Task: Look for space in Saidpur, India from 9th June, 2023 to 16th June, 2023 for 2 adults in price range Rs.8000 to Rs.16000. Place can be entire place with 2 bedrooms having 2 beds and 1 bathroom. Property type can be house, flat, guest house. Booking option can be shelf check-in. Required host language is English.
Action: Mouse moved to (557, 69)
Screenshot: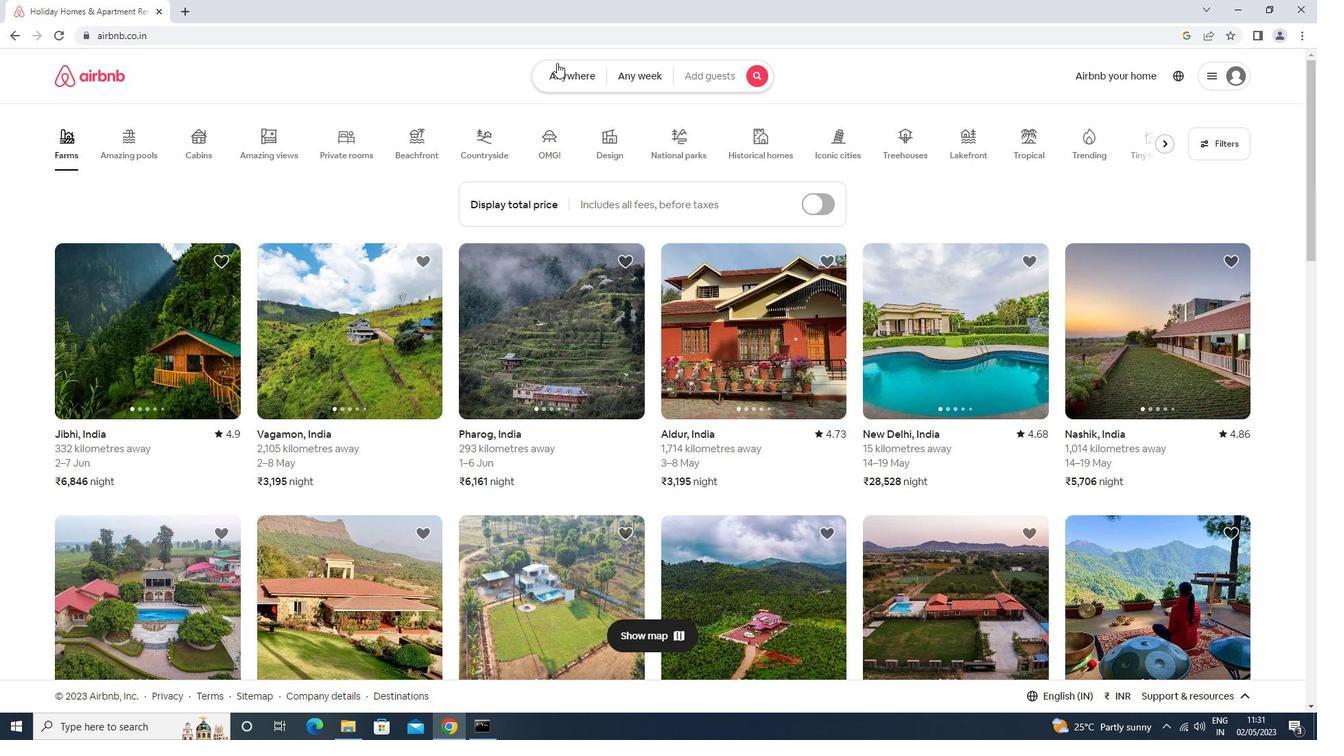 
Action: Mouse pressed left at (557, 69)
Screenshot: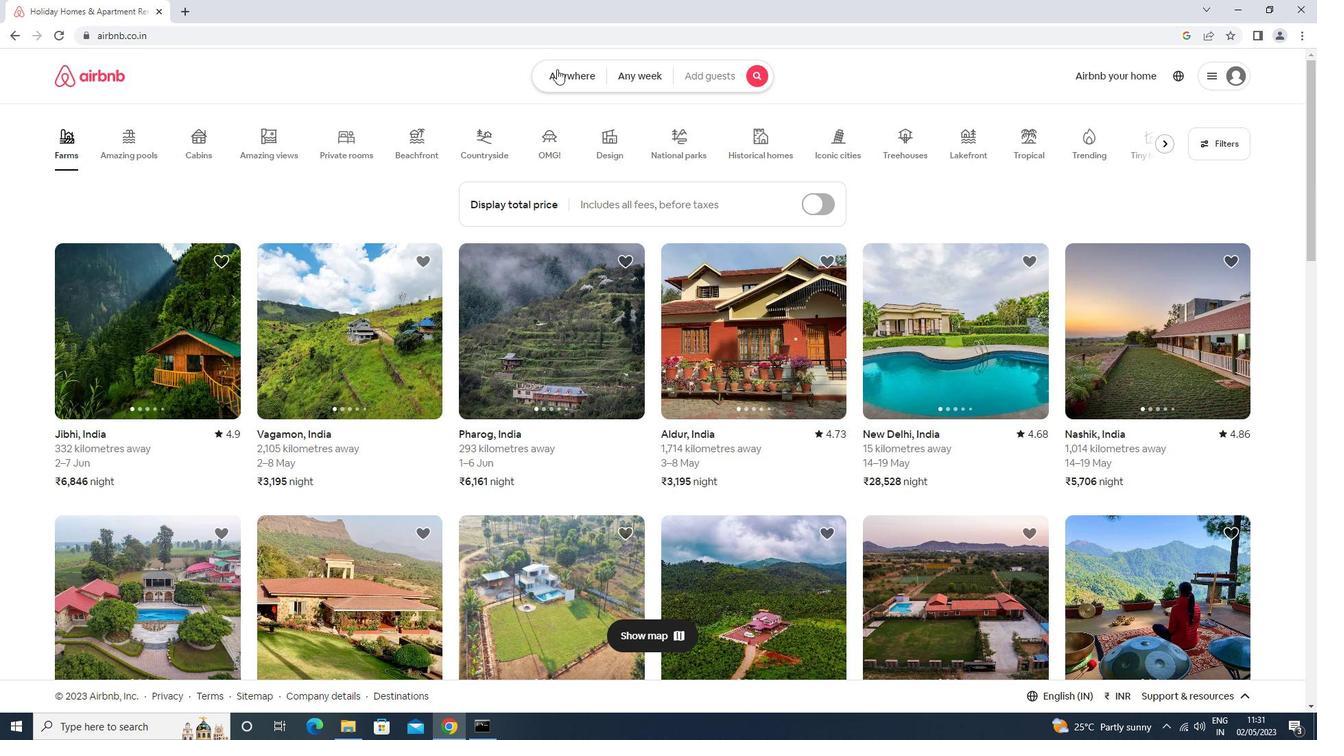 
Action: Mouse moved to (515, 136)
Screenshot: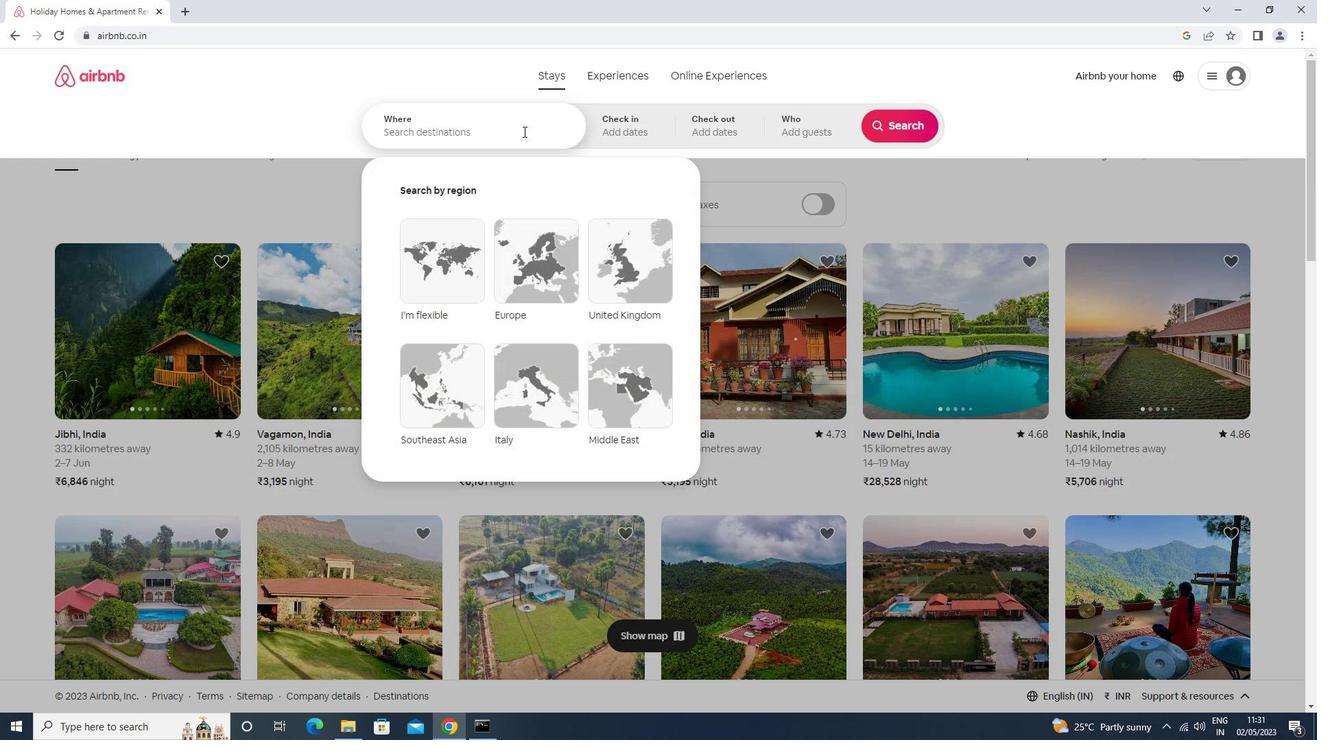 
Action: Mouse pressed left at (515, 136)
Screenshot: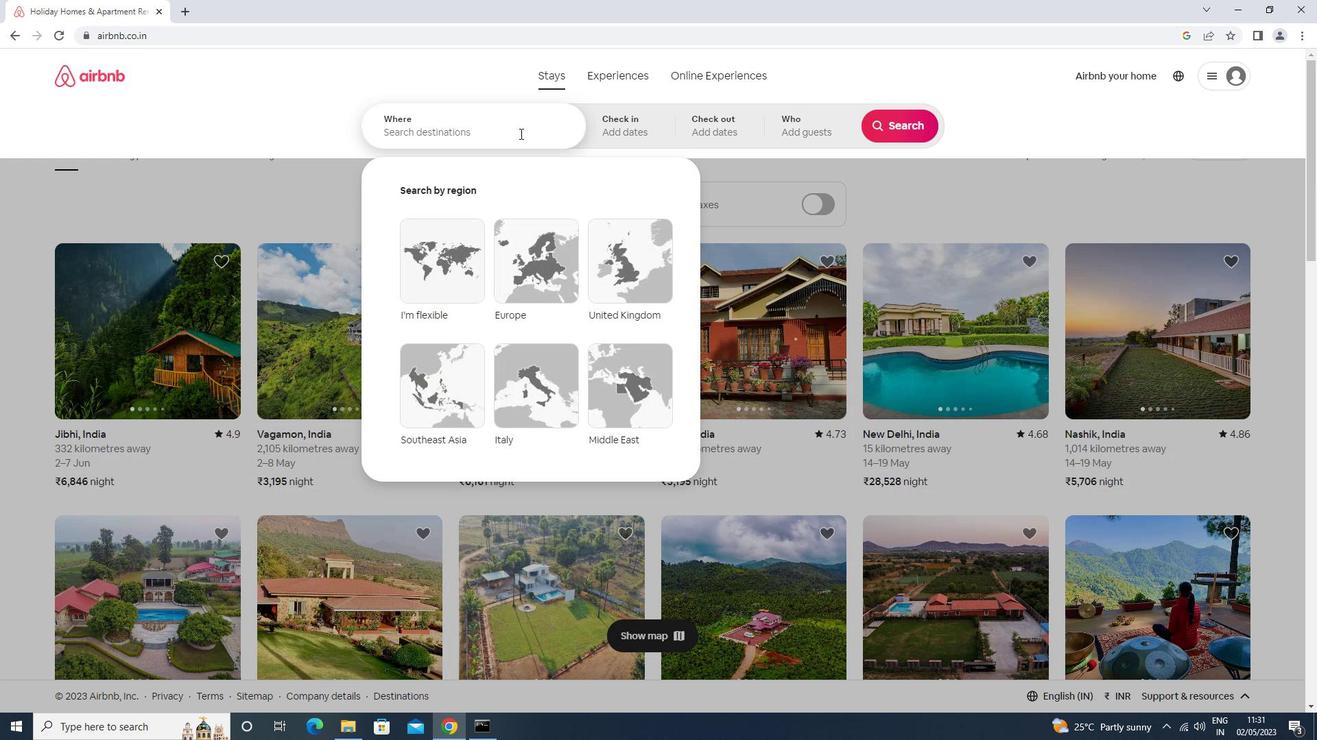 
Action: Key pressed saidpur<Key.enter>
Screenshot: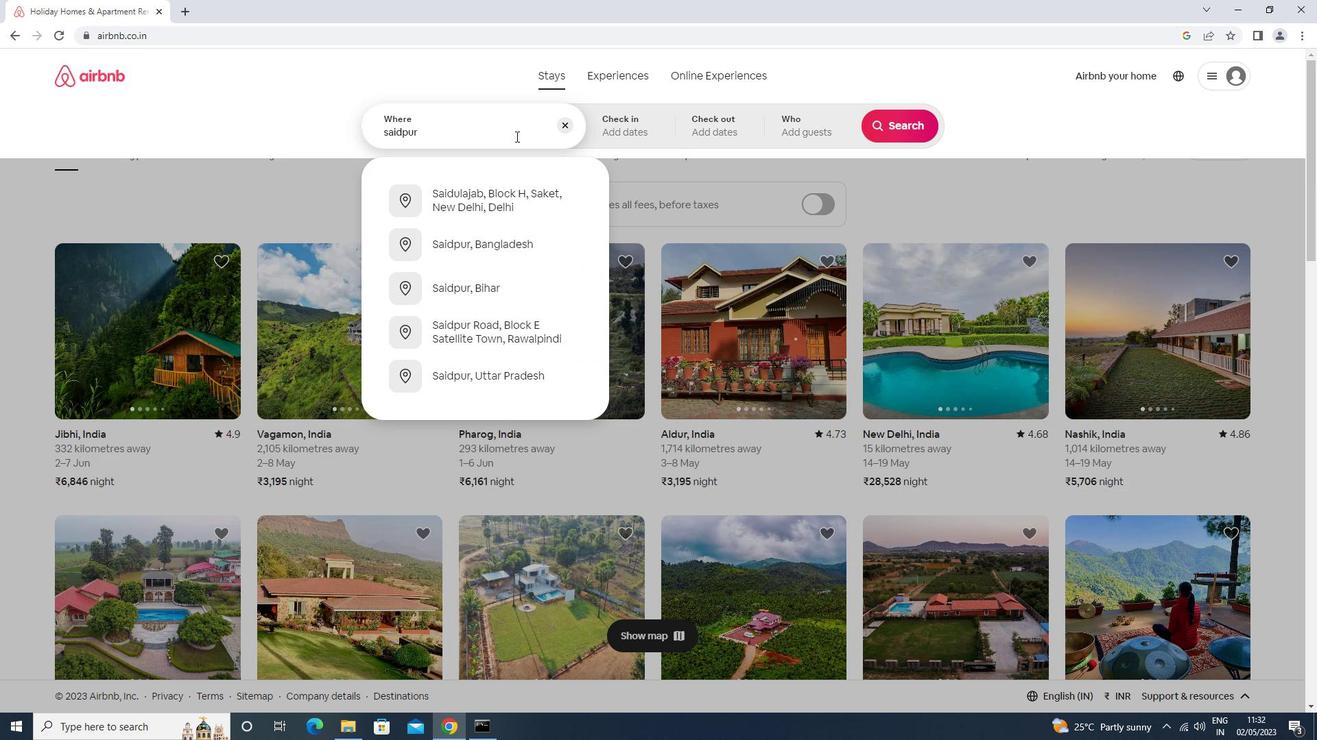 
Action: Mouse moved to (851, 327)
Screenshot: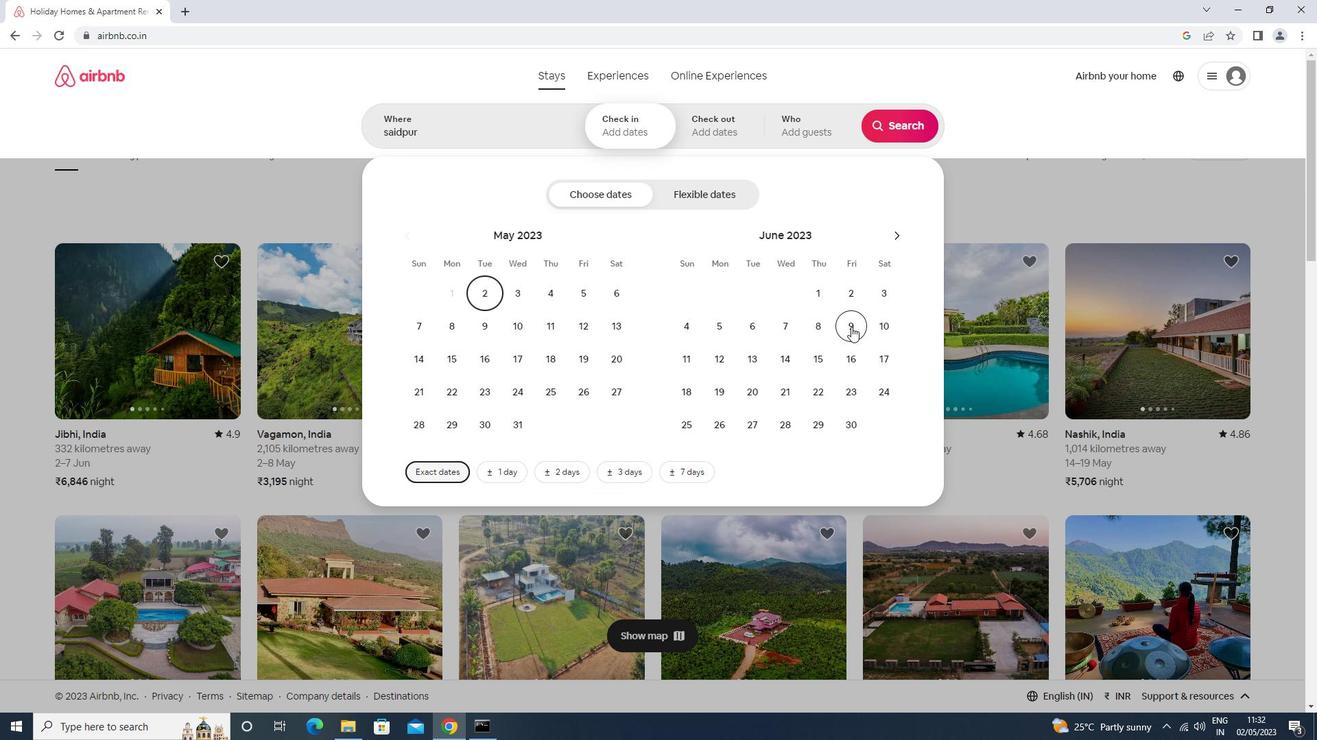 
Action: Mouse pressed left at (851, 327)
Screenshot: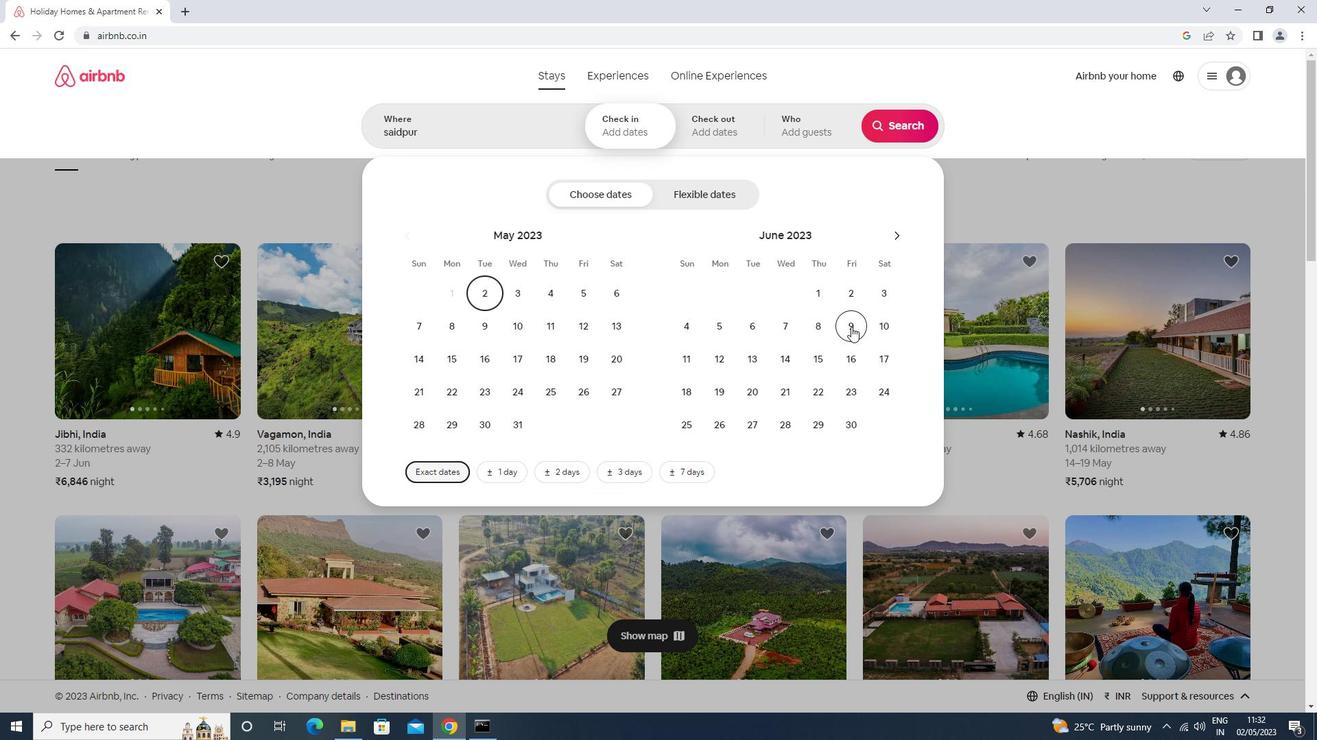 
Action: Mouse moved to (855, 356)
Screenshot: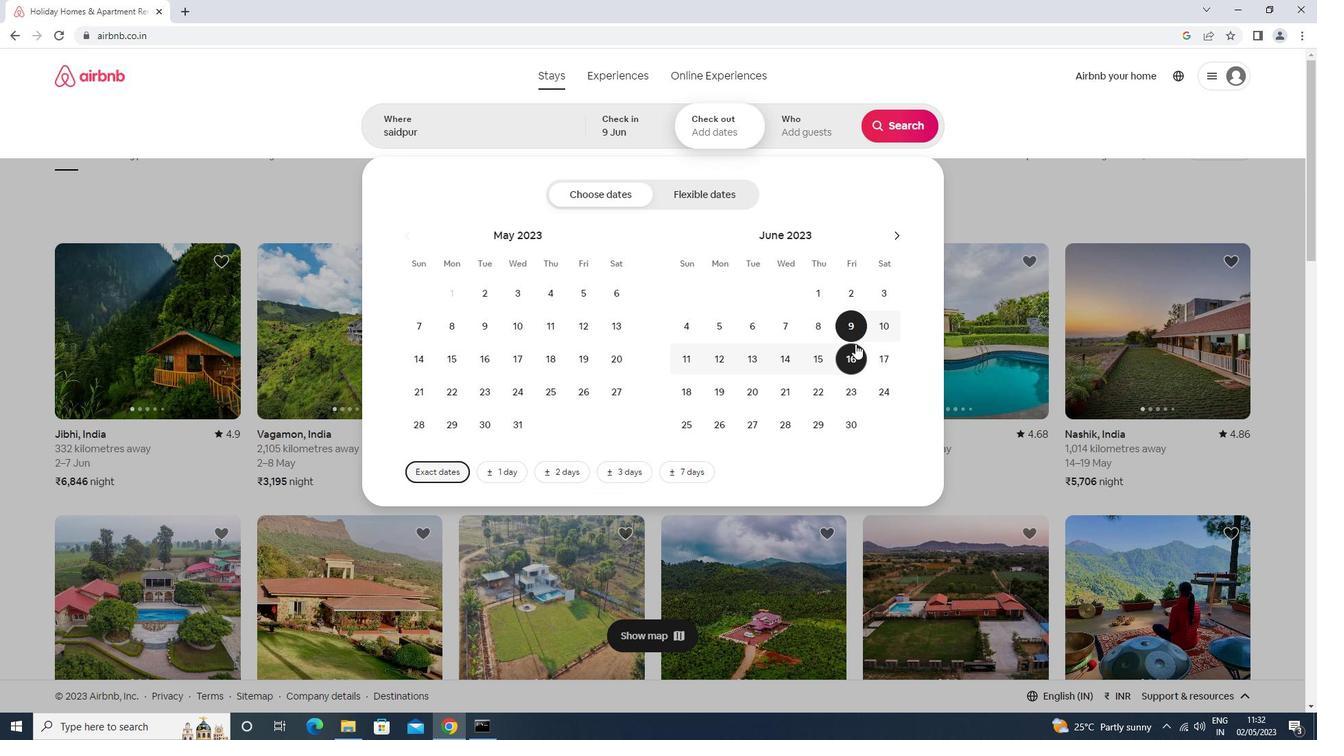 
Action: Mouse pressed left at (855, 356)
Screenshot: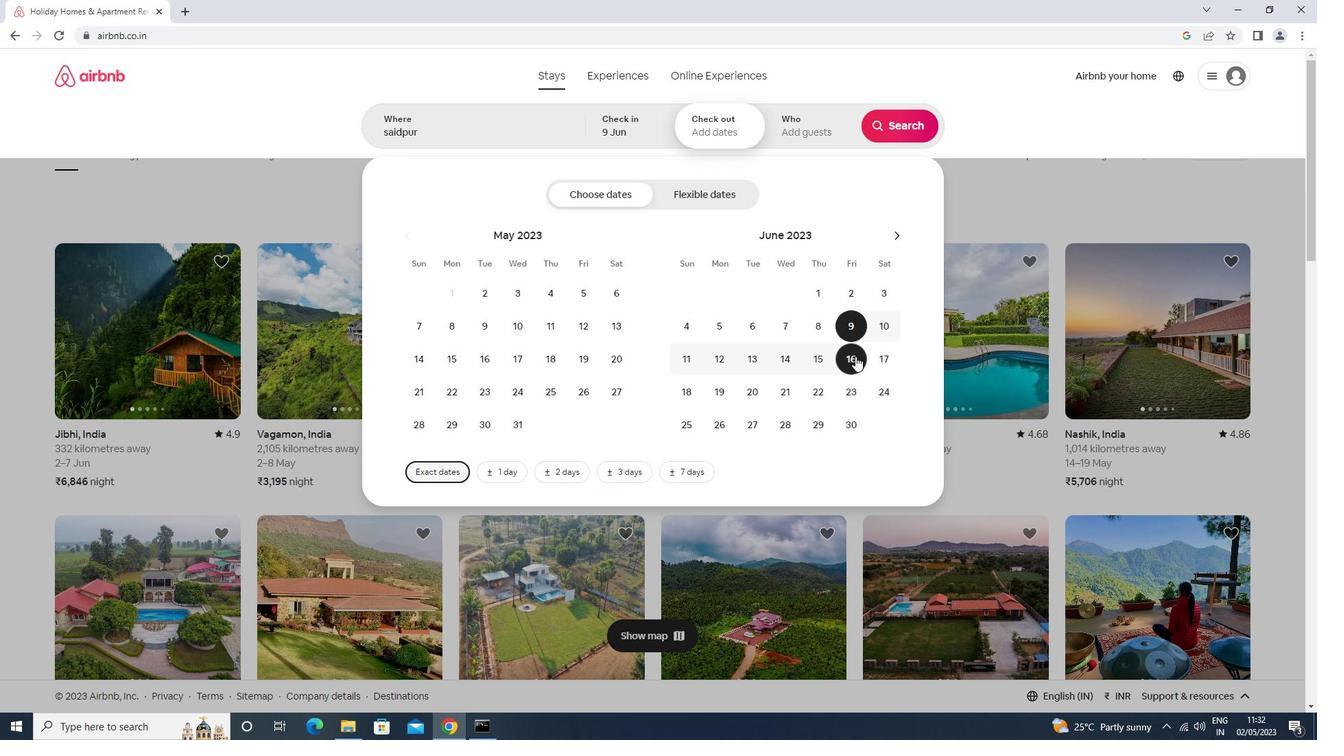 
Action: Mouse moved to (821, 136)
Screenshot: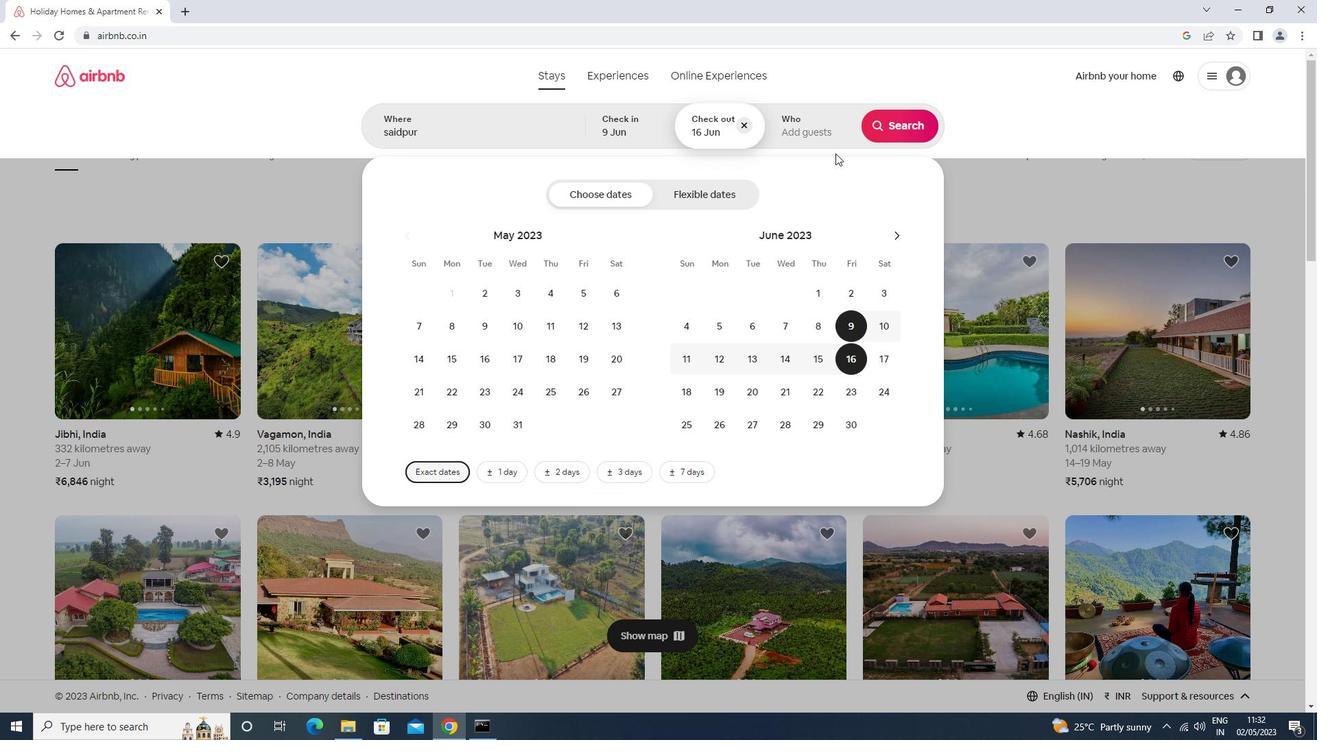 
Action: Mouse pressed left at (821, 136)
Screenshot: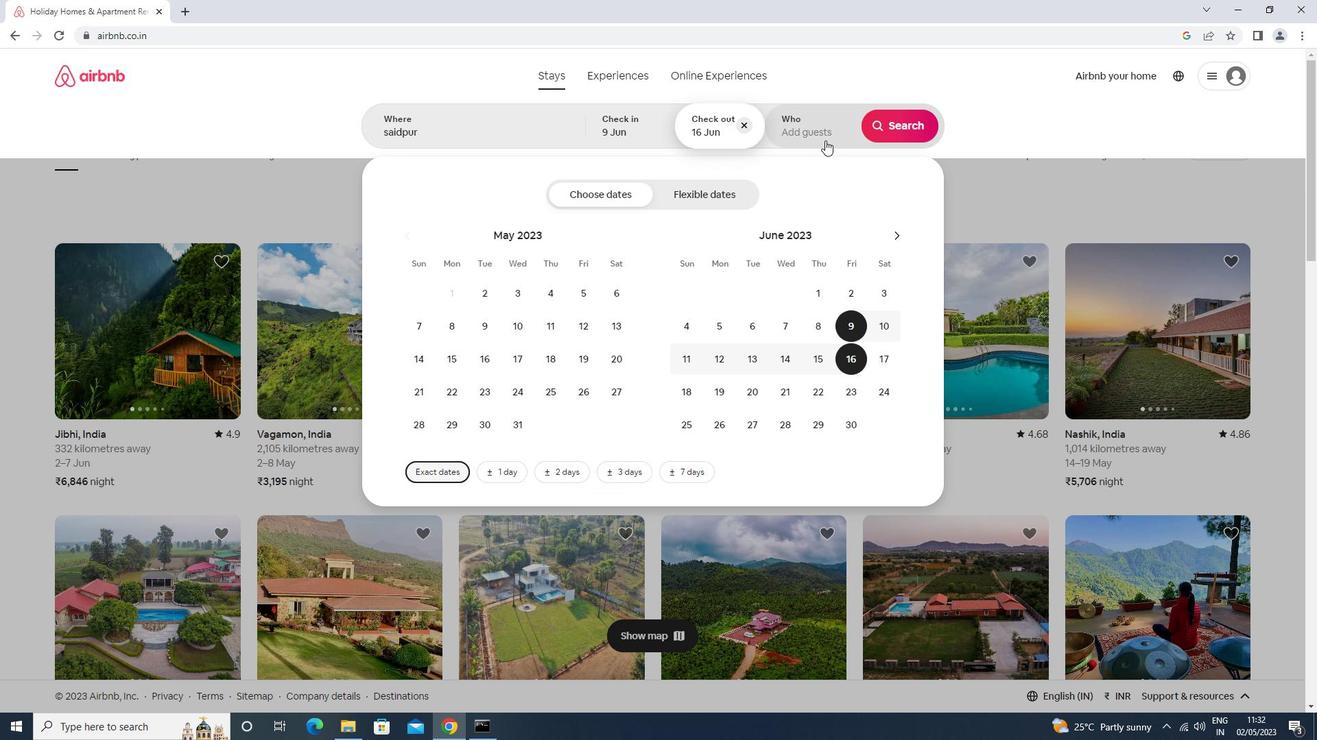 
Action: Mouse moved to (911, 198)
Screenshot: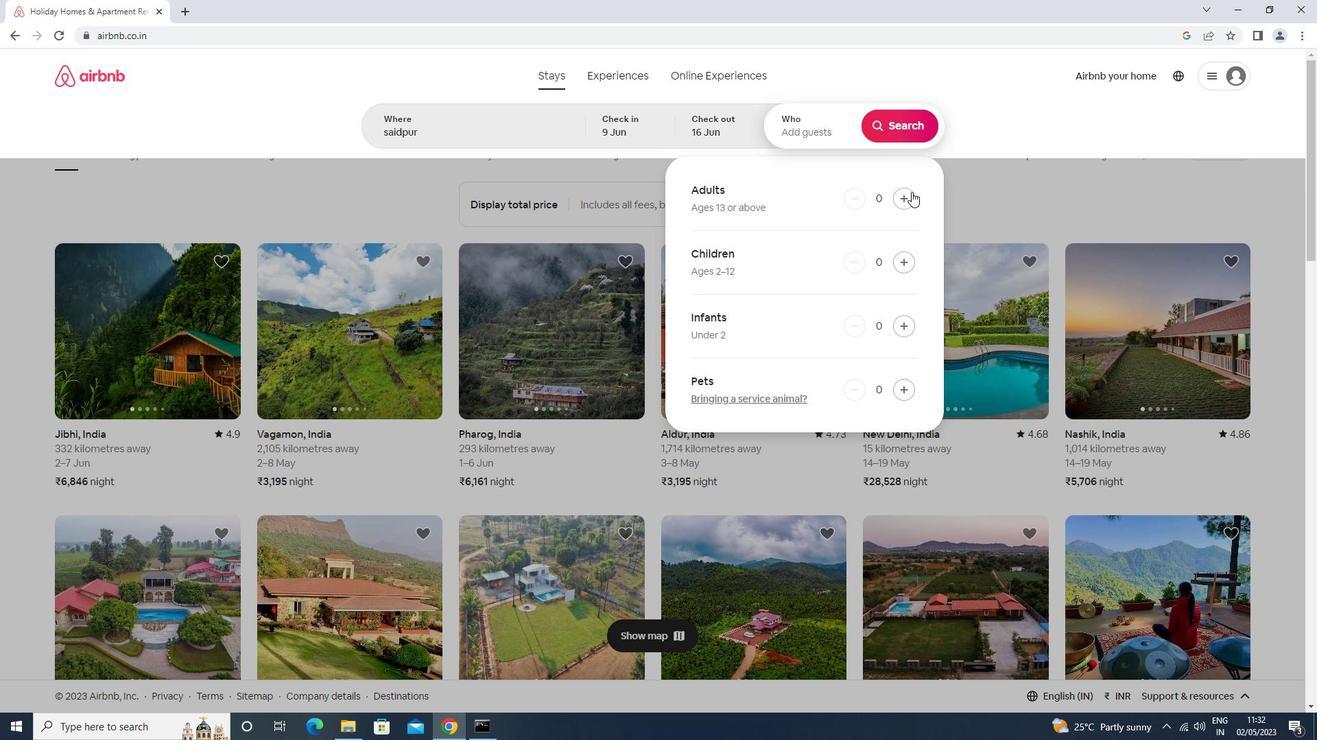 
Action: Mouse pressed left at (911, 198)
Screenshot: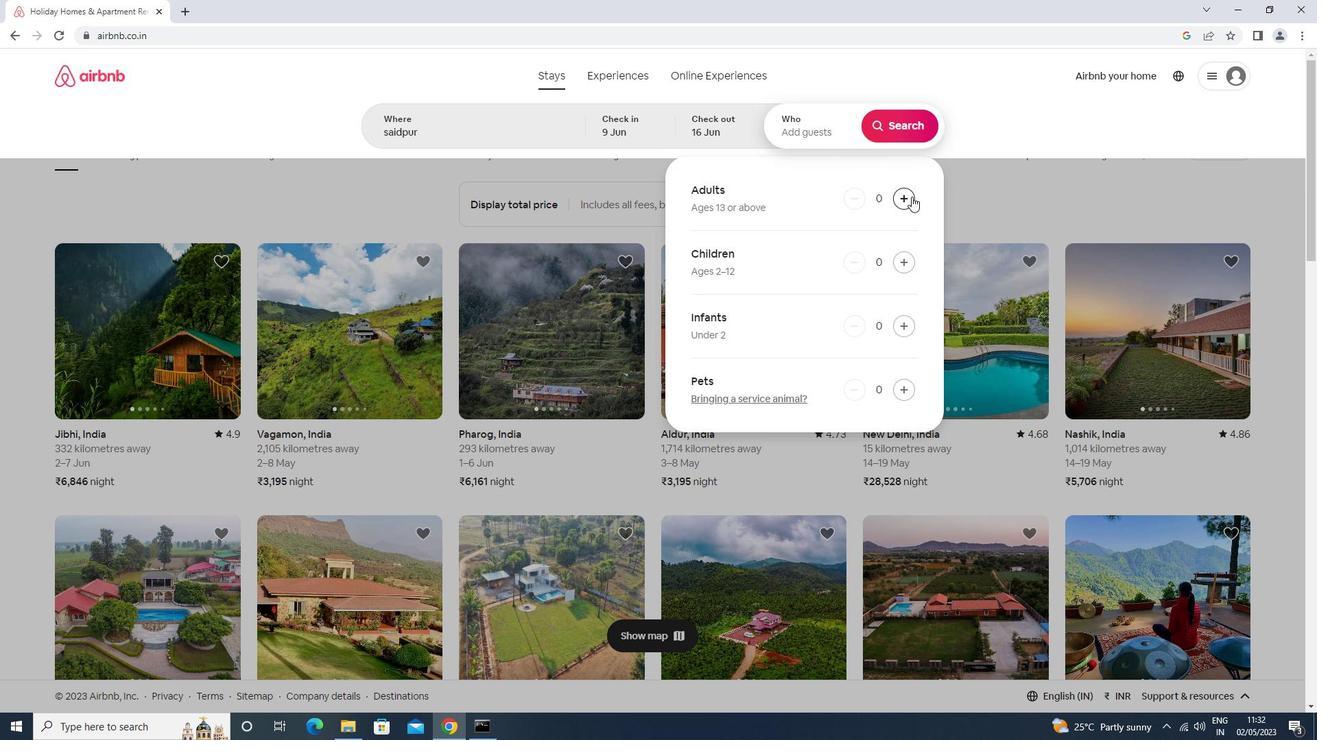 
Action: Mouse pressed left at (911, 198)
Screenshot: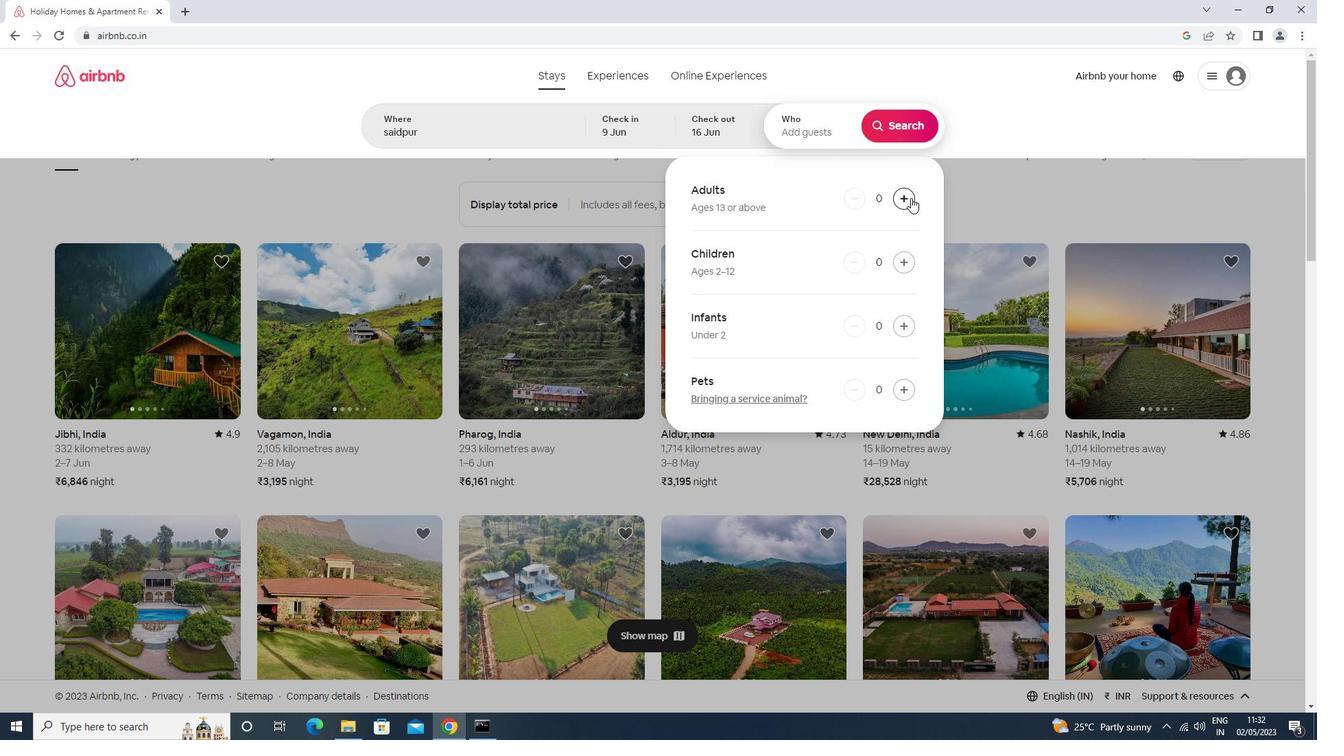 
Action: Mouse moved to (906, 131)
Screenshot: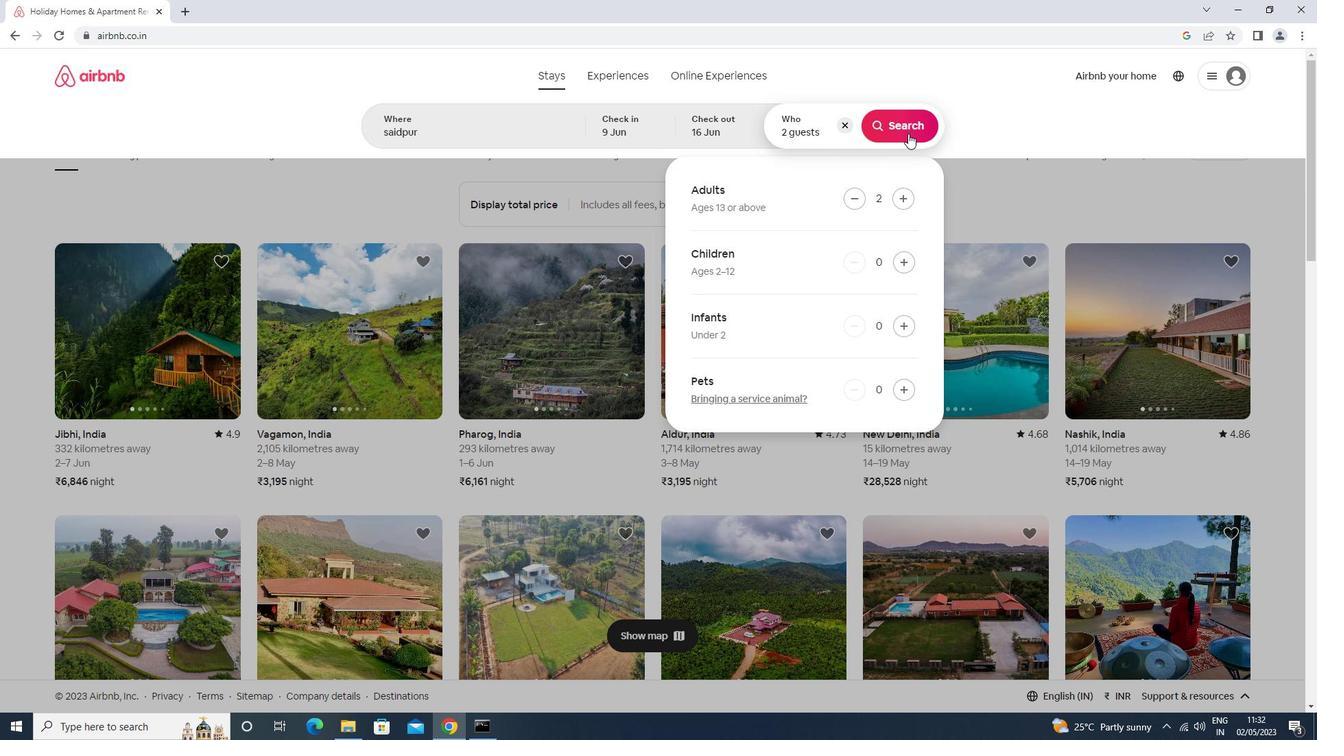 
Action: Mouse pressed left at (906, 131)
Screenshot: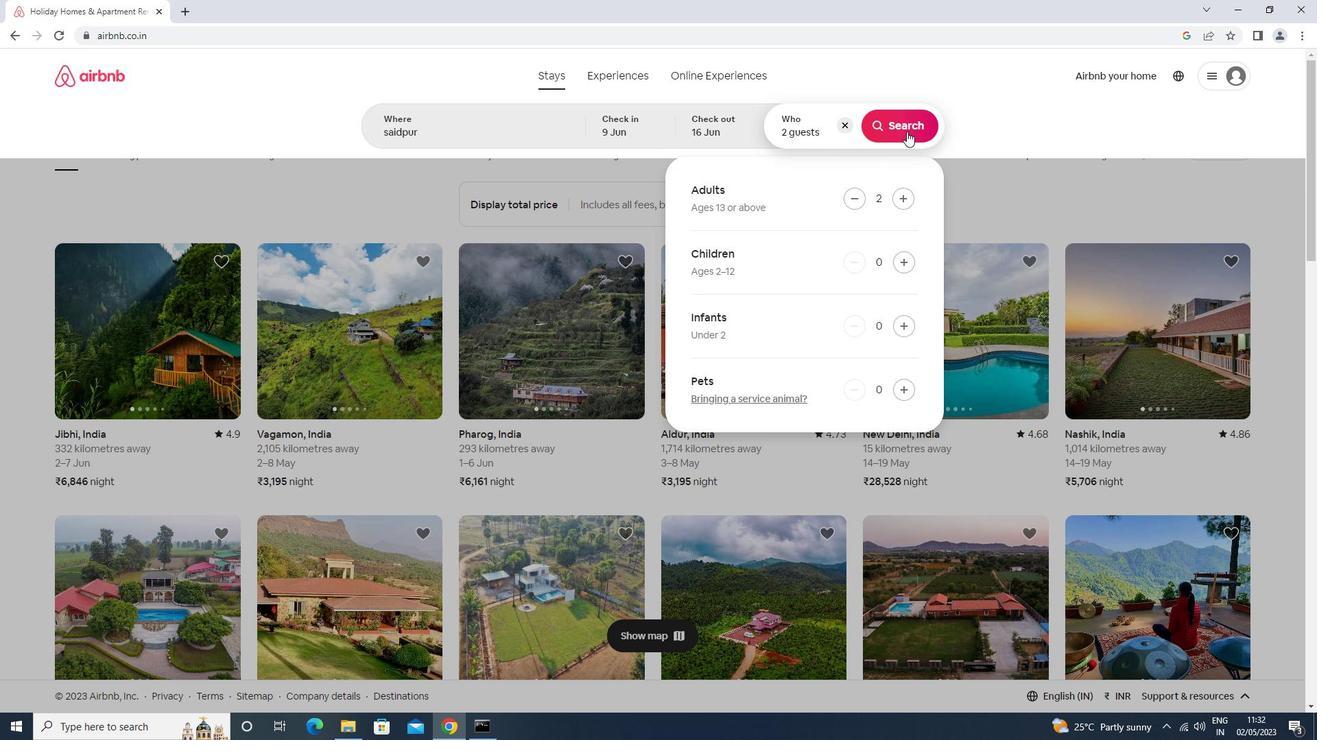 
Action: Mouse moved to (1241, 133)
Screenshot: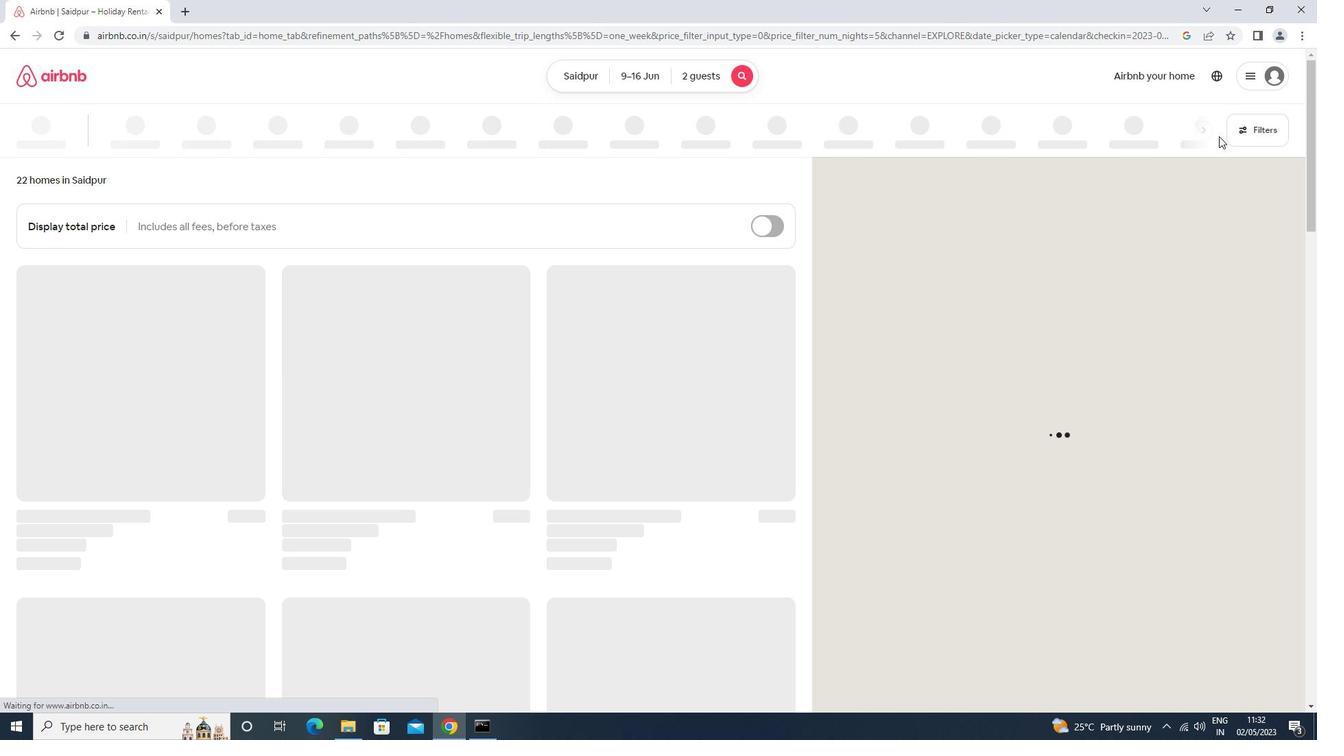 
Action: Mouse pressed left at (1241, 133)
Screenshot: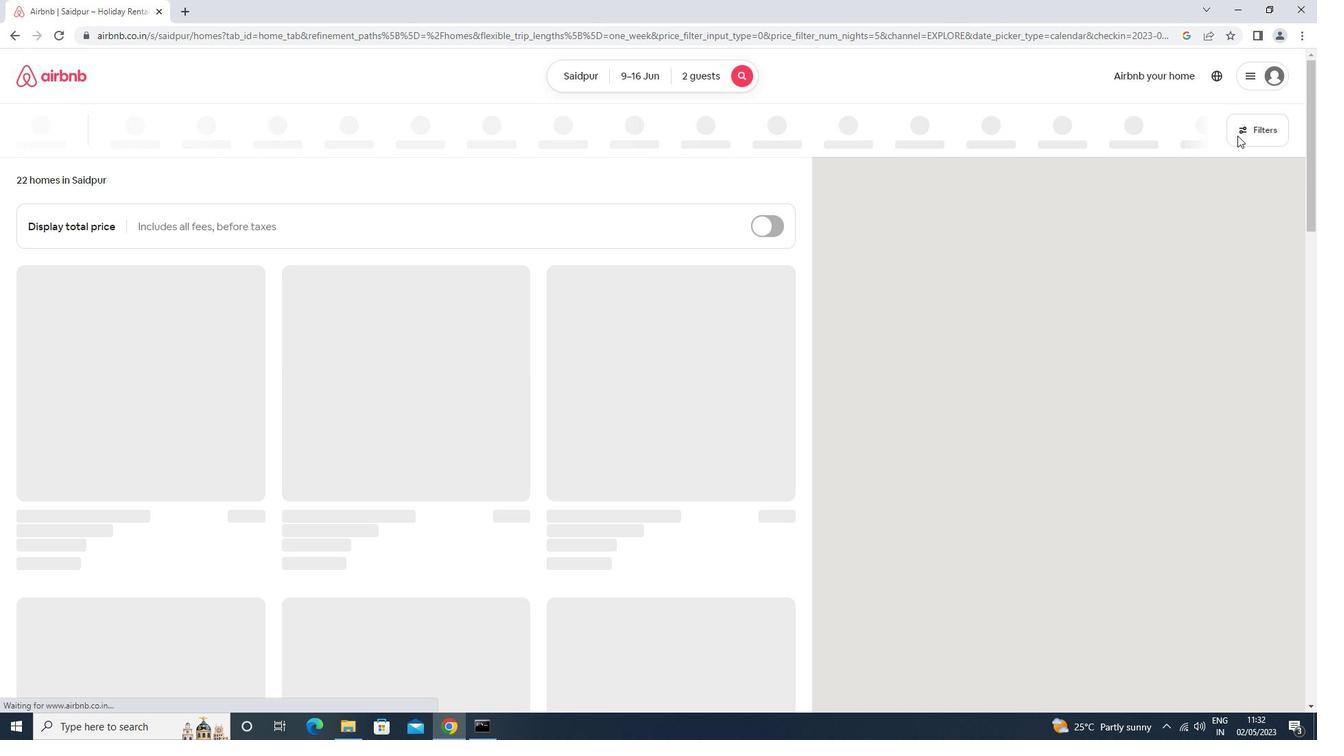 
Action: Mouse moved to (595, 306)
Screenshot: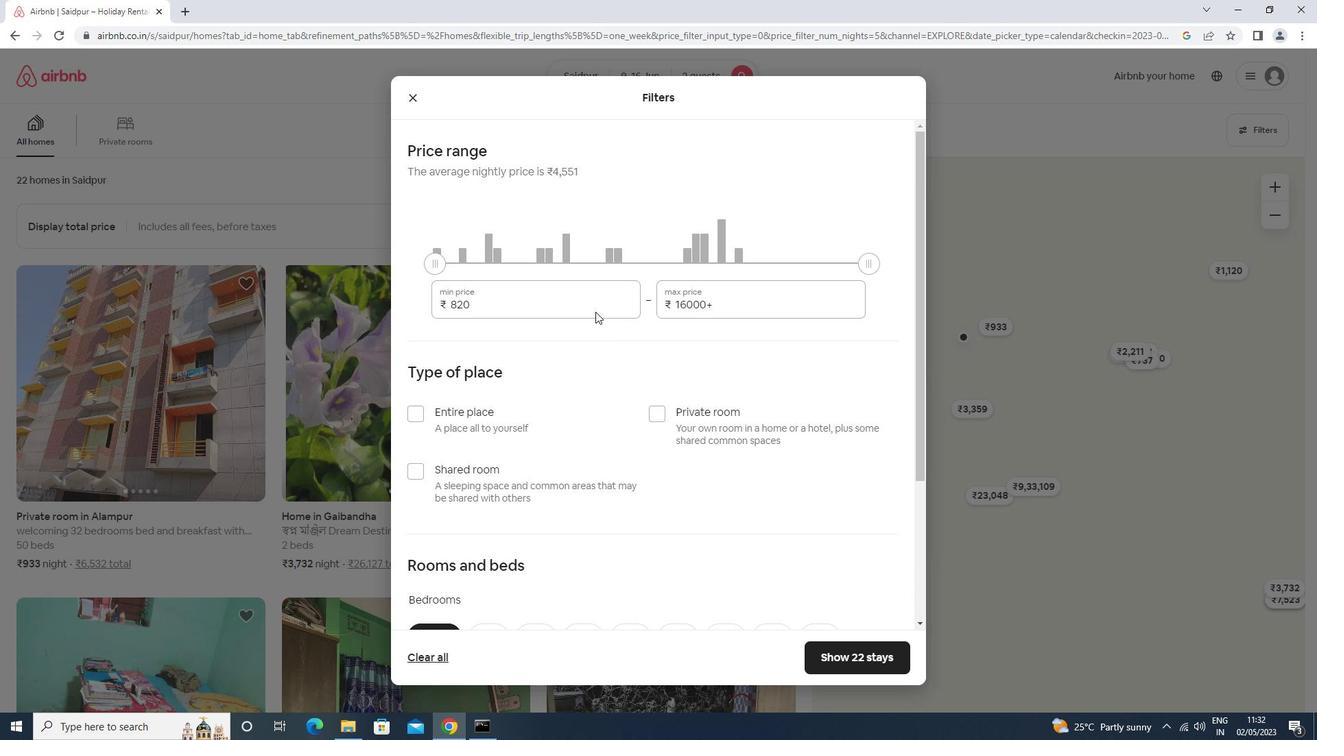 
Action: Mouse pressed left at (595, 306)
Screenshot: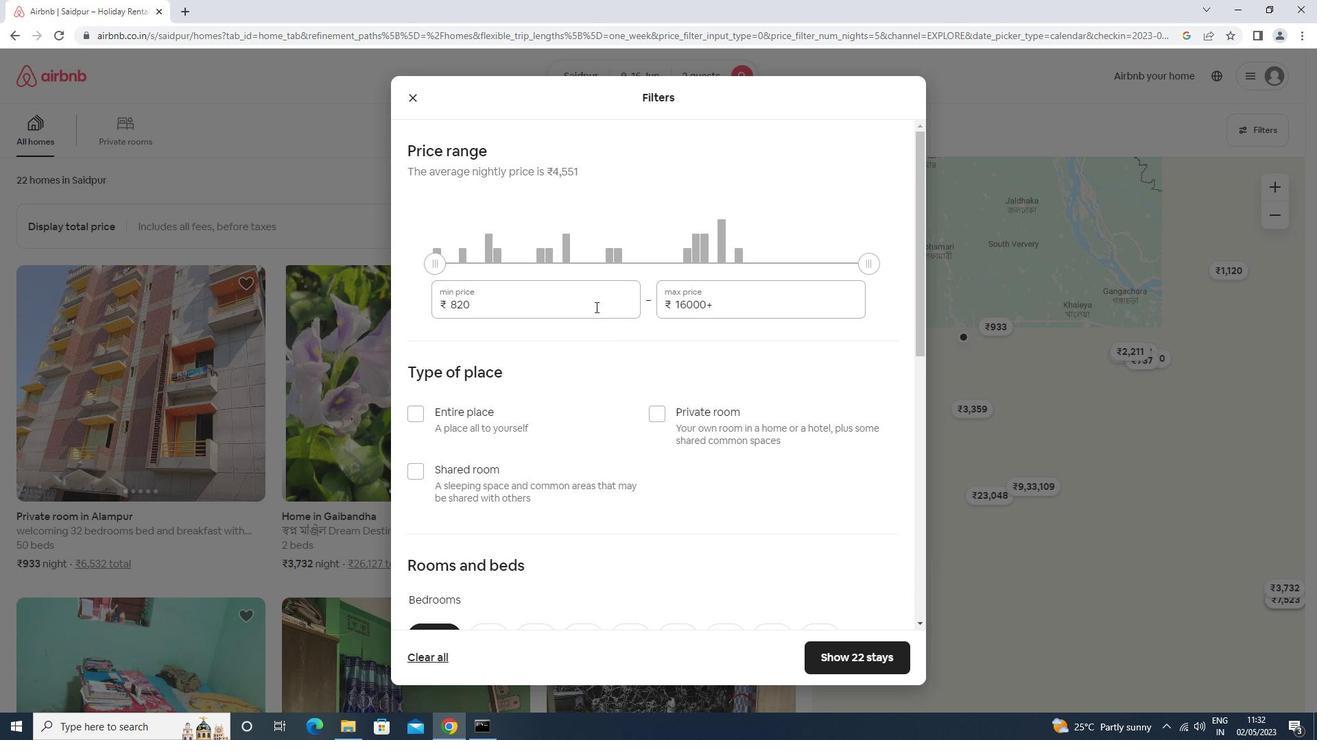 
Action: Key pressed <Key.backspace><Key.backspace><Key.backspace><Key.backspace><Key.backspace>8000<Key.tab>16000
Screenshot: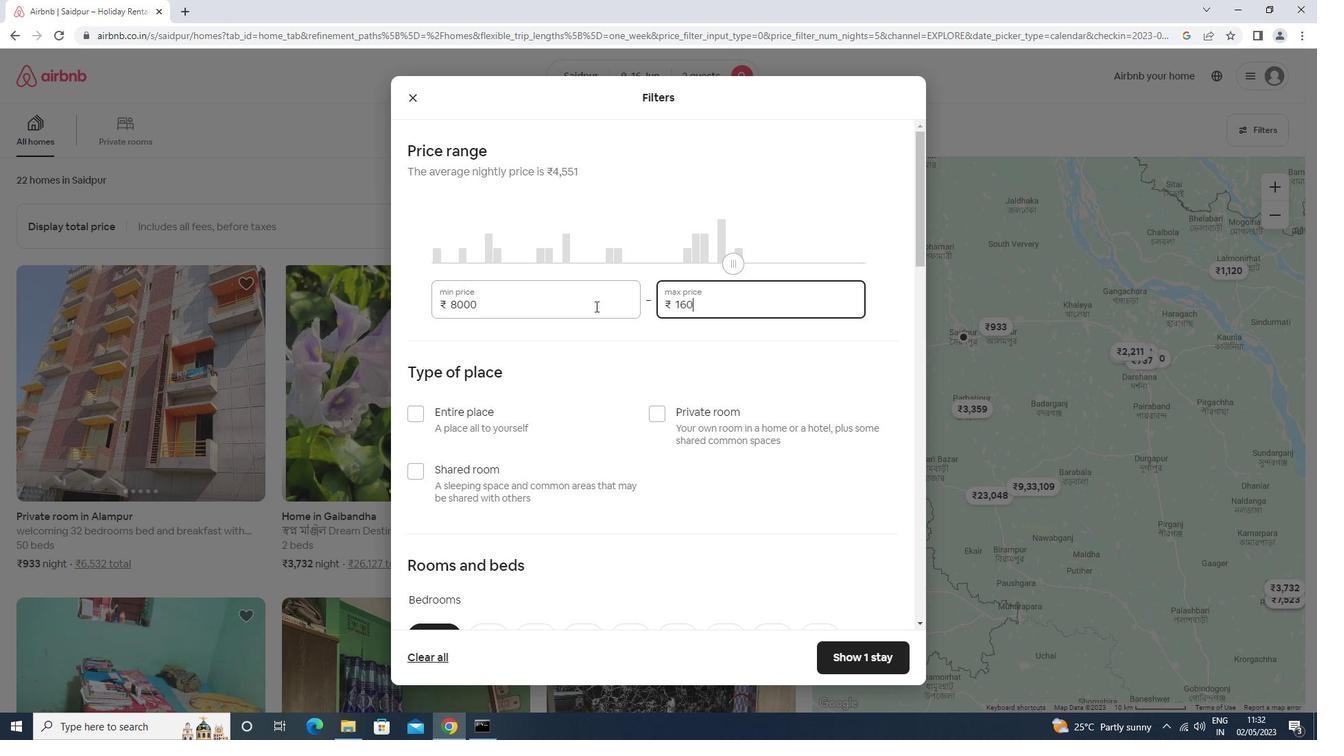 
Action: Mouse moved to (476, 417)
Screenshot: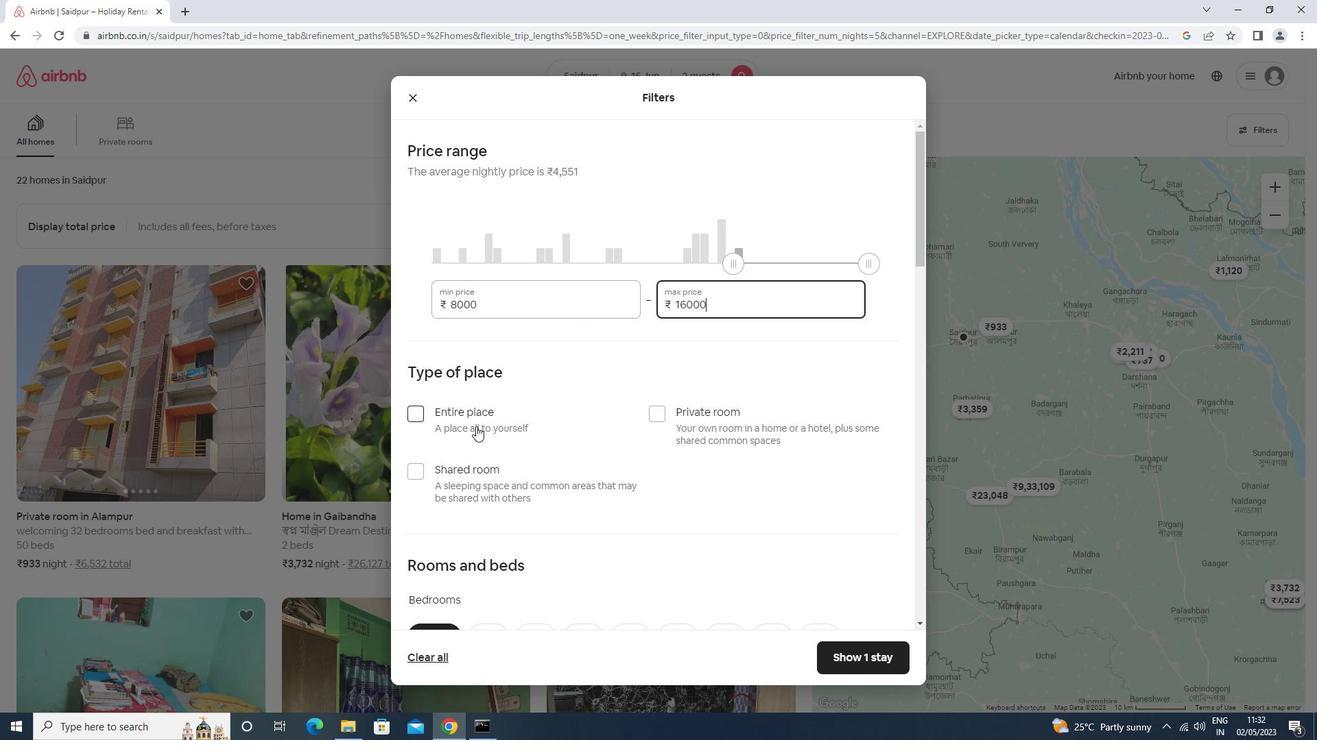 
Action: Mouse pressed left at (476, 417)
Screenshot: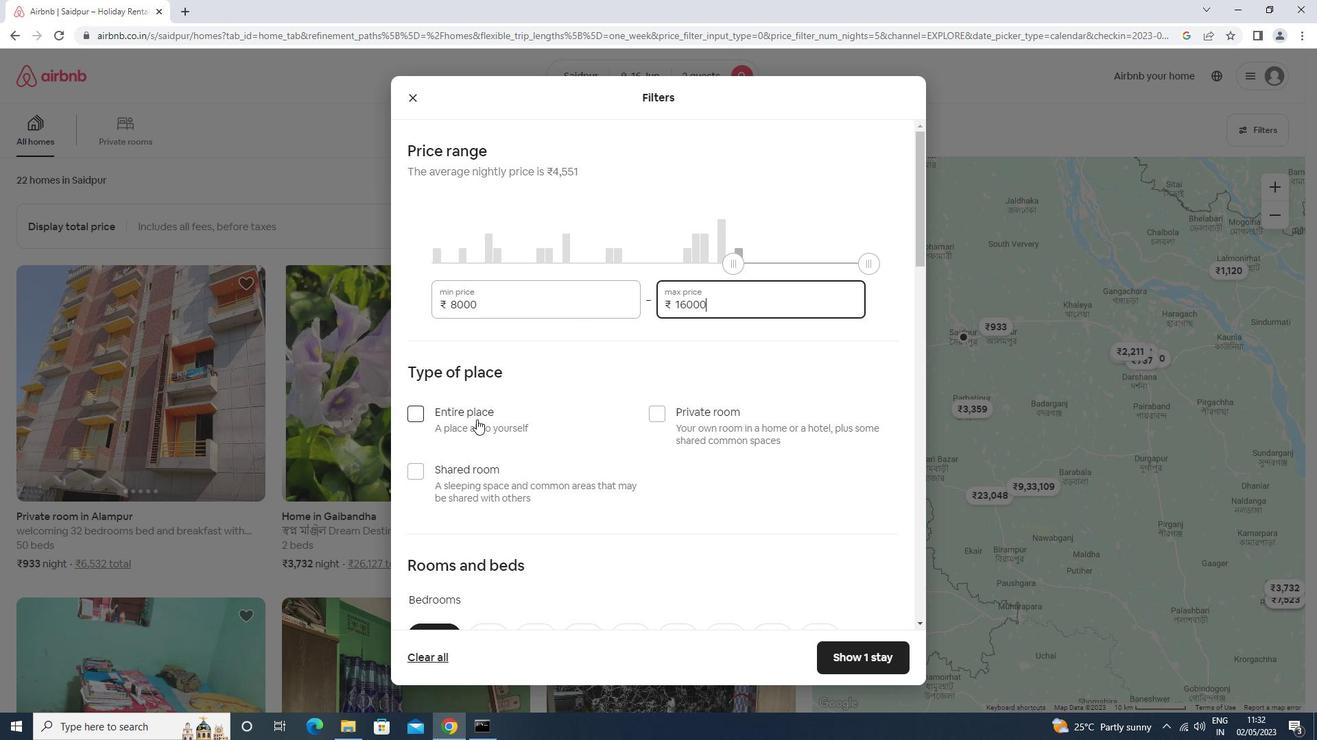 
Action: Mouse moved to (476, 417)
Screenshot: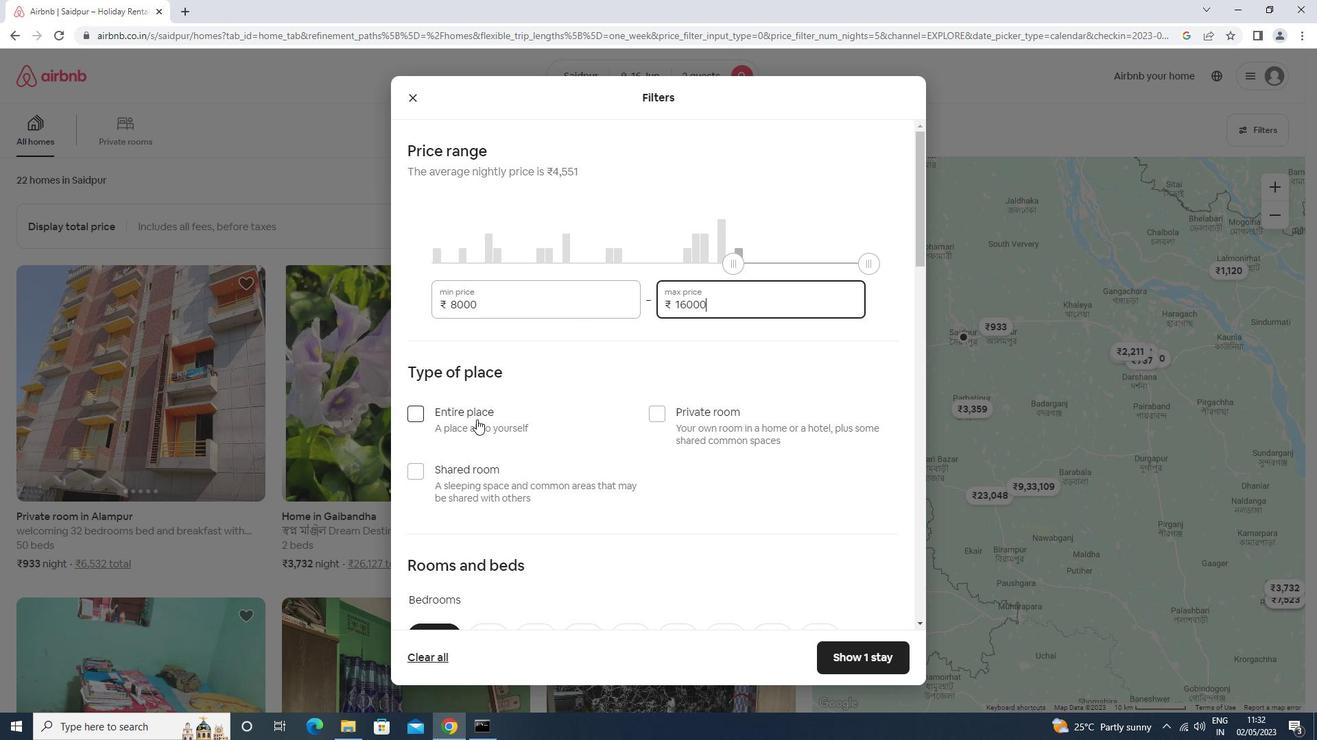 
Action: Mouse scrolled (476, 416) with delta (0, 0)
Screenshot: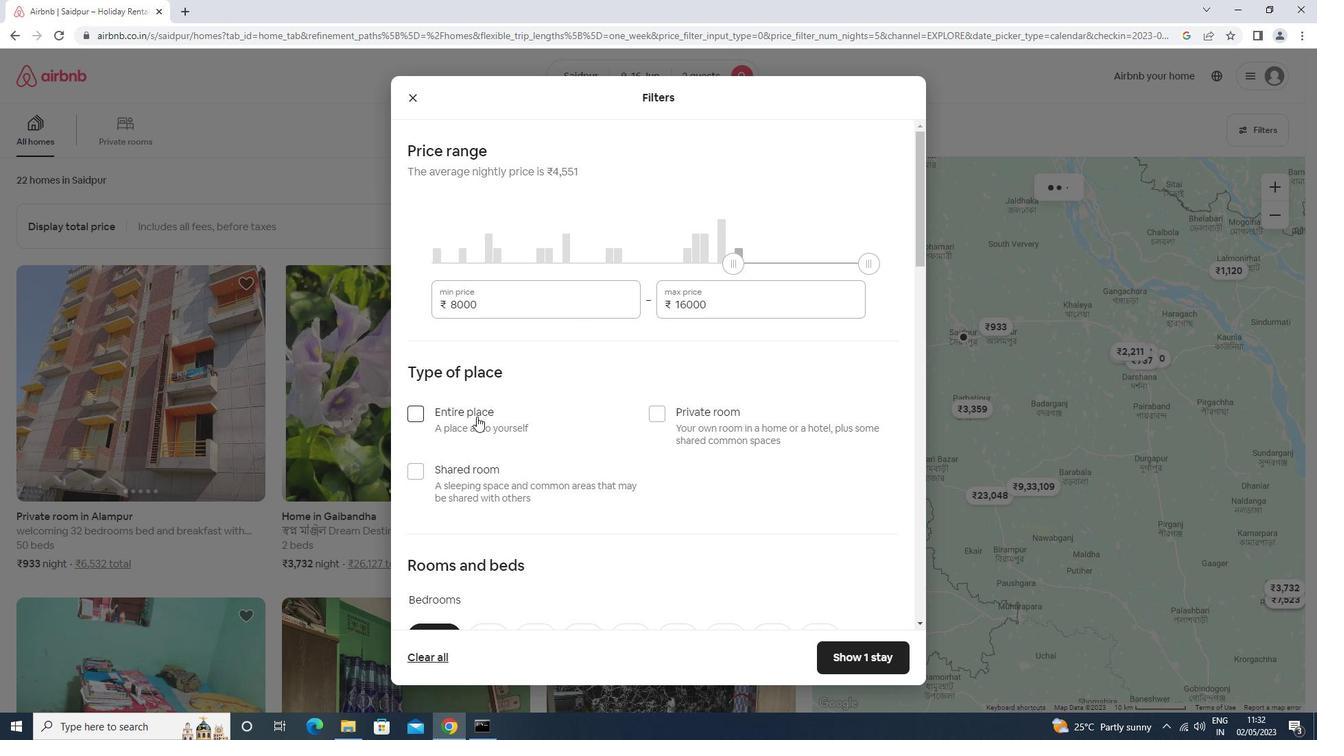 
Action: Mouse scrolled (476, 416) with delta (0, 0)
Screenshot: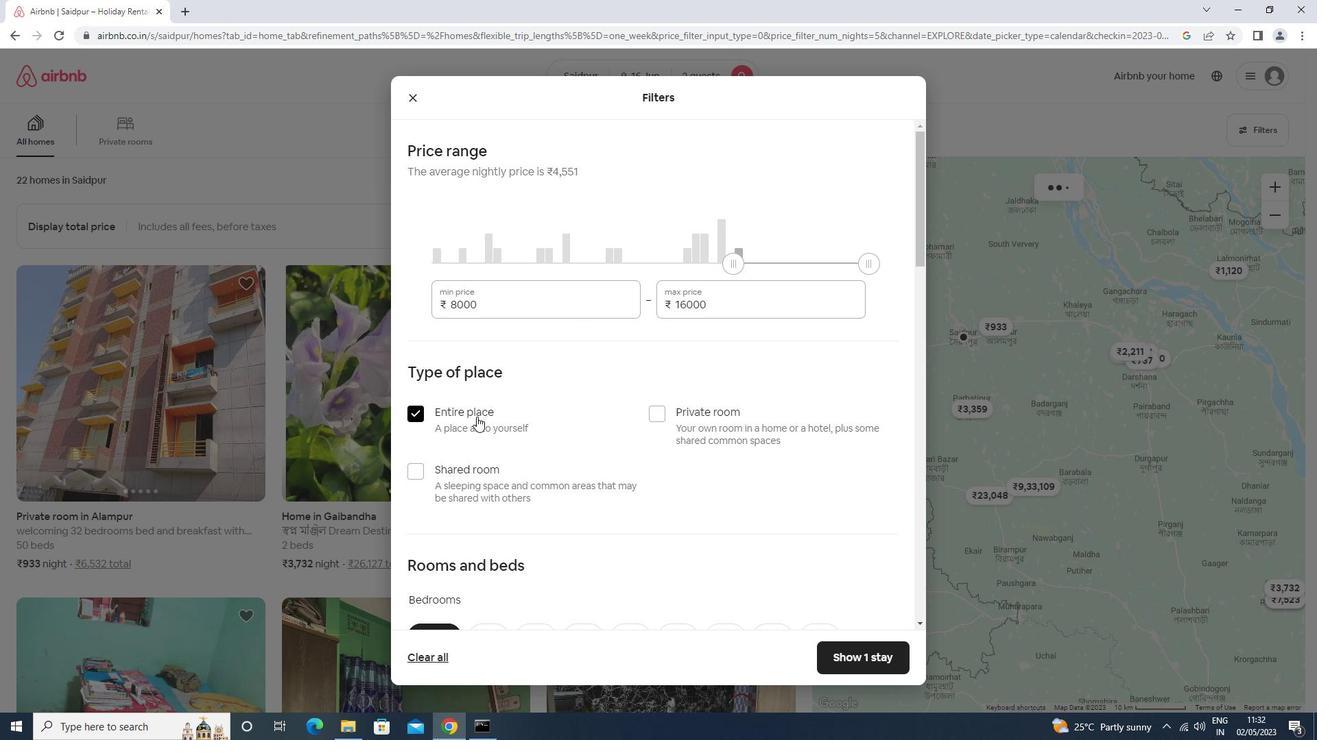 
Action: Mouse scrolled (476, 416) with delta (0, 0)
Screenshot: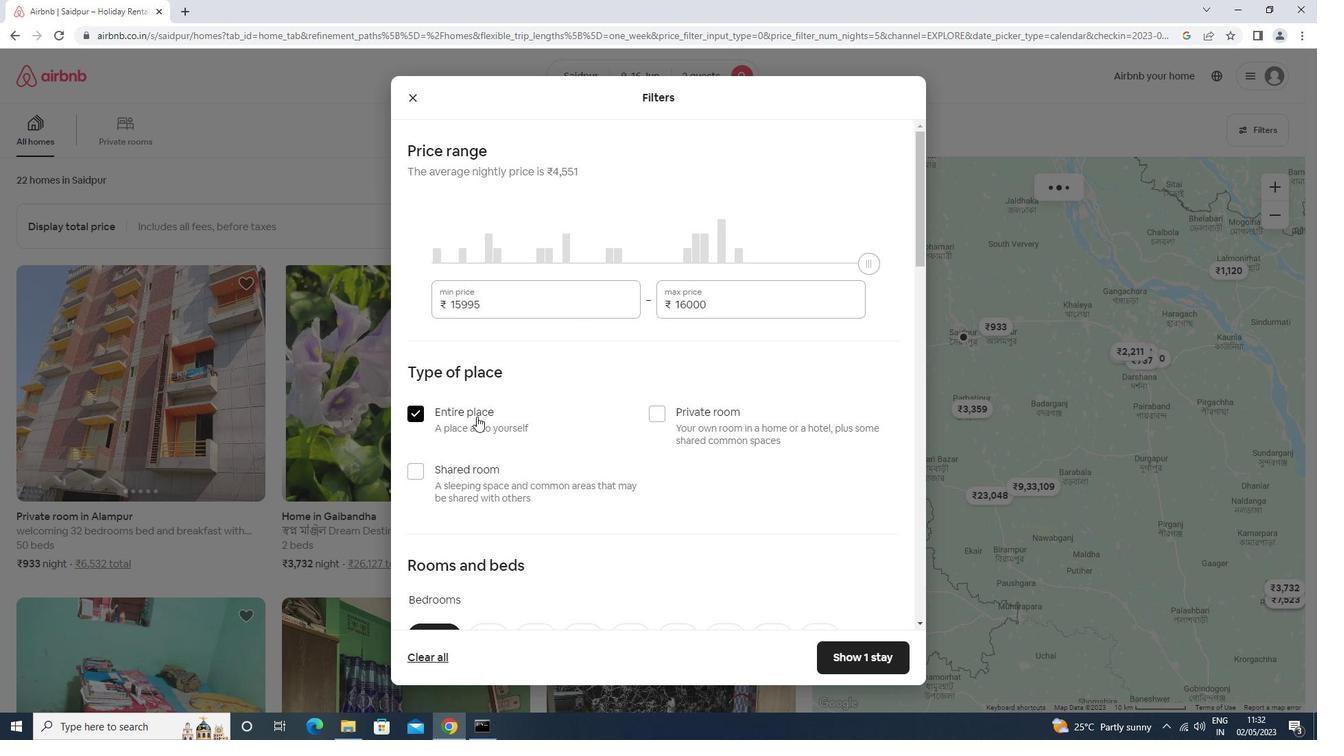 
Action: Mouse scrolled (476, 416) with delta (0, 0)
Screenshot: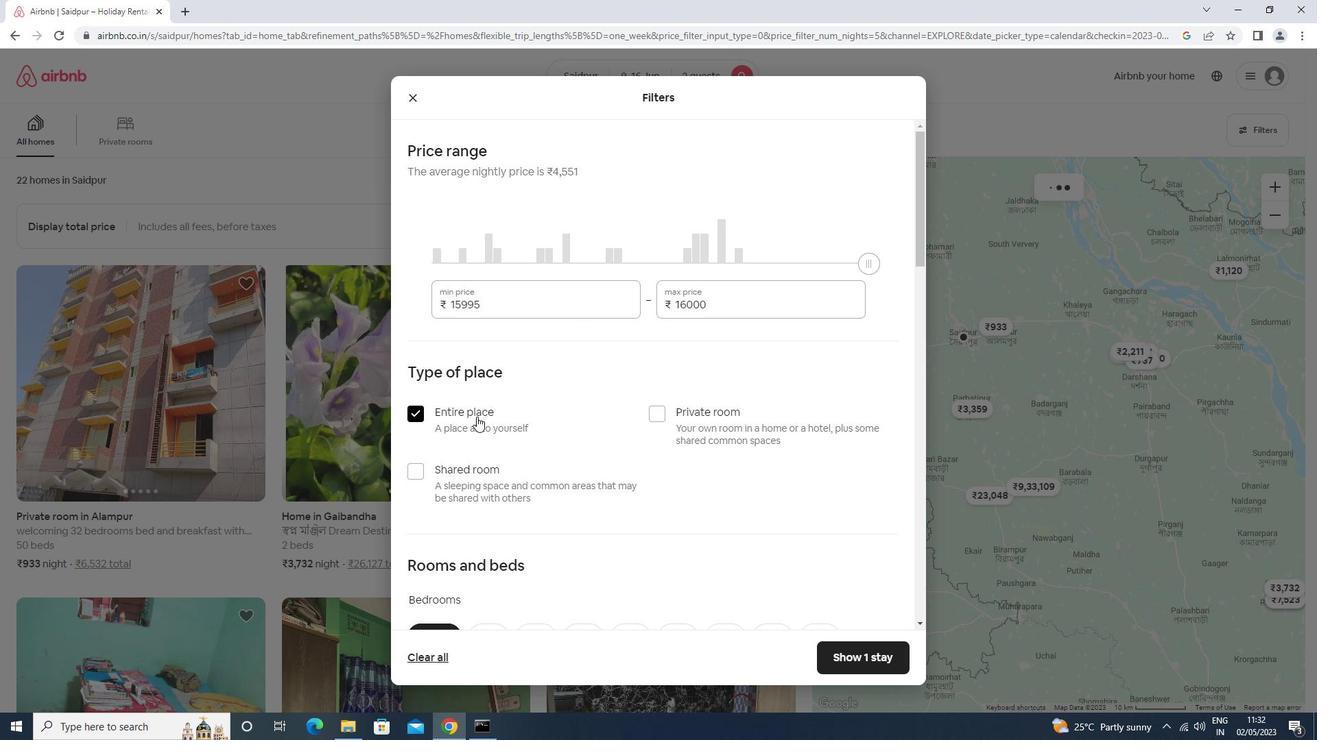 
Action: Mouse moved to (537, 364)
Screenshot: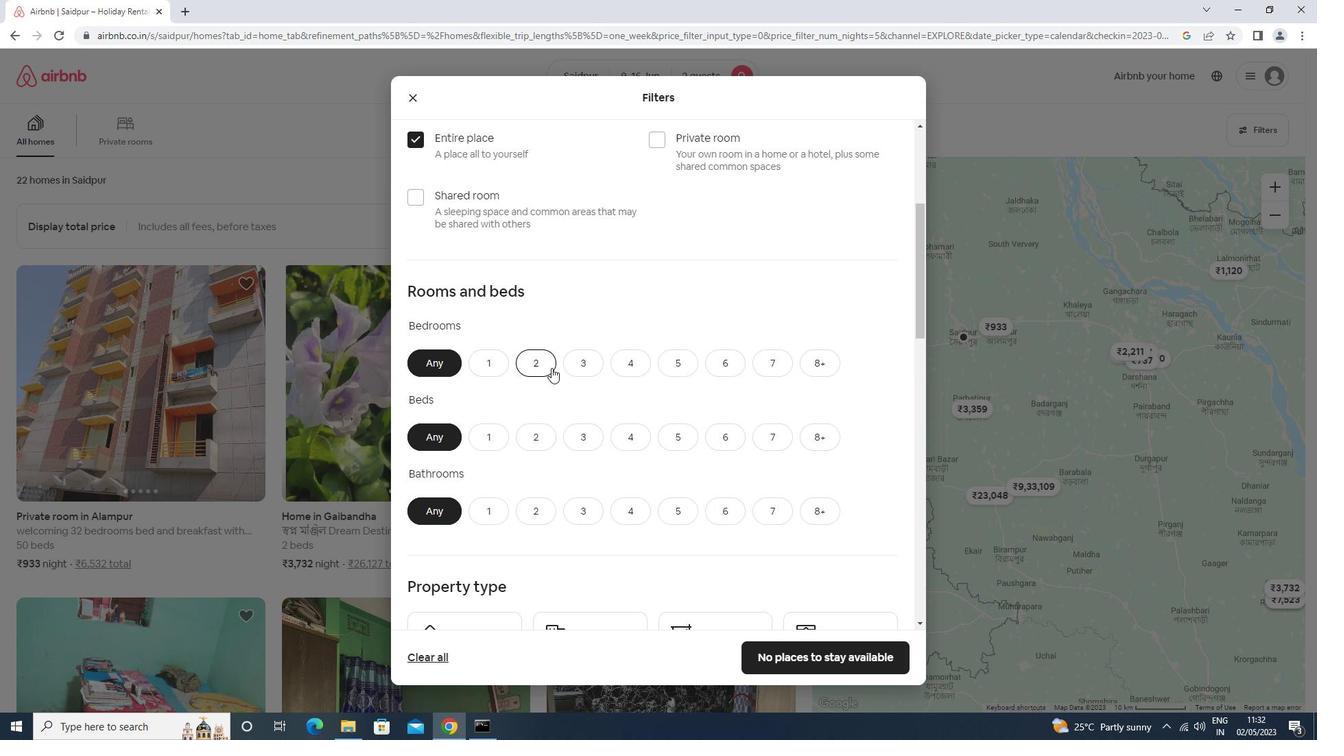 
Action: Mouse pressed left at (537, 364)
Screenshot: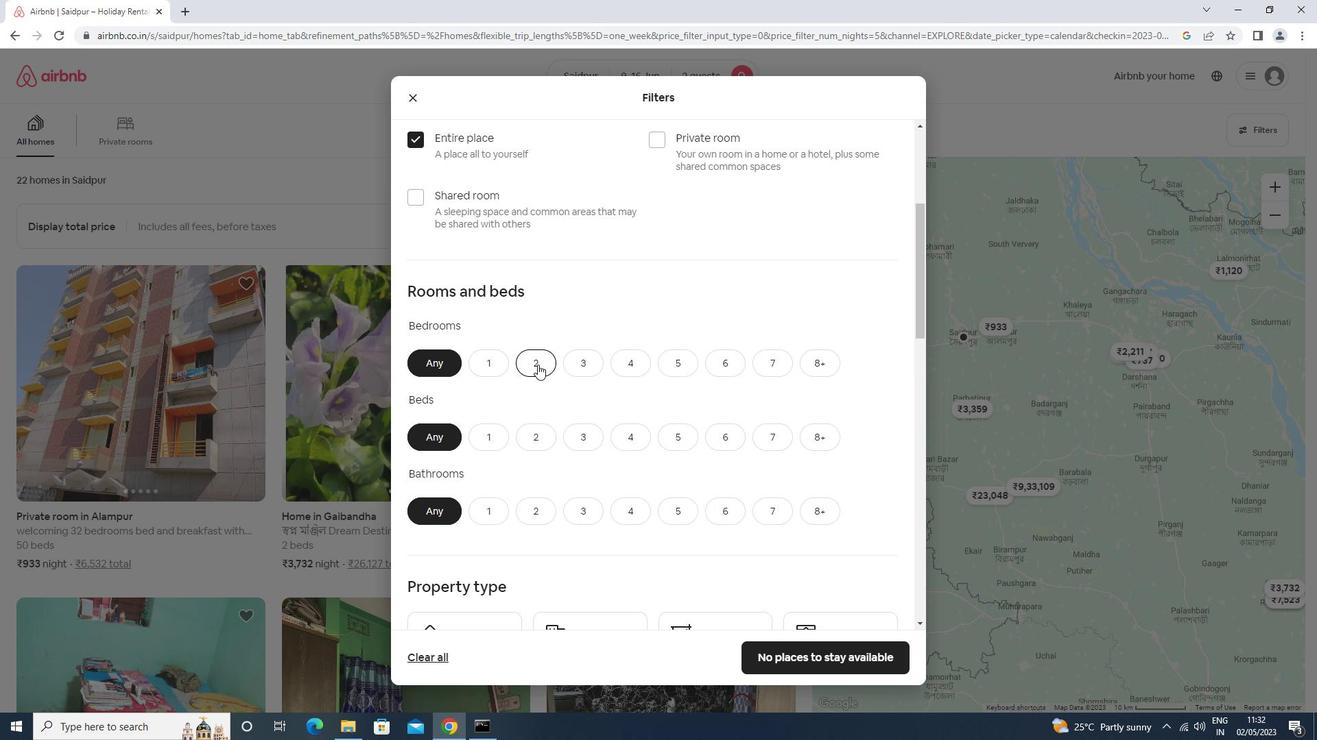 
Action: Mouse moved to (544, 434)
Screenshot: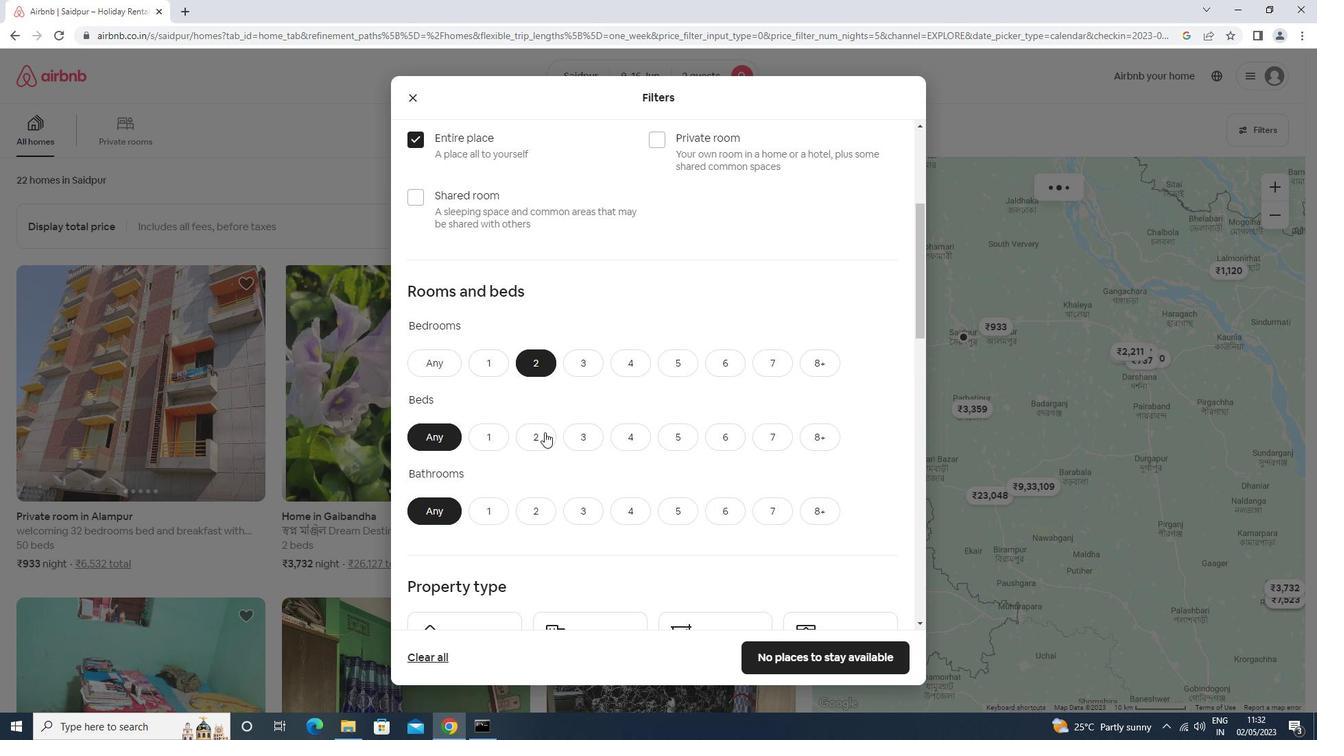 
Action: Mouse pressed left at (544, 434)
Screenshot: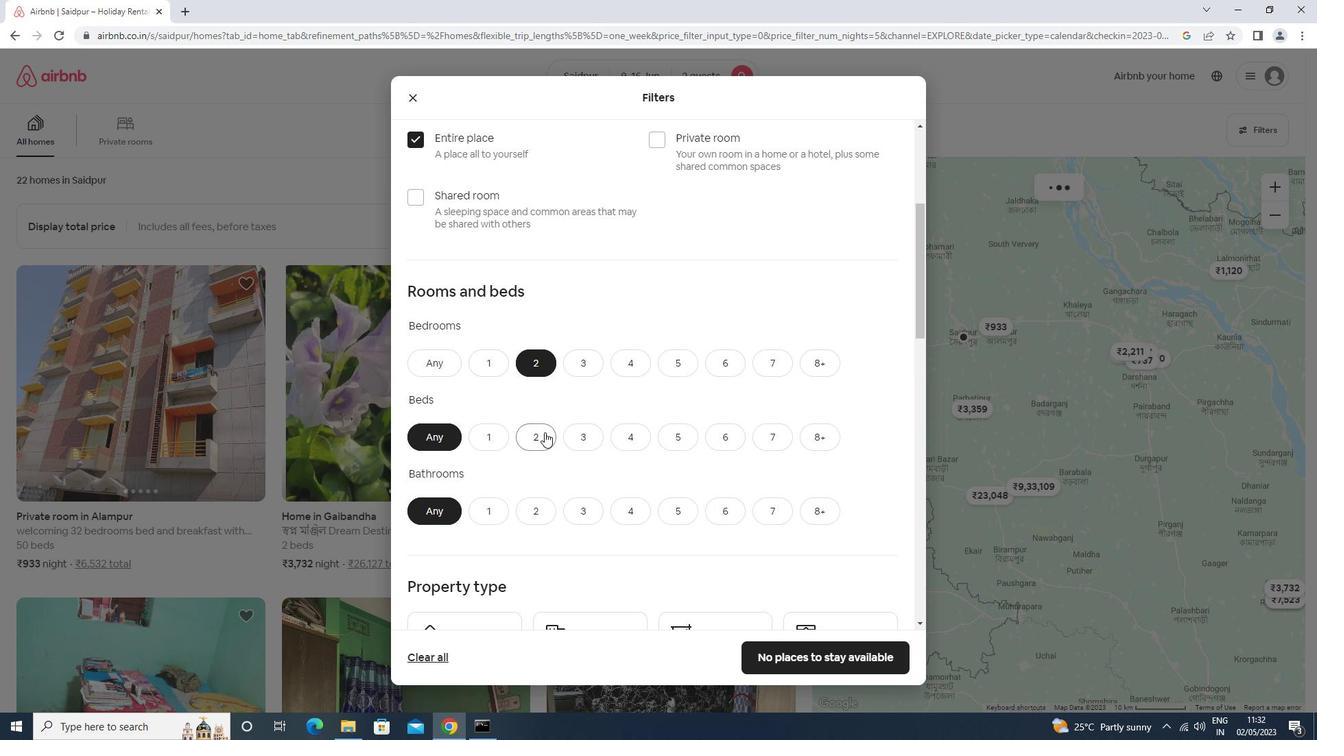 
Action: Mouse moved to (482, 501)
Screenshot: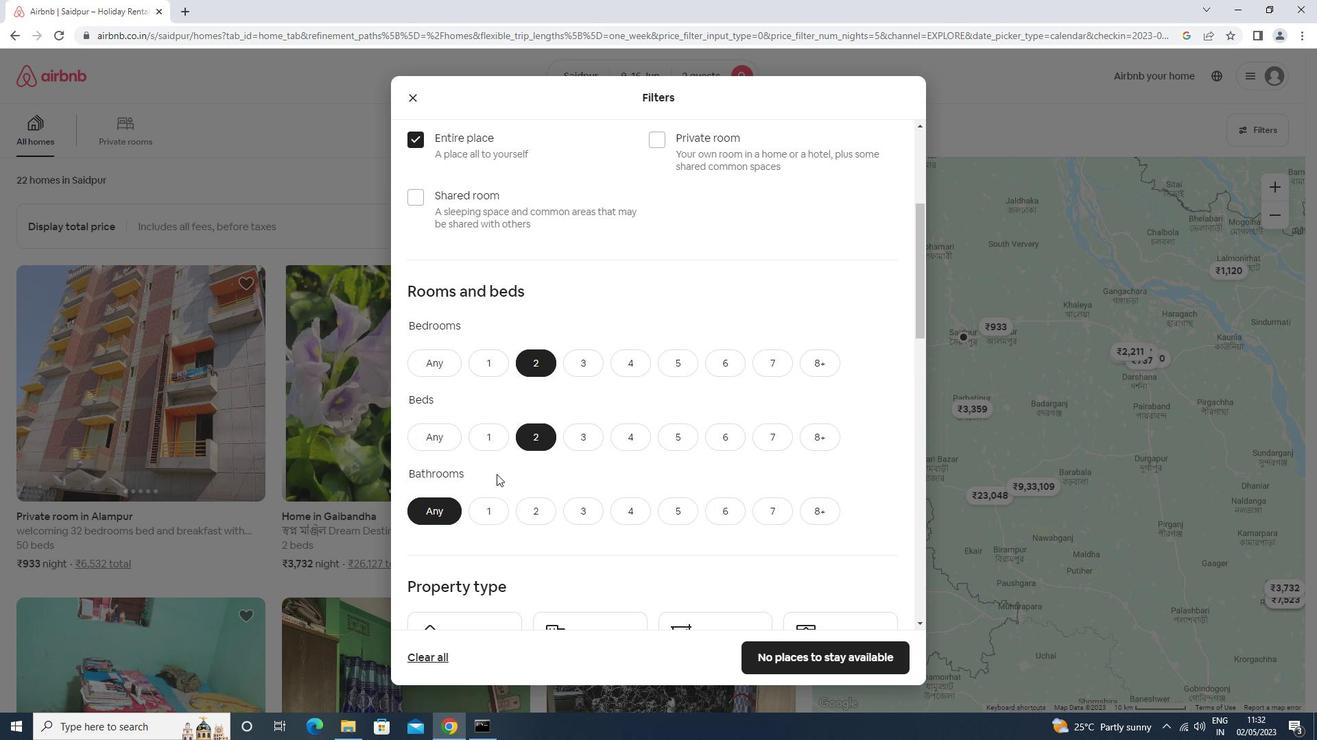 
Action: Mouse pressed left at (482, 501)
Screenshot: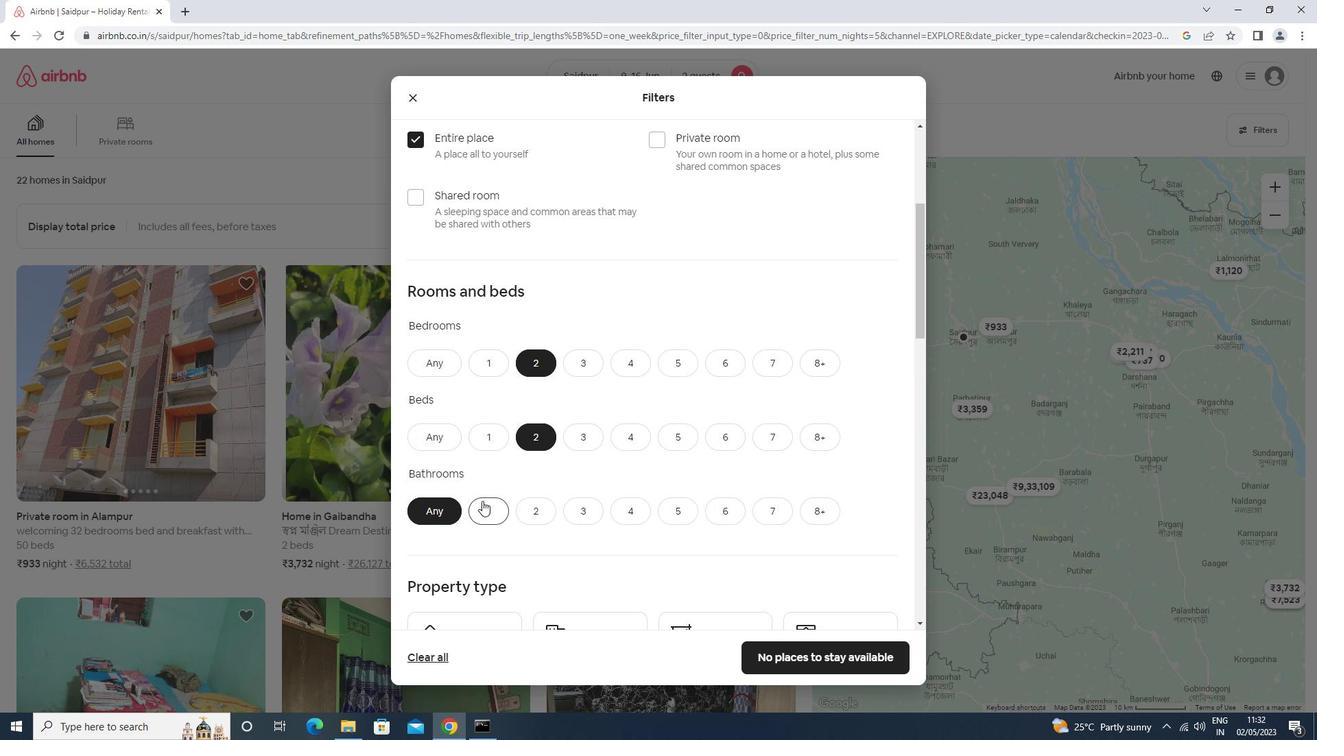 
Action: Mouse scrolled (482, 500) with delta (0, 0)
Screenshot: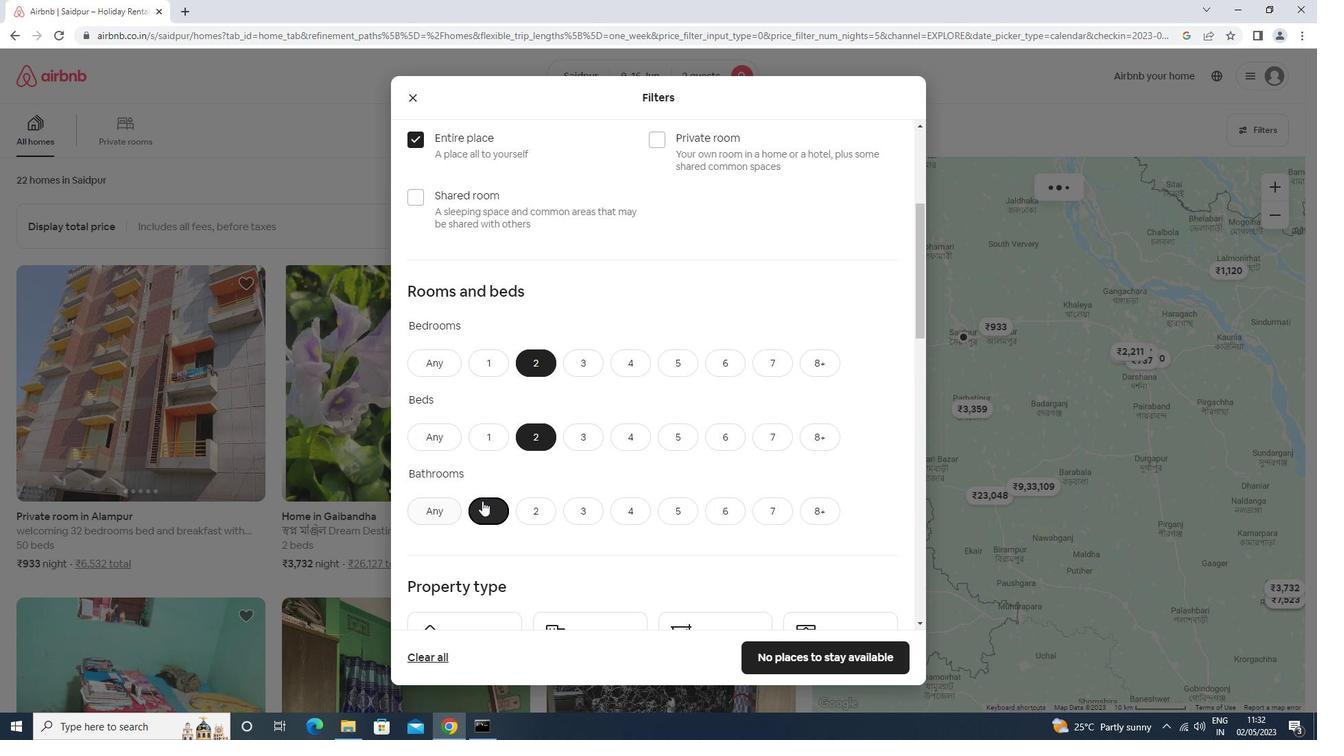 
Action: Mouse scrolled (482, 500) with delta (0, 0)
Screenshot: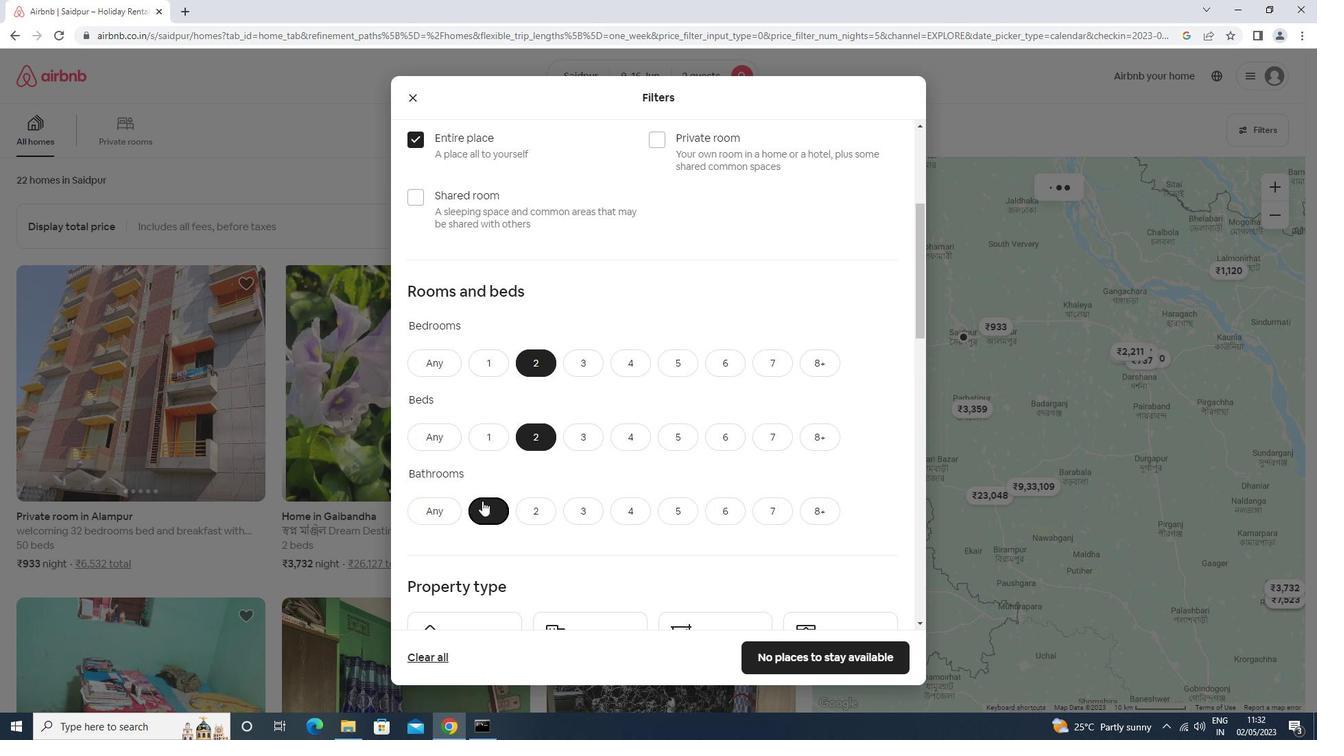 
Action: Mouse moved to (461, 500)
Screenshot: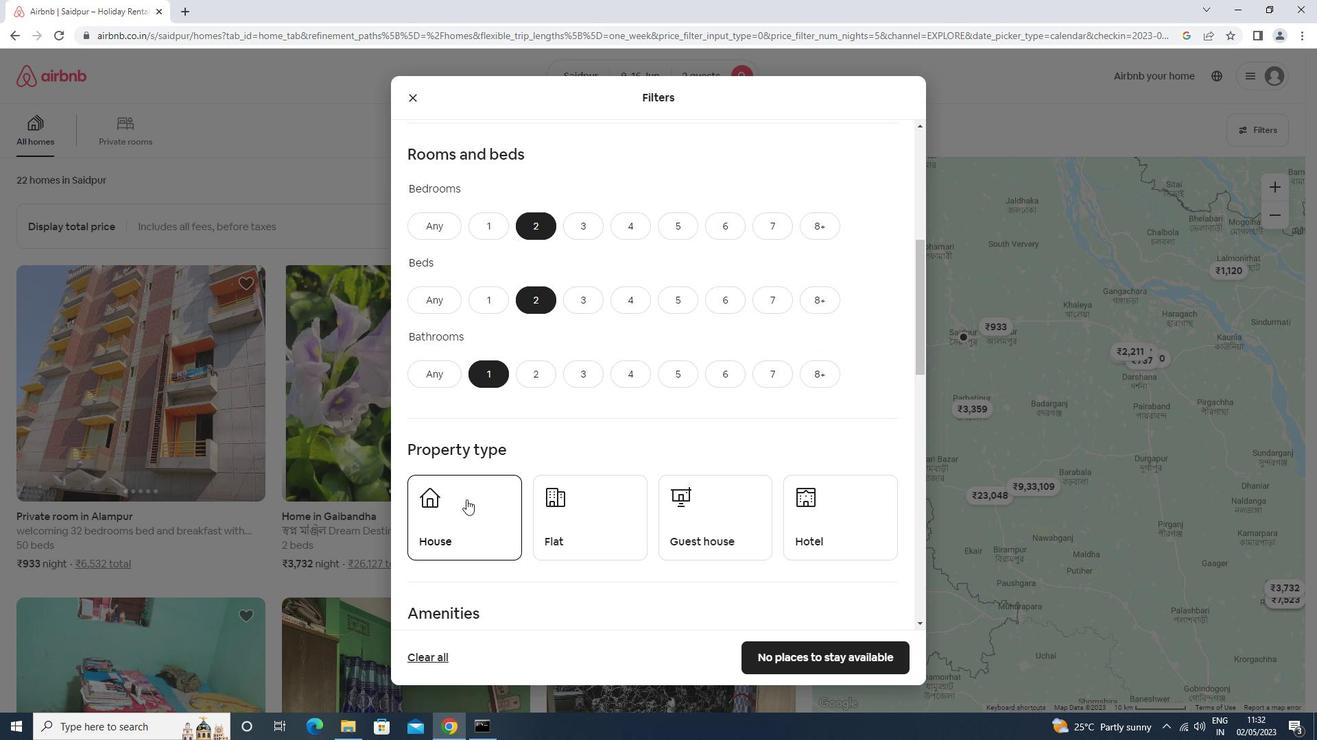 
Action: Mouse pressed left at (461, 500)
Screenshot: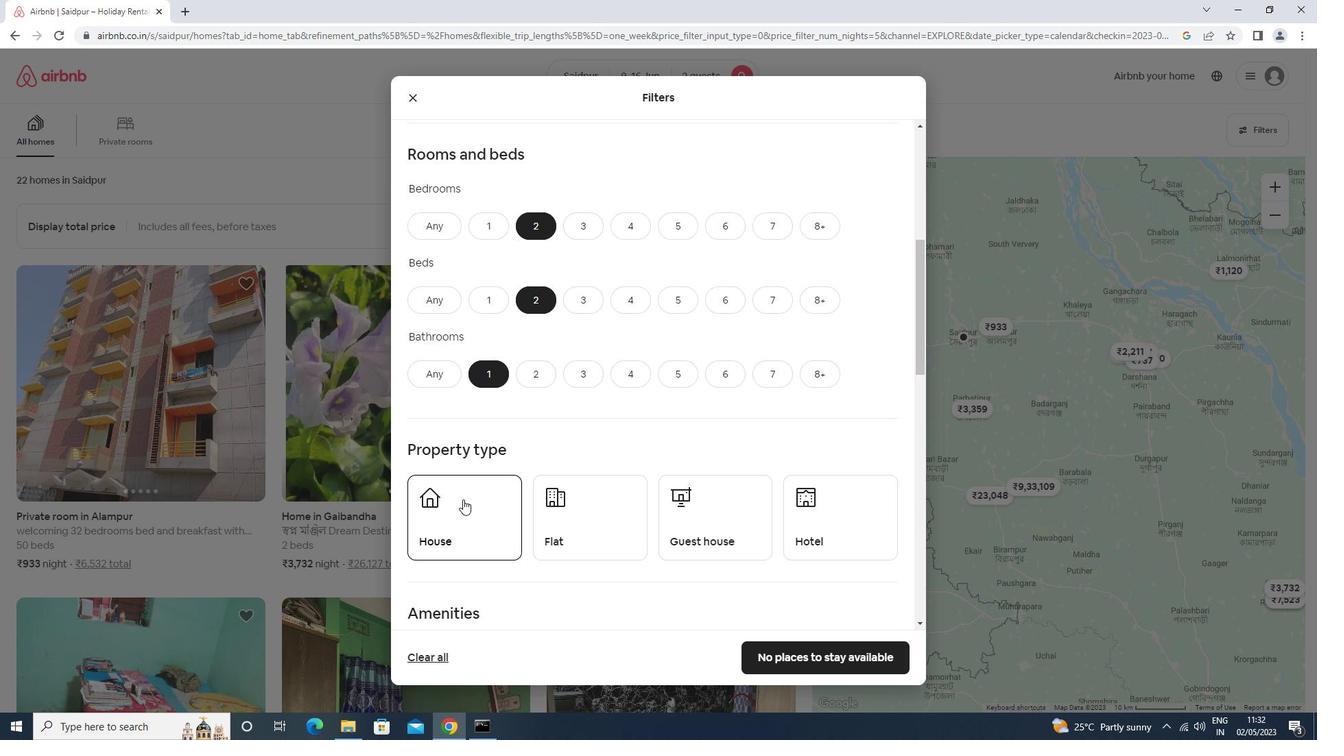 
Action: Mouse moved to (592, 500)
Screenshot: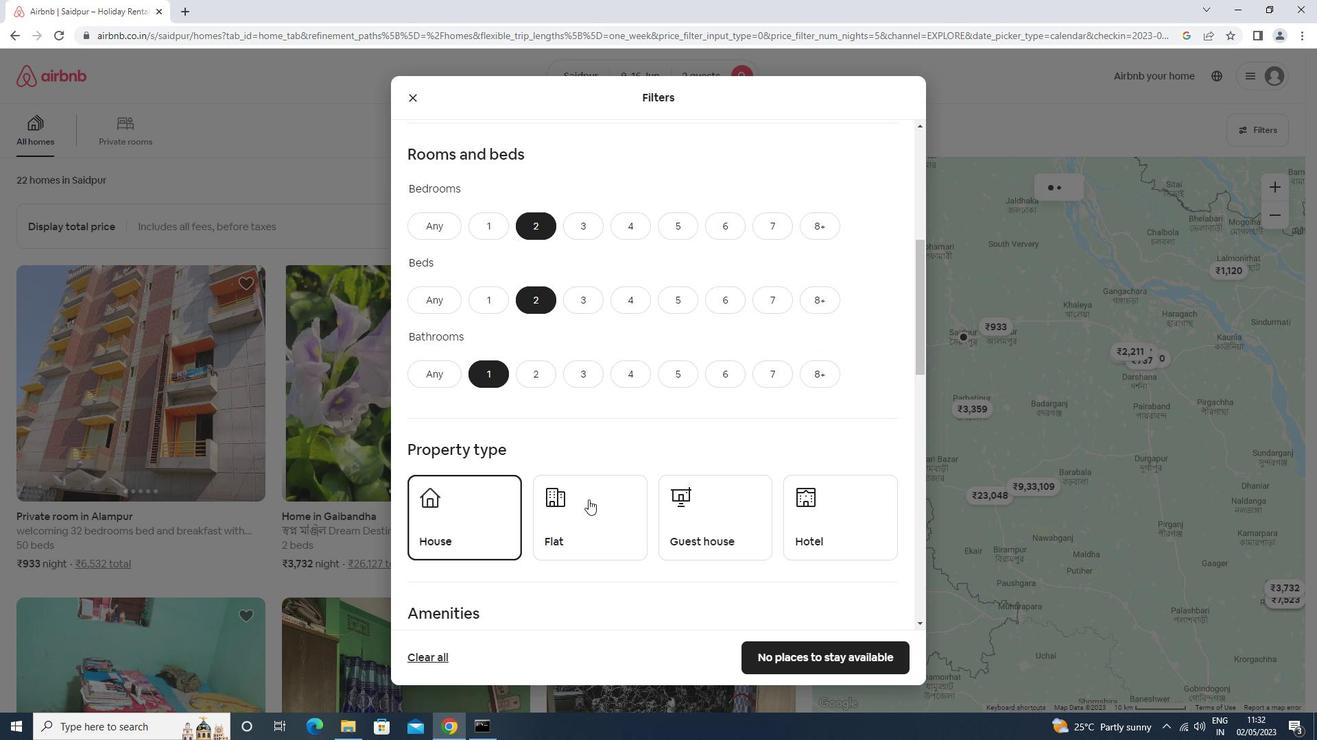 
Action: Mouse pressed left at (592, 500)
Screenshot: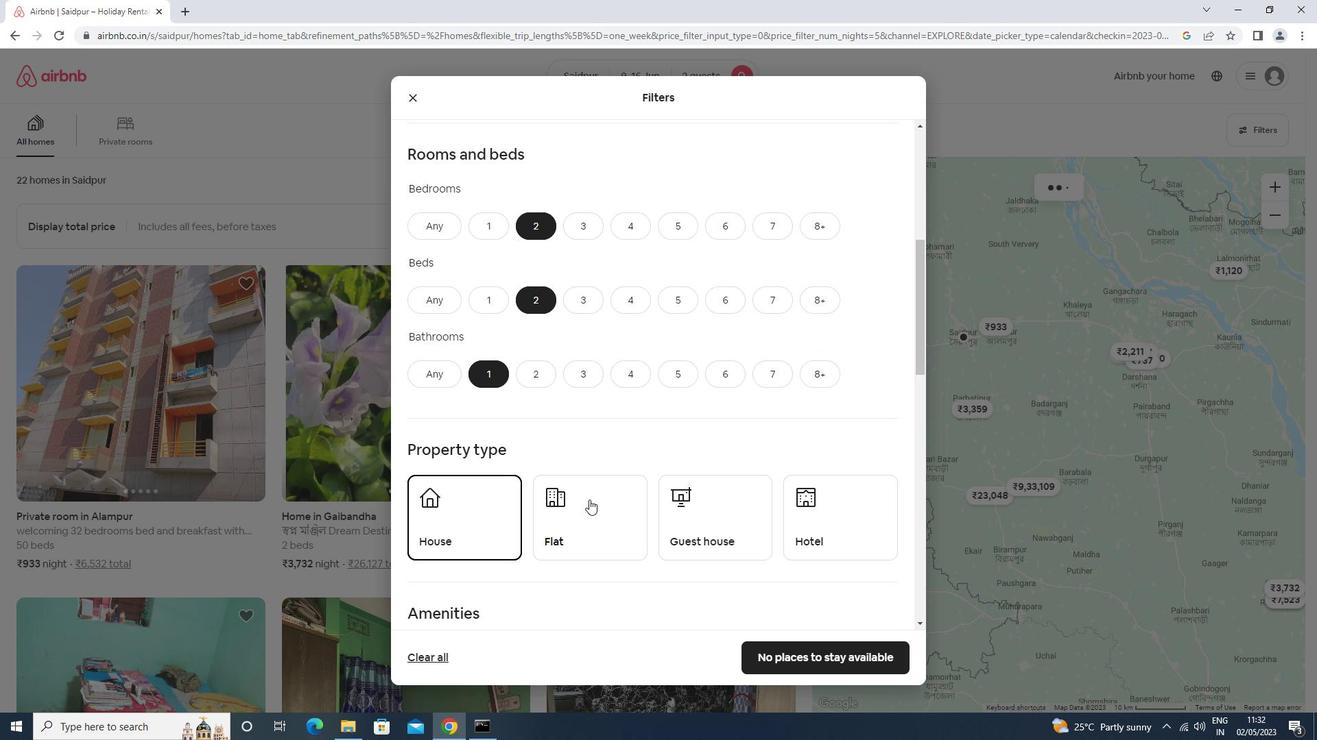 
Action: Mouse moved to (700, 508)
Screenshot: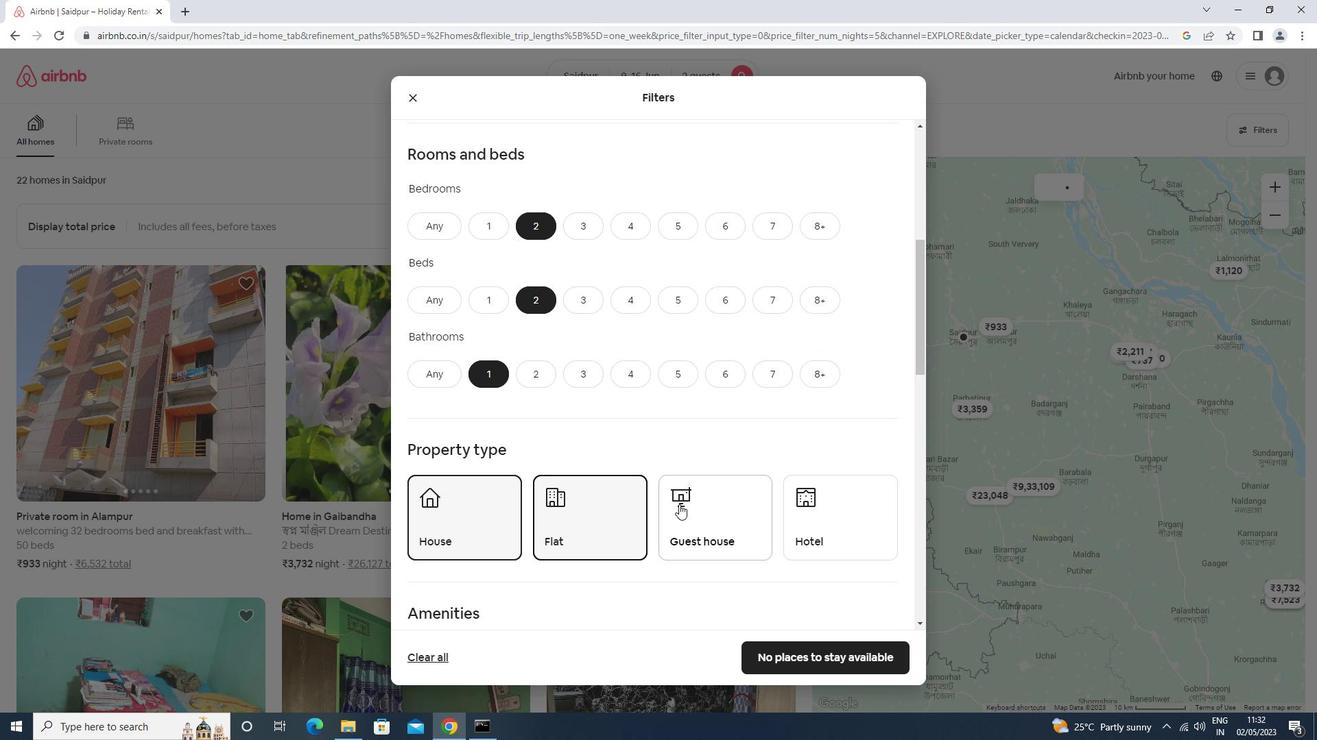 
Action: Mouse pressed left at (700, 508)
Screenshot: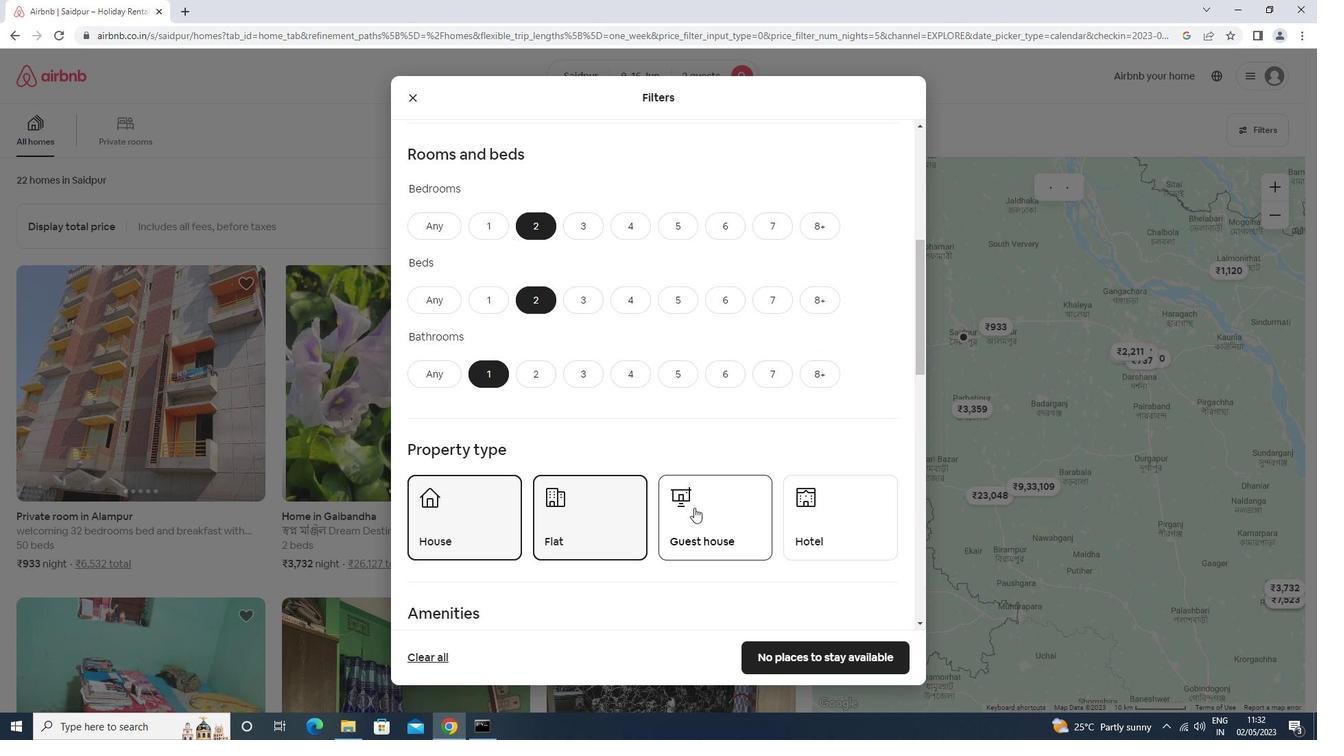 
Action: Mouse moved to (699, 503)
Screenshot: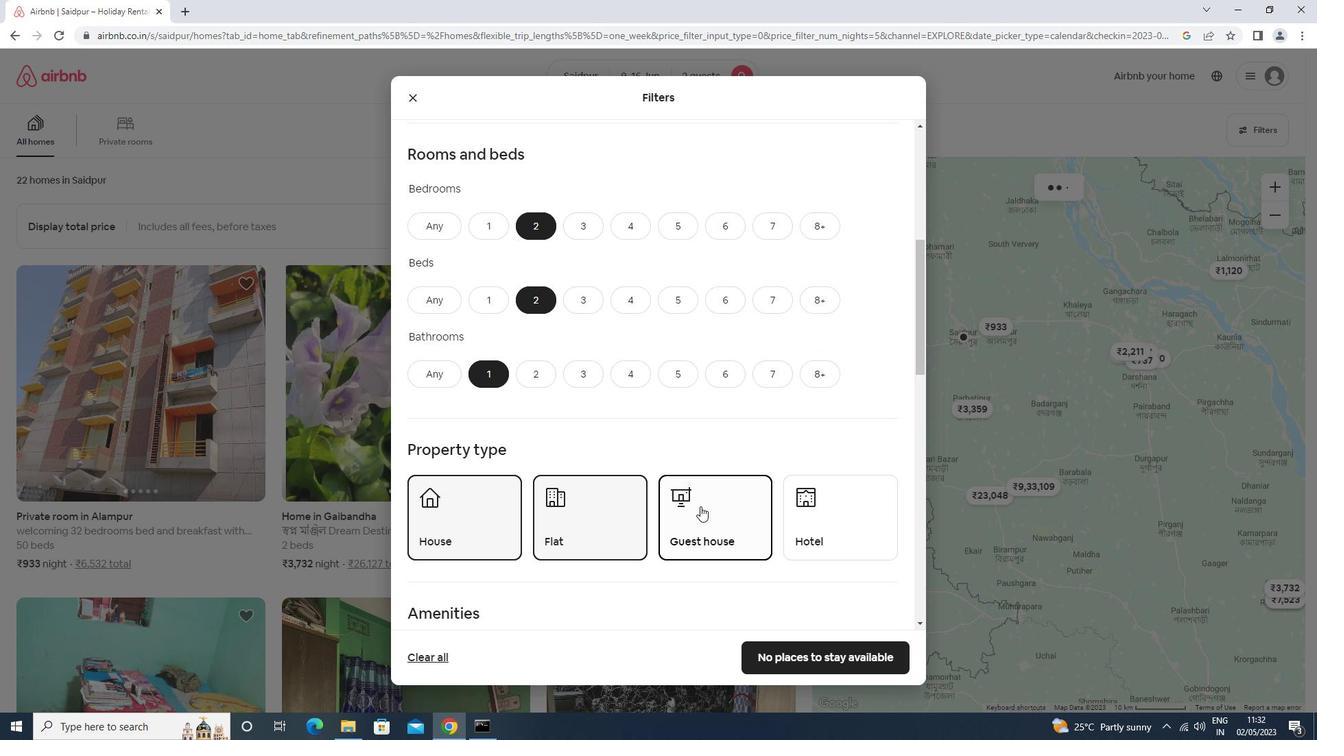 
Action: Mouse scrolled (699, 502) with delta (0, 0)
Screenshot: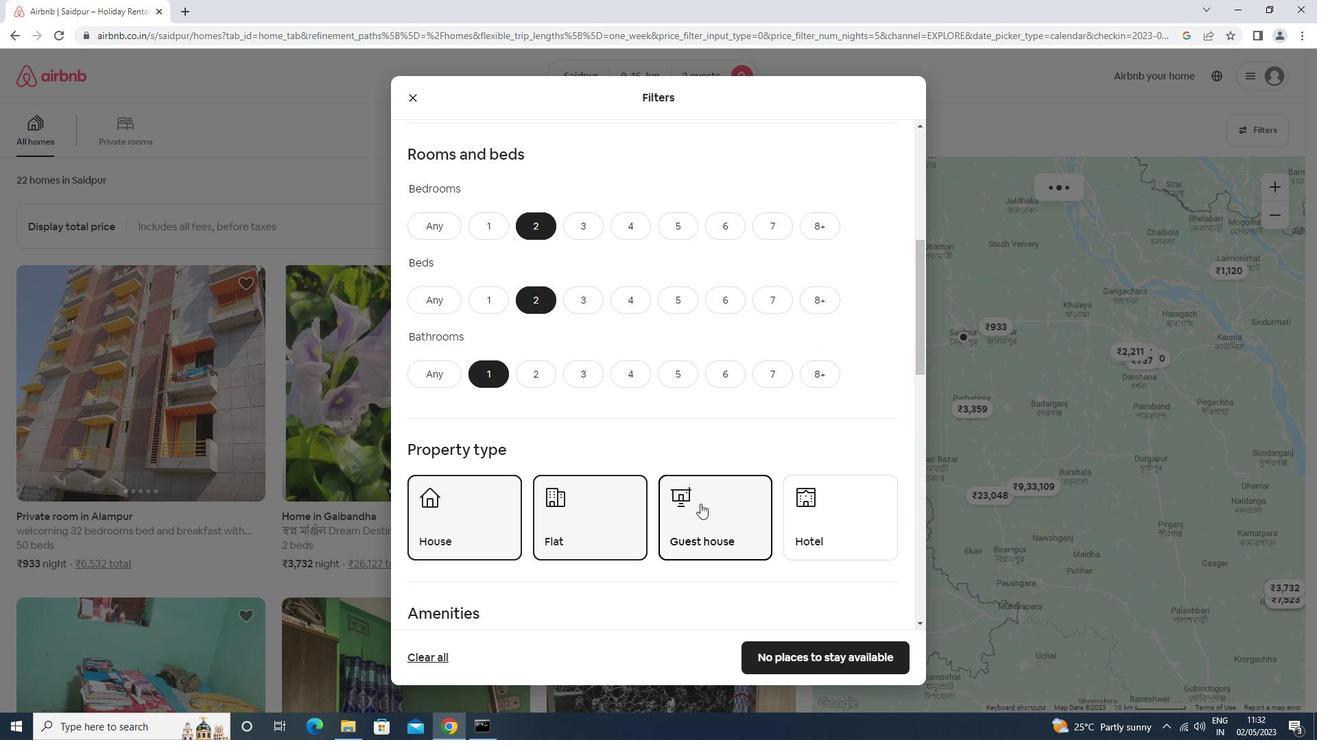 
Action: Mouse scrolled (699, 502) with delta (0, 0)
Screenshot: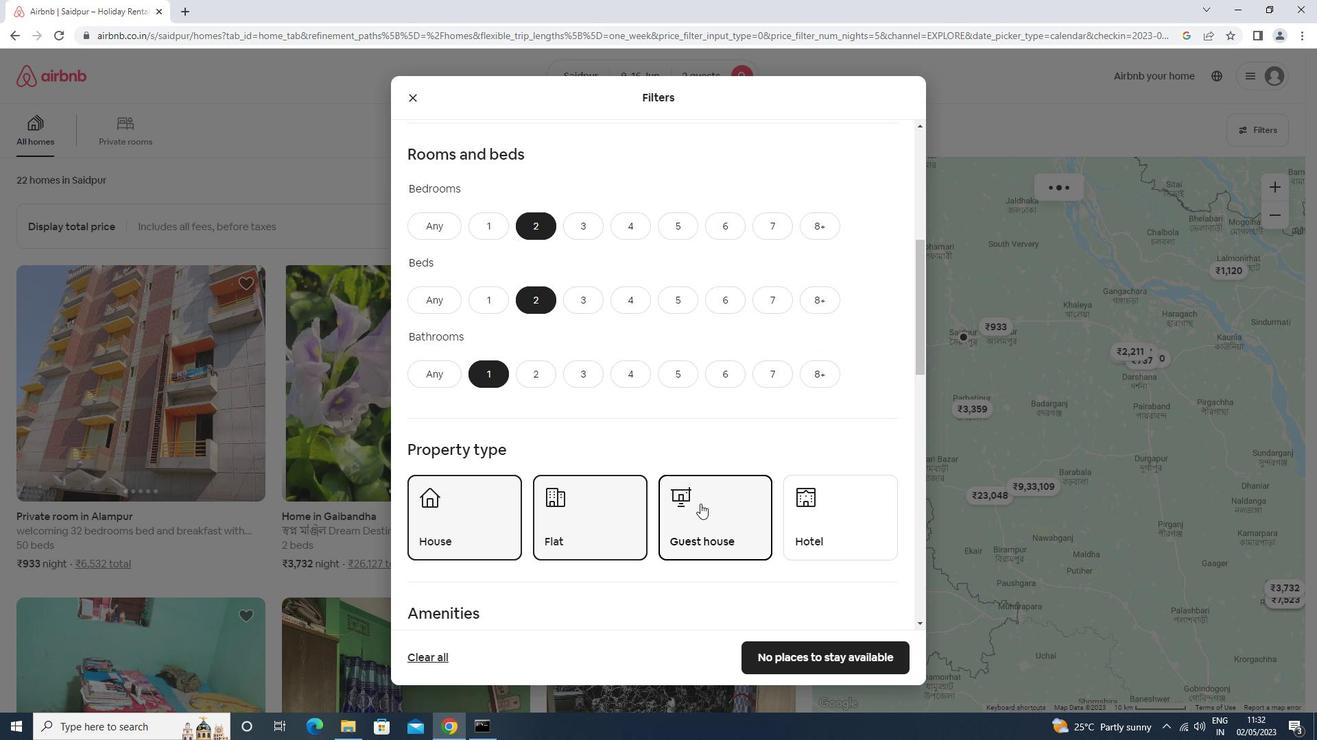 
Action: Mouse scrolled (699, 502) with delta (0, 0)
Screenshot: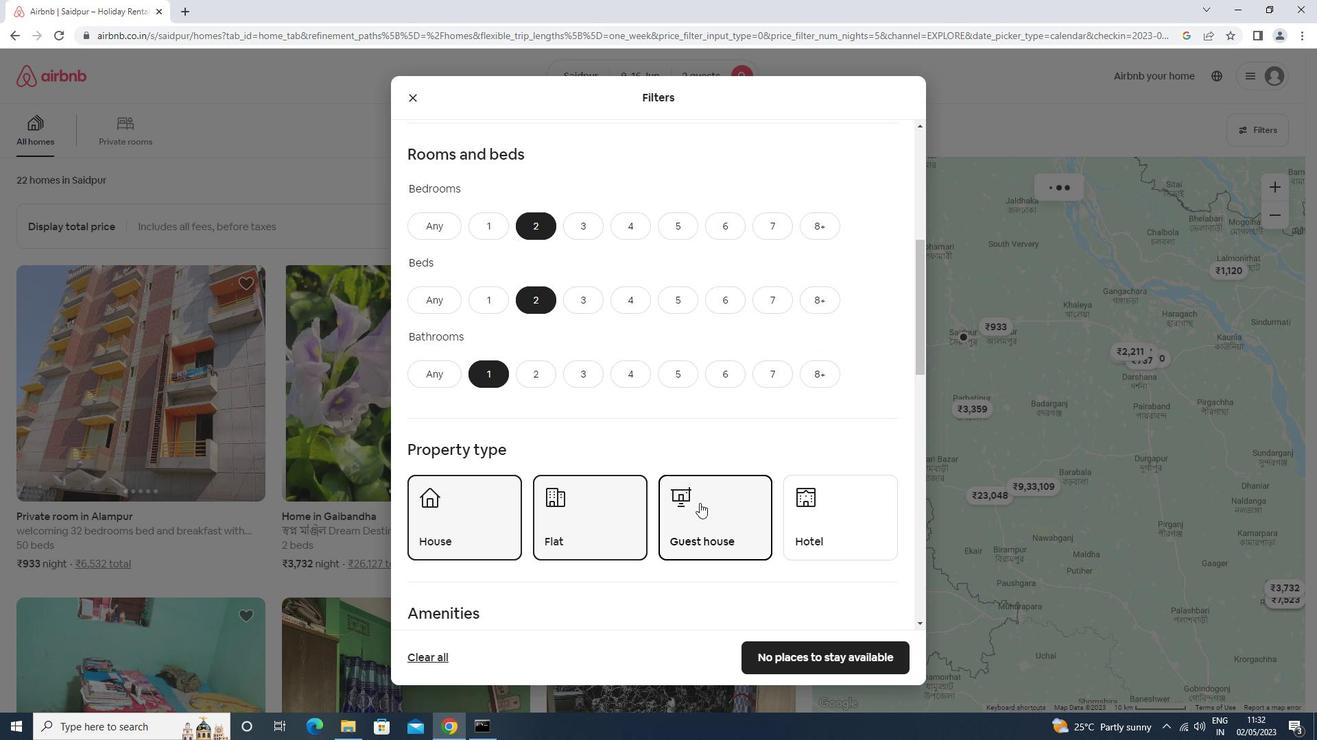 
Action: Mouse scrolled (699, 502) with delta (0, 0)
Screenshot: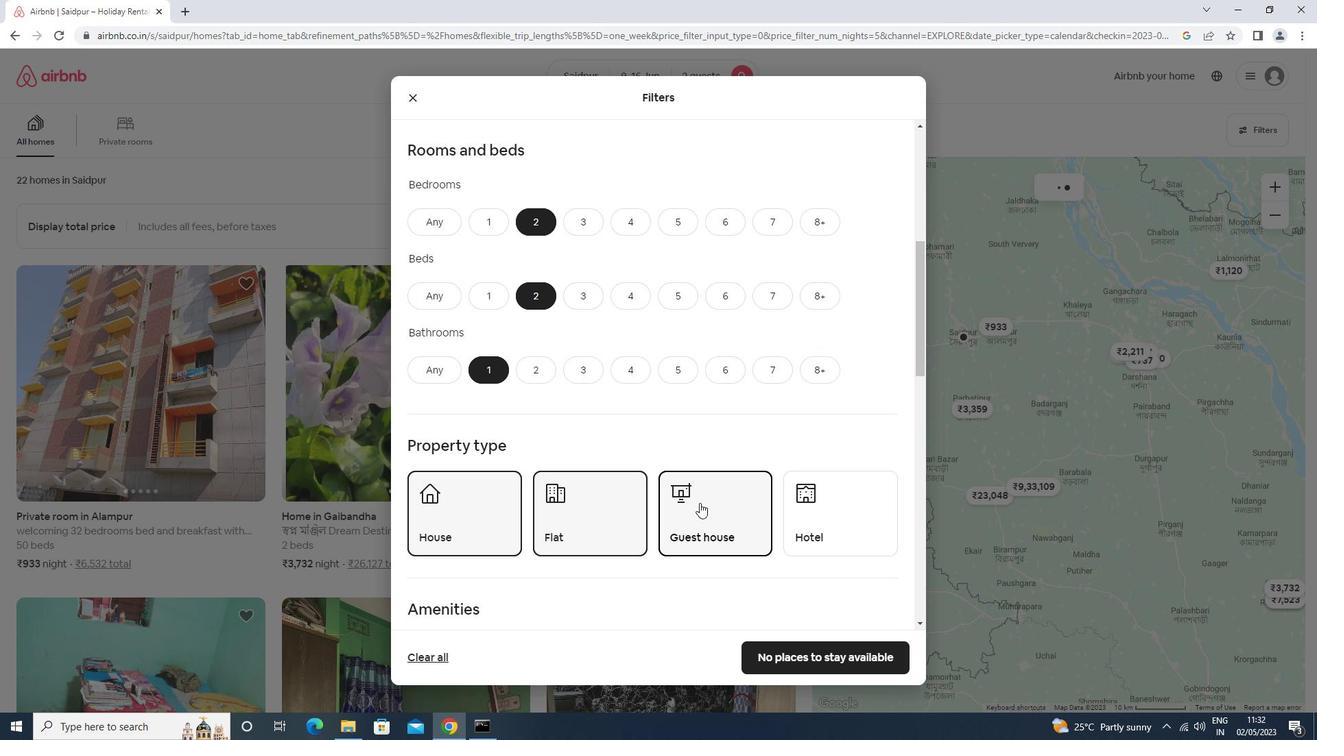
Action: Mouse moved to (579, 496)
Screenshot: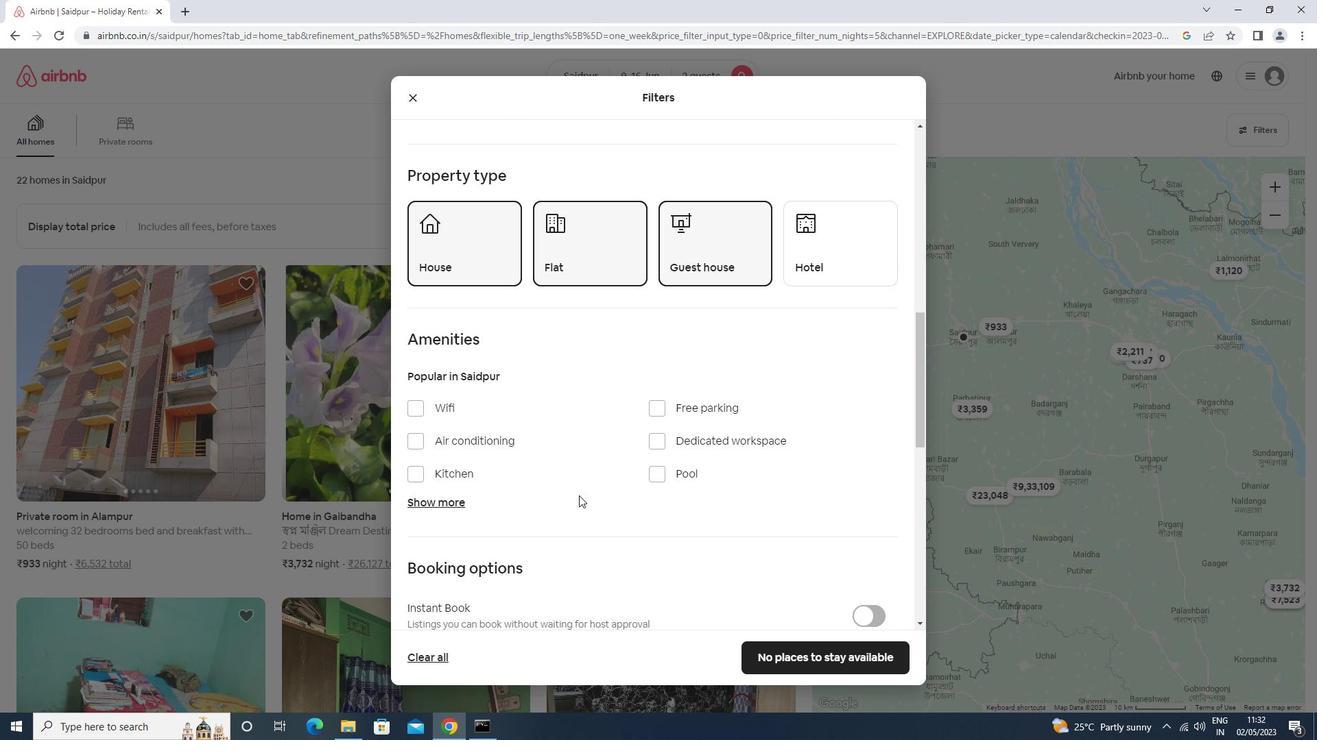 
Action: Mouse scrolled (579, 495) with delta (0, 0)
Screenshot: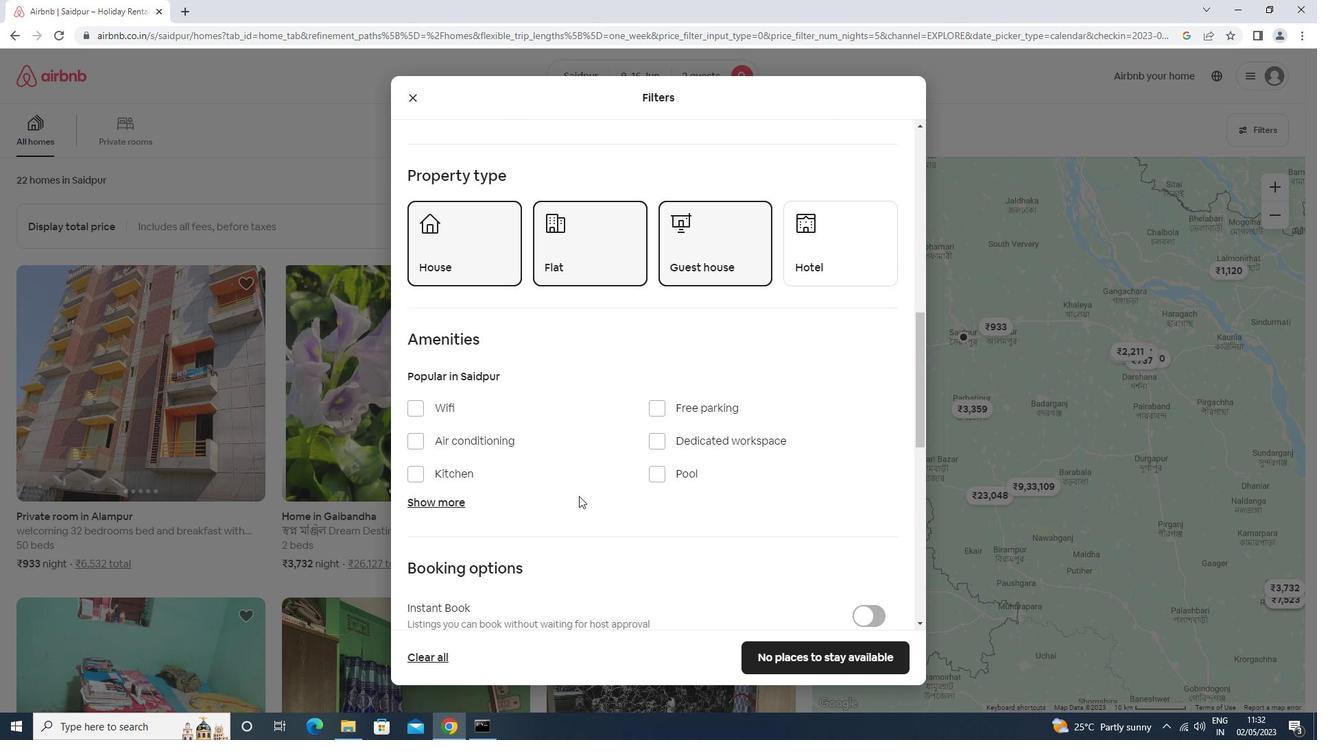 
Action: Mouse scrolled (579, 495) with delta (0, 0)
Screenshot: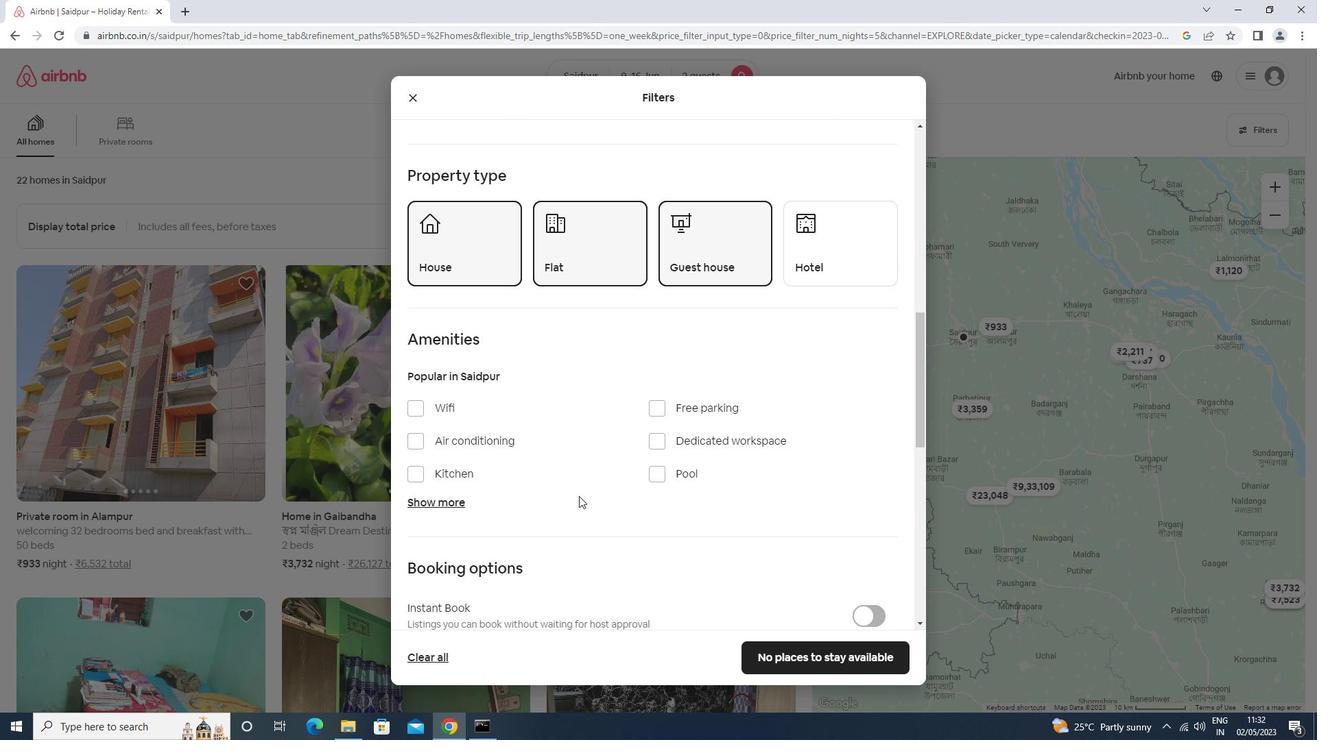 
Action: Mouse moved to (875, 526)
Screenshot: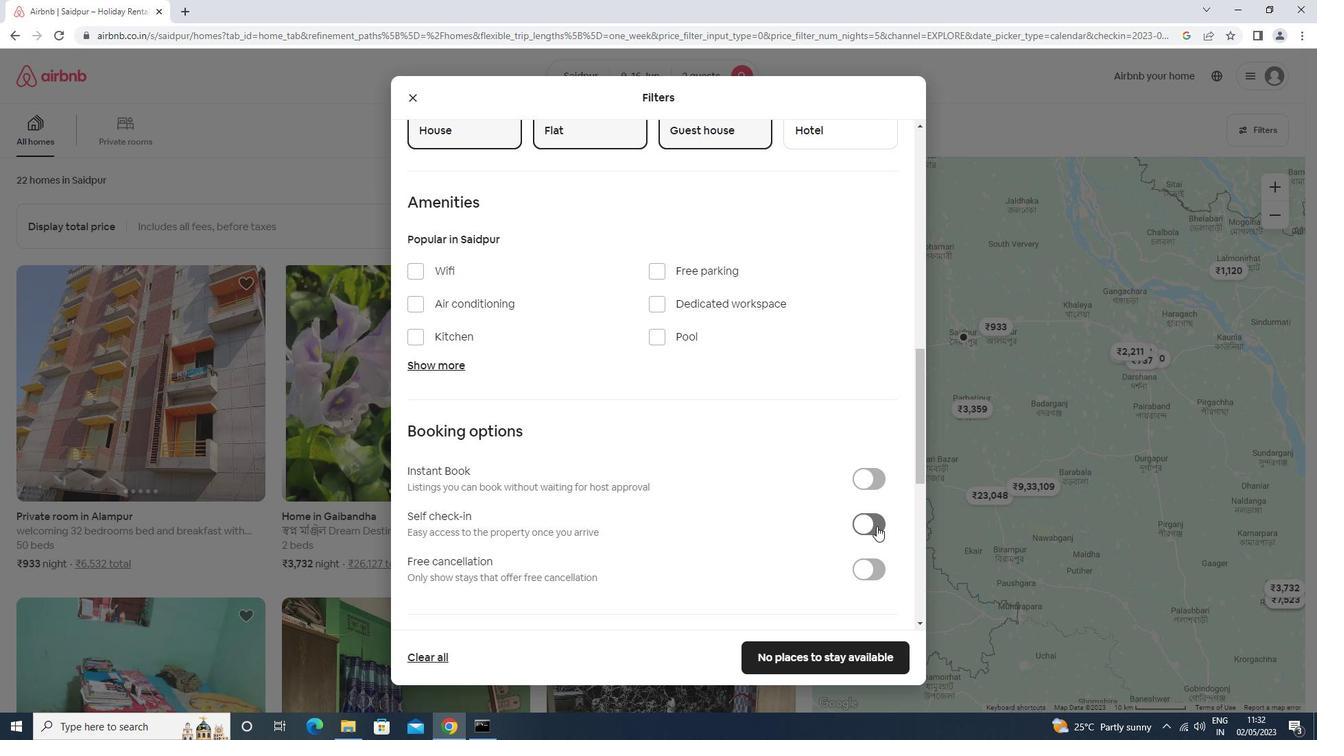 
Action: Mouse pressed left at (875, 526)
Screenshot: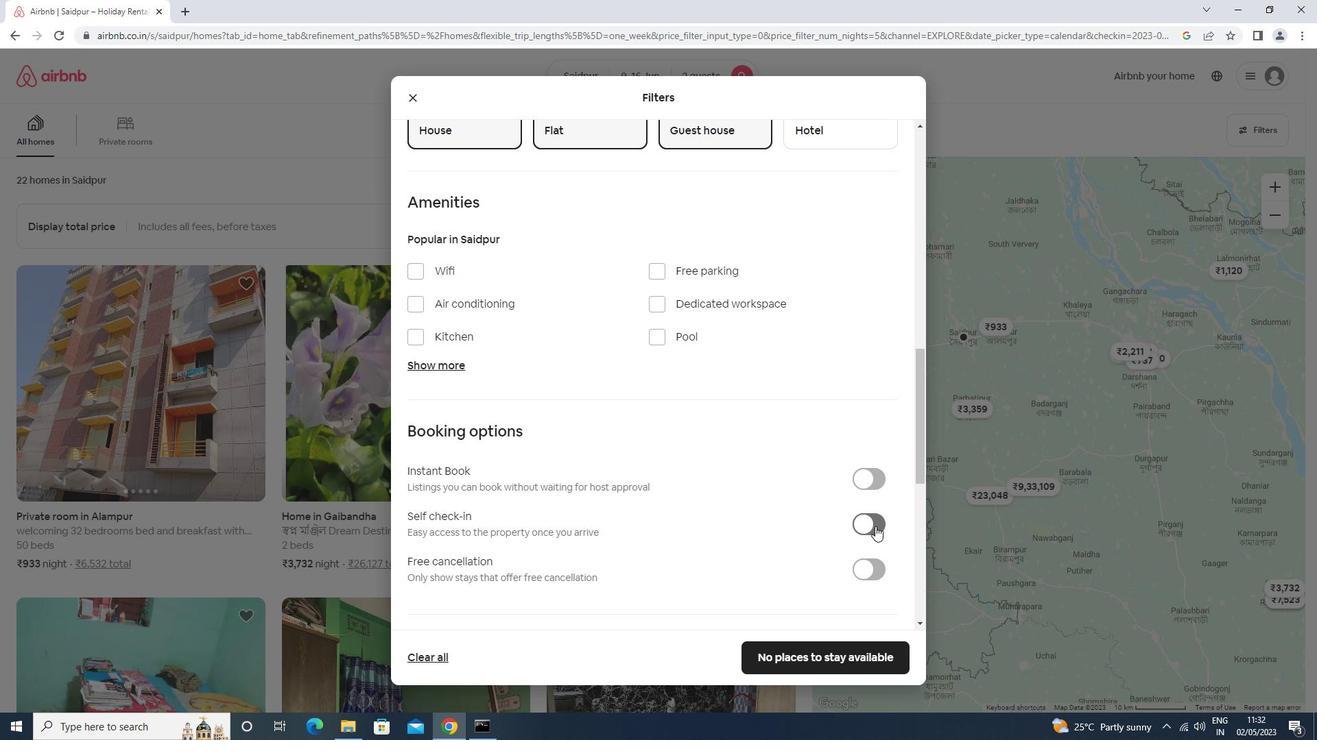 
Action: Mouse moved to (848, 527)
Screenshot: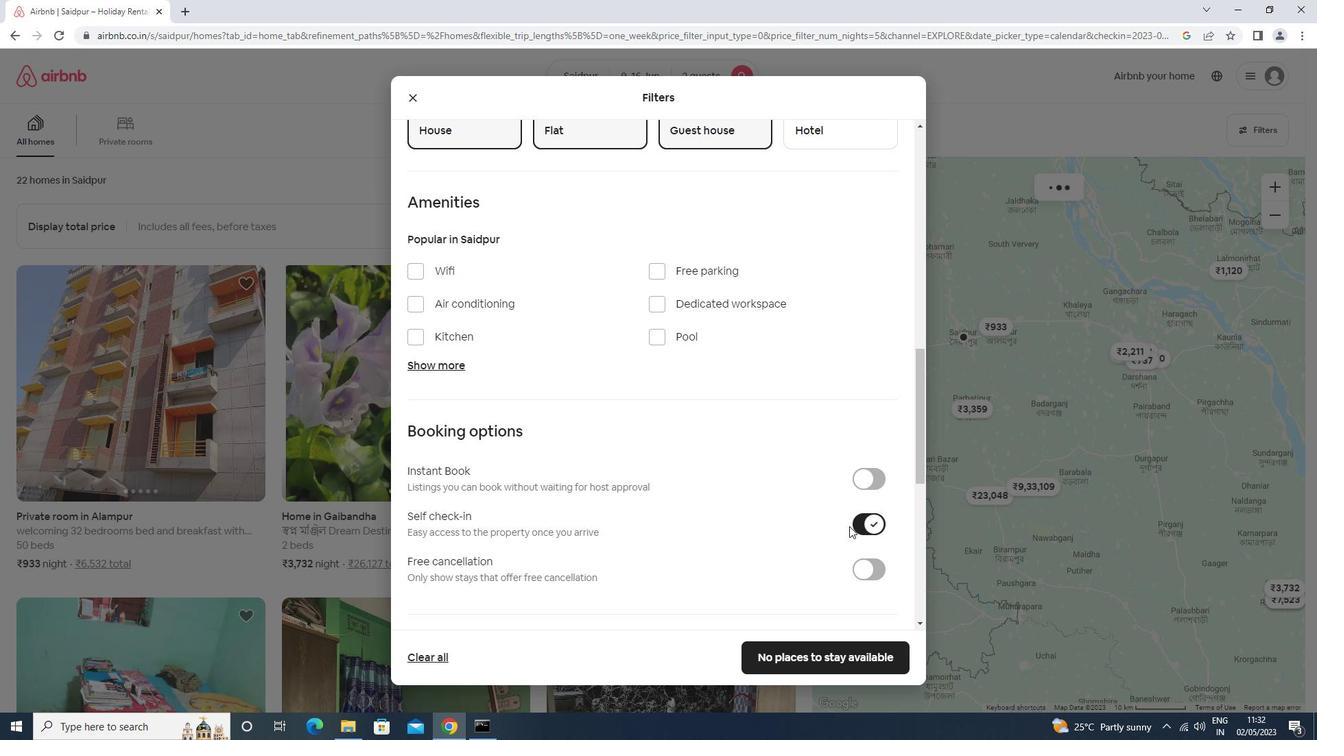 
Action: Mouse scrolled (848, 526) with delta (0, 0)
Screenshot: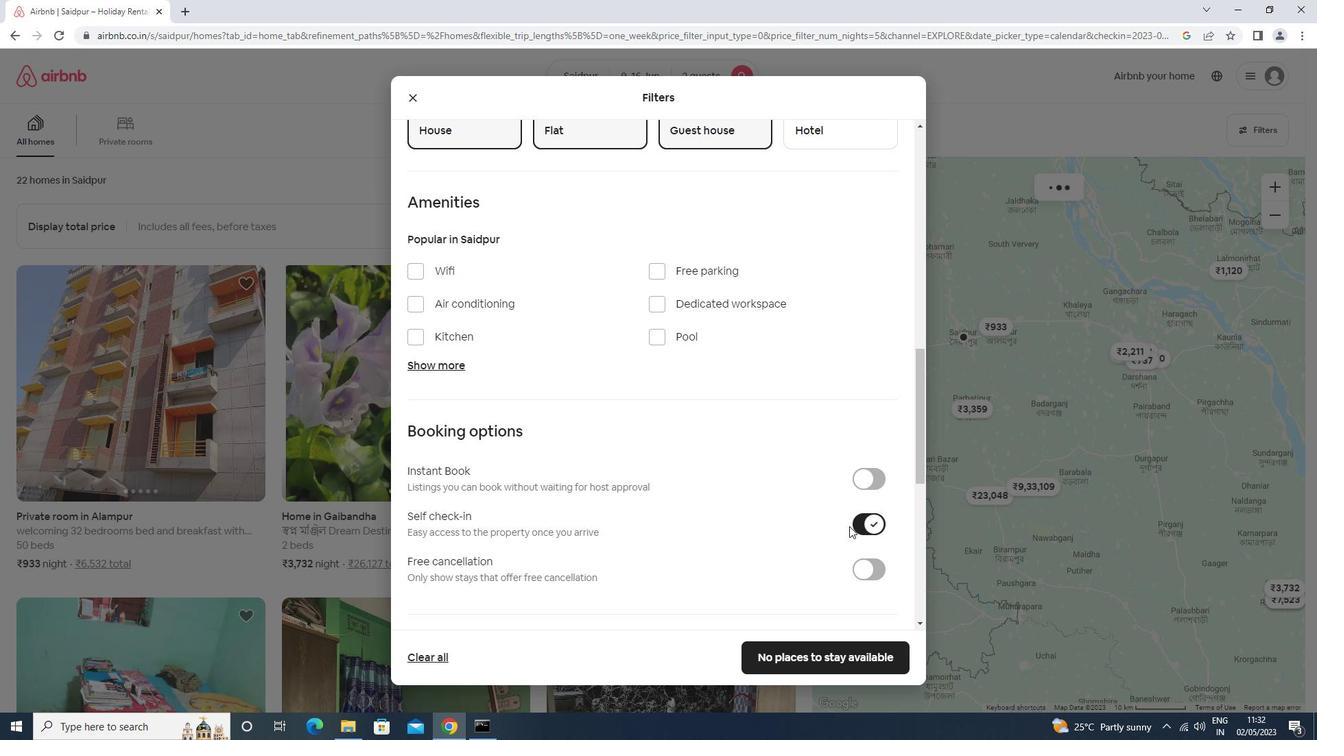 
Action: Mouse moved to (846, 528)
Screenshot: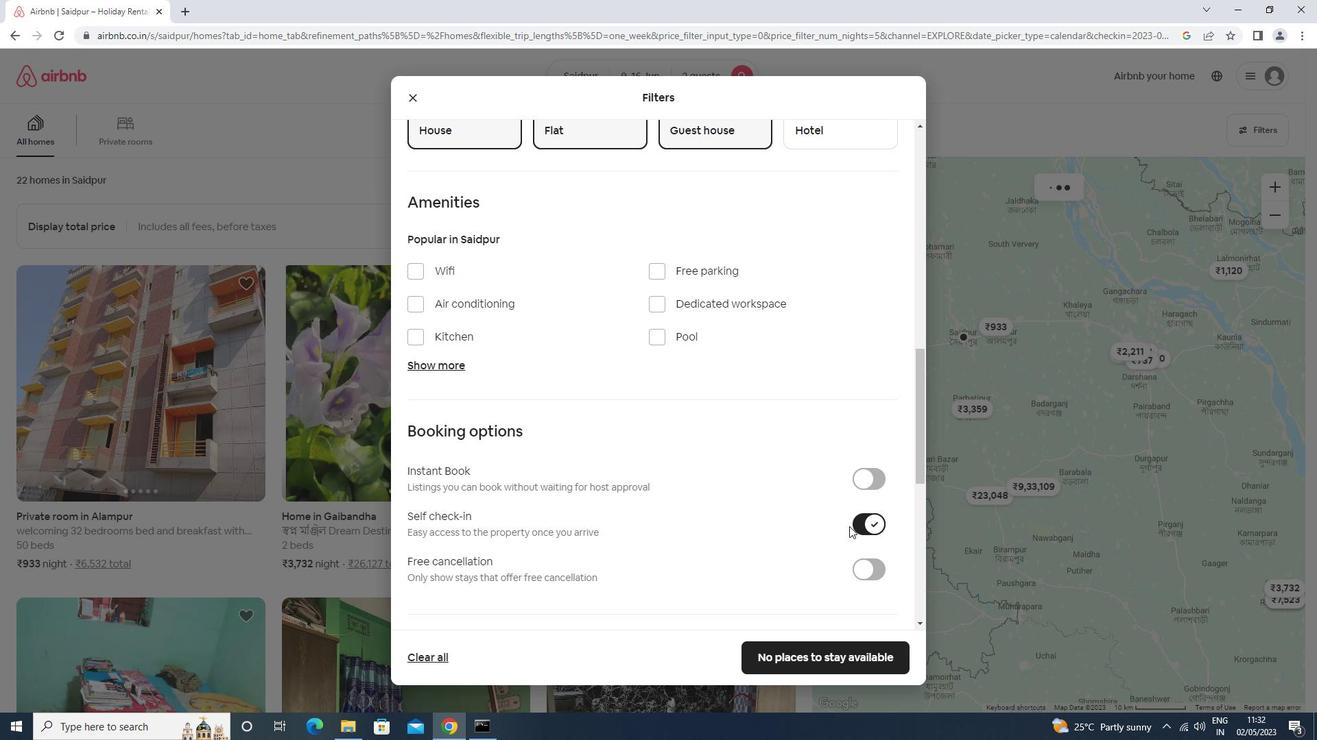 
Action: Mouse scrolled (846, 528) with delta (0, 0)
Screenshot: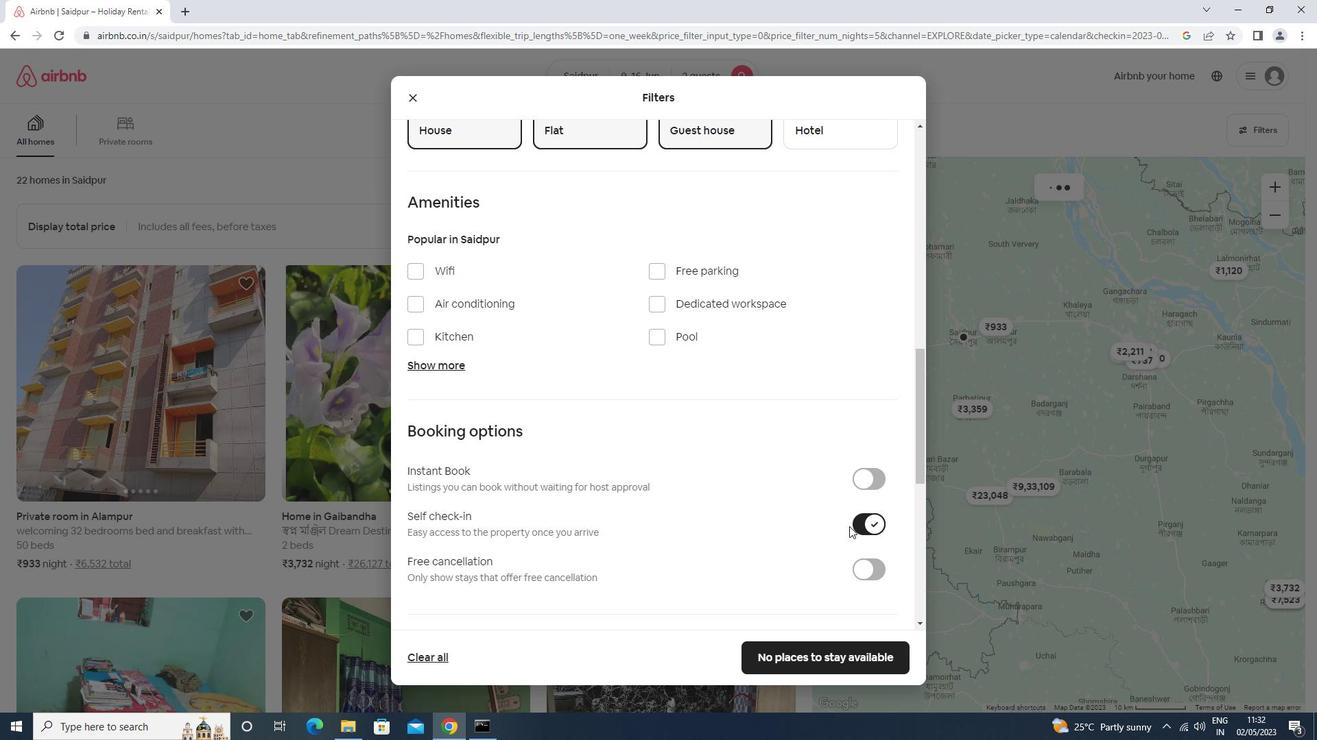 
Action: Mouse moved to (845, 530)
Screenshot: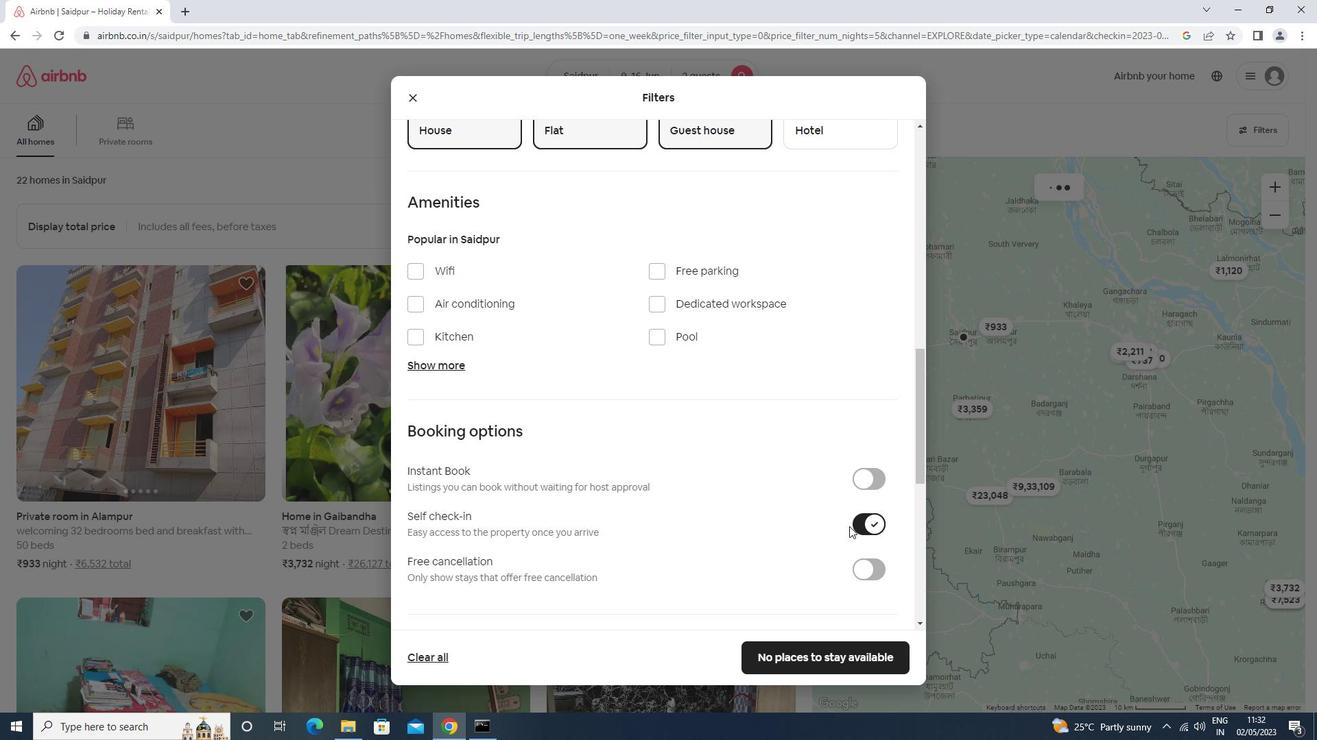 
Action: Mouse scrolled (845, 529) with delta (0, 0)
Screenshot: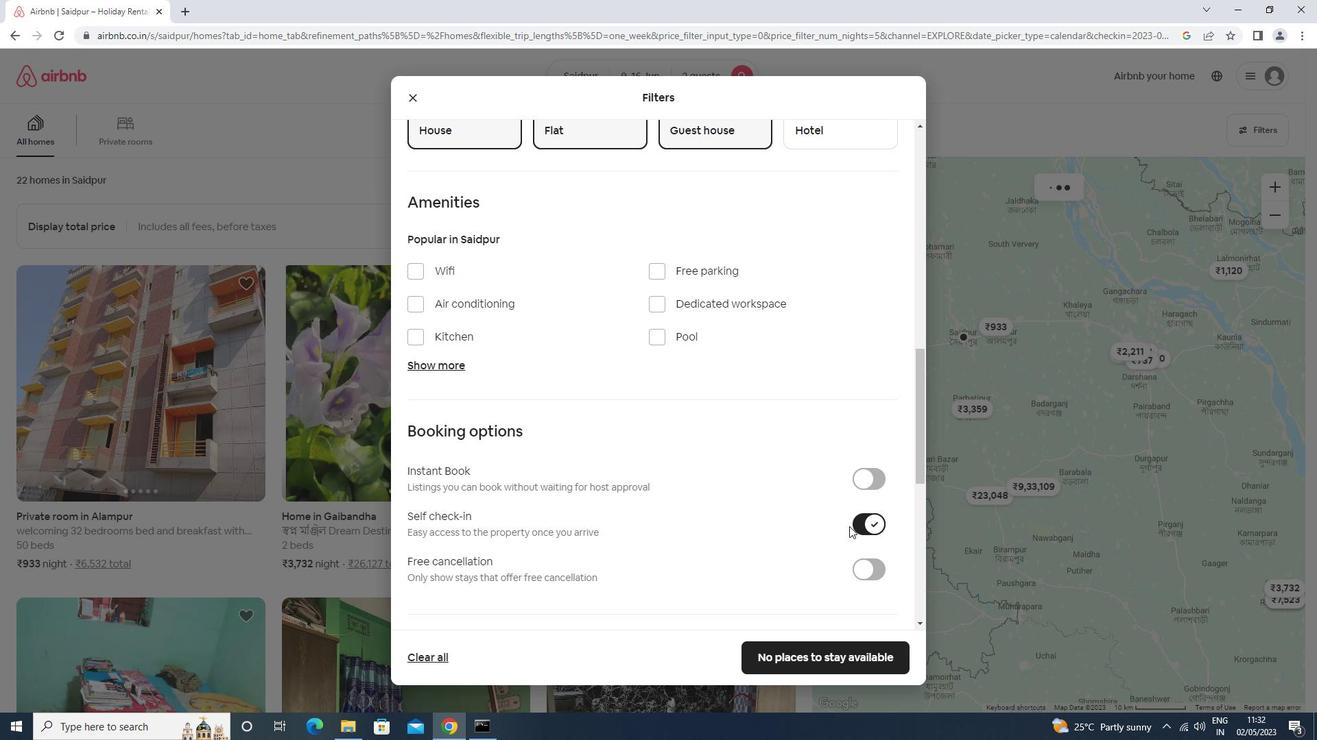 
Action: Mouse moved to (843, 530)
Screenshot: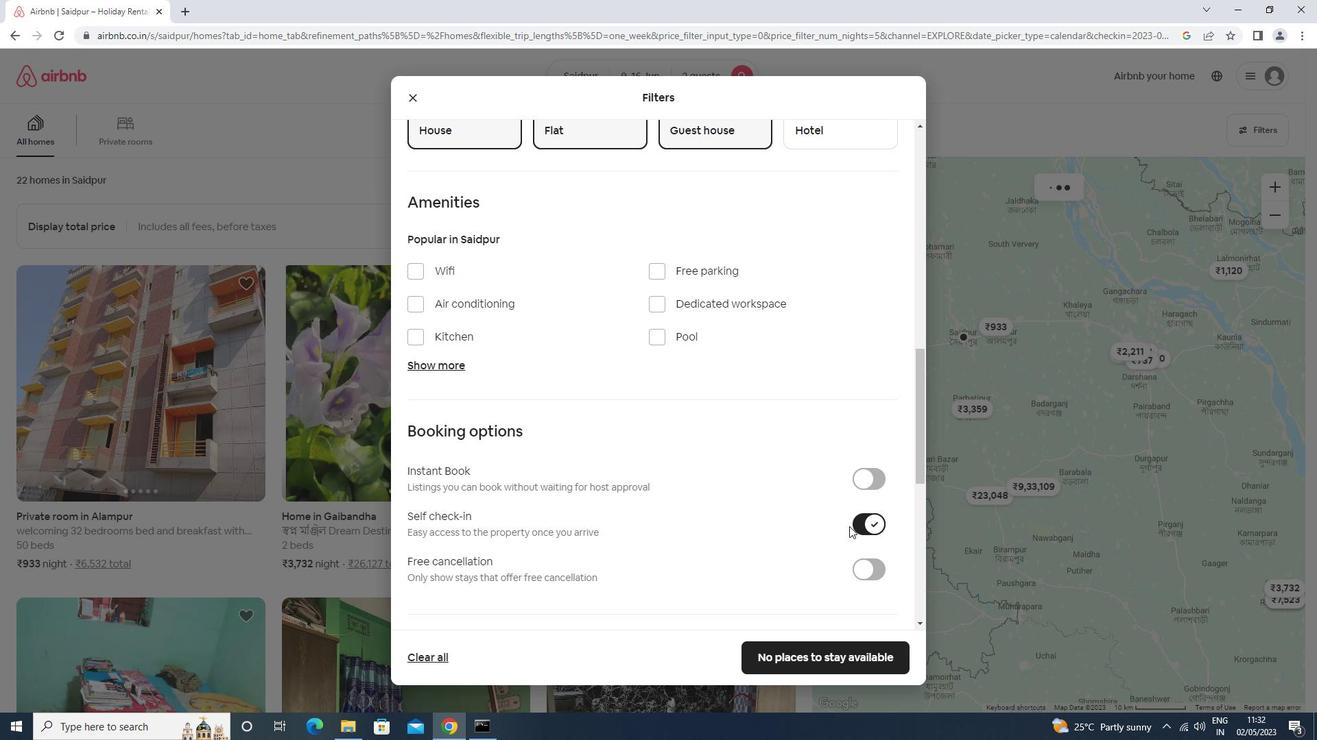 
Action: Mouse scrolled (843, 530) with delta (0, 0)
Screenshot: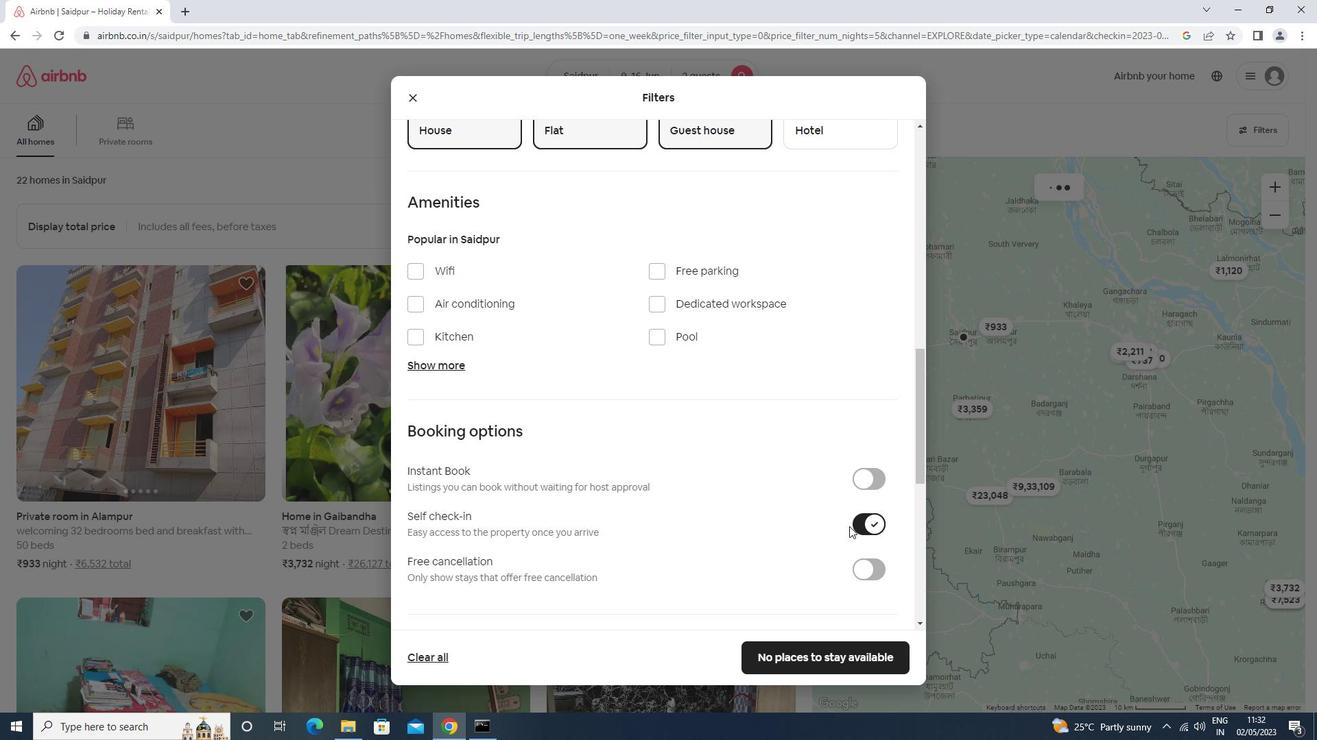 
Action: Mouse moved to (843, 531)
Screenshot: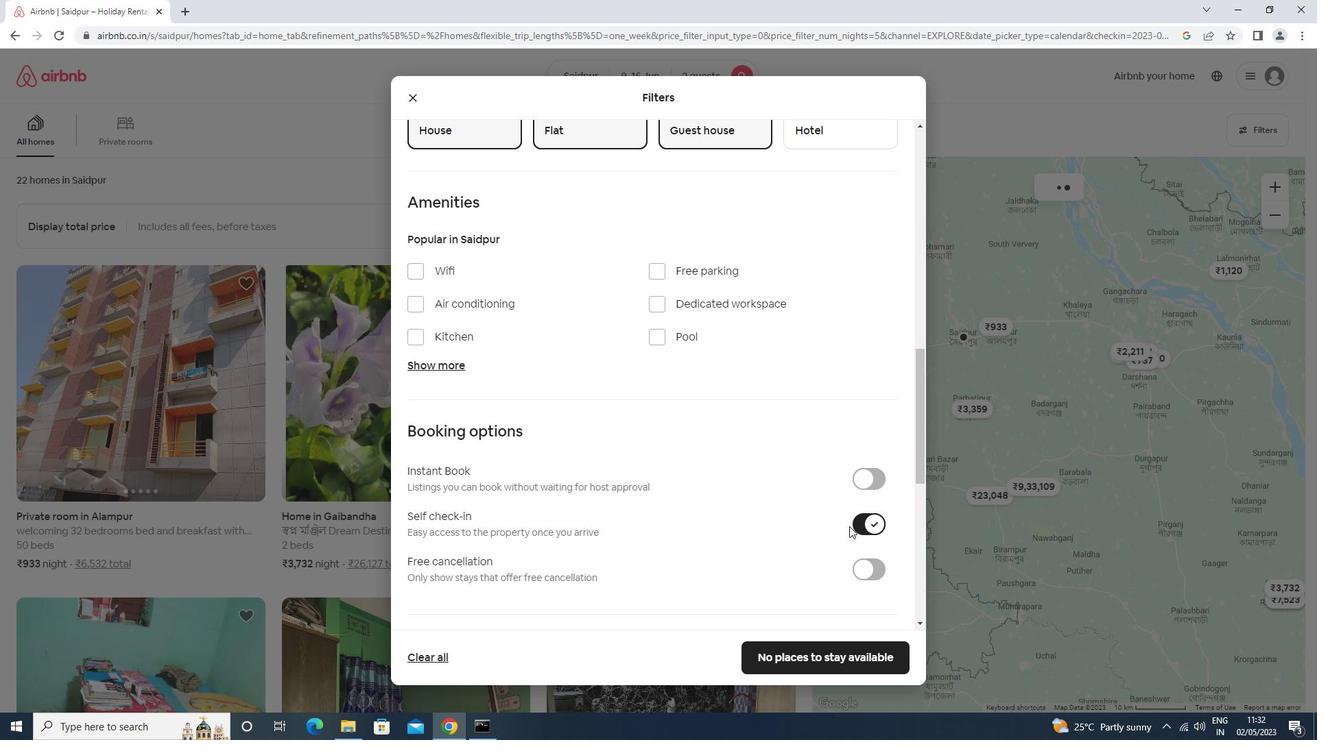 
Action: Mouse scrolled (843, 530) with delta (0, 0)
Screenshot: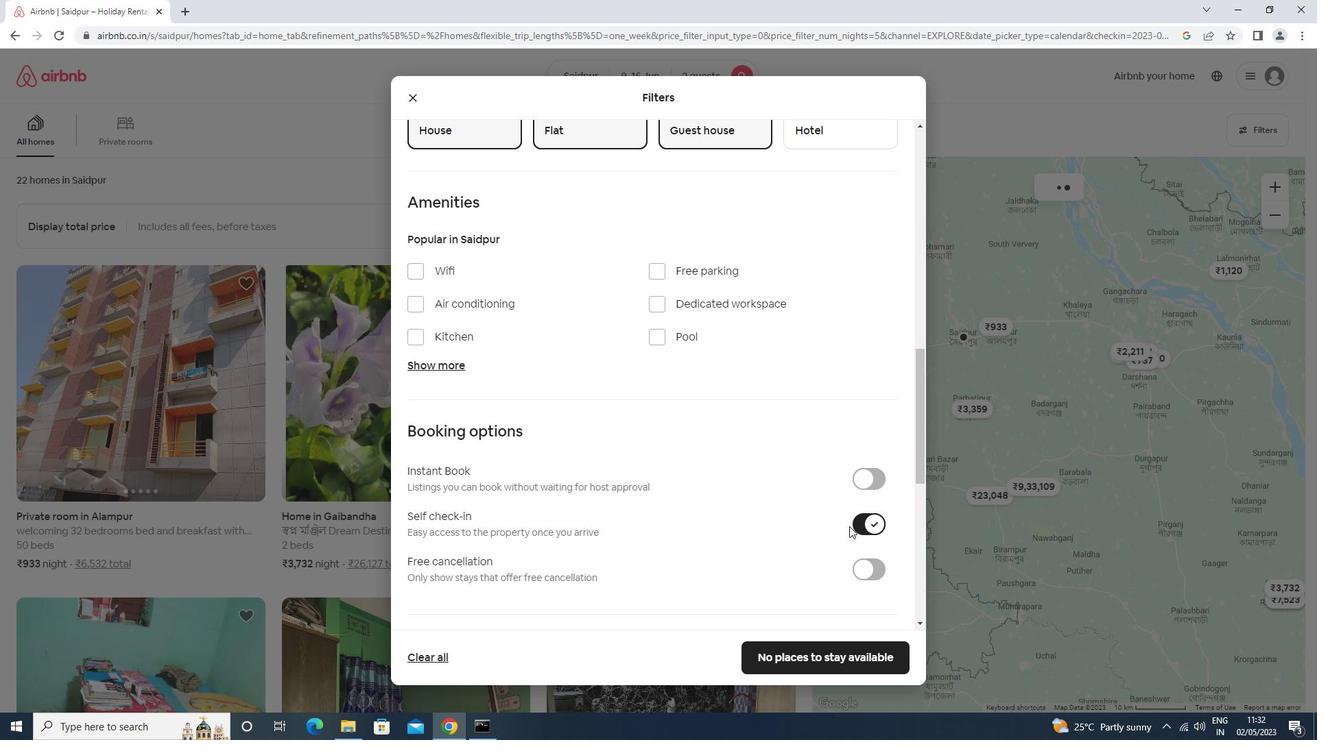 
Action: Mouse moved to (842, 531)
Screenshot: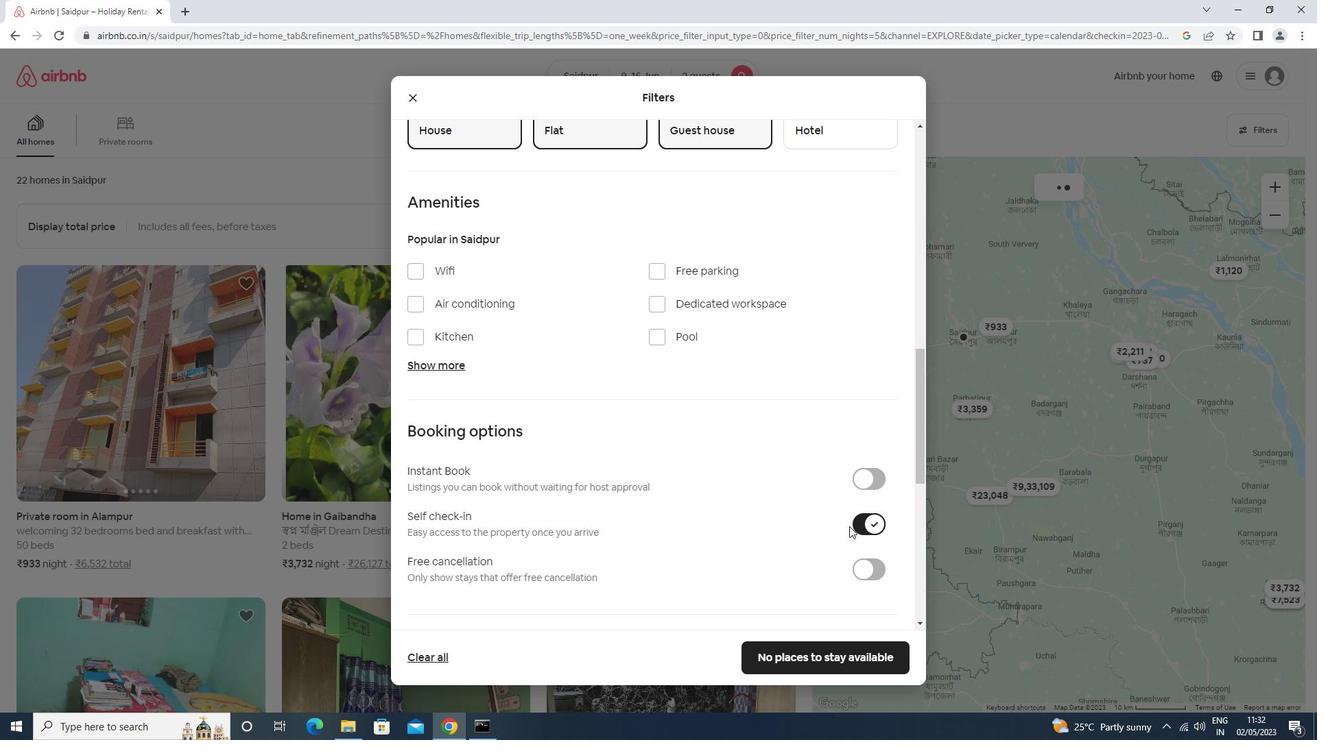 
Action: Mouse scrolled (842, 532) with delta (0, 0)
Screenshot: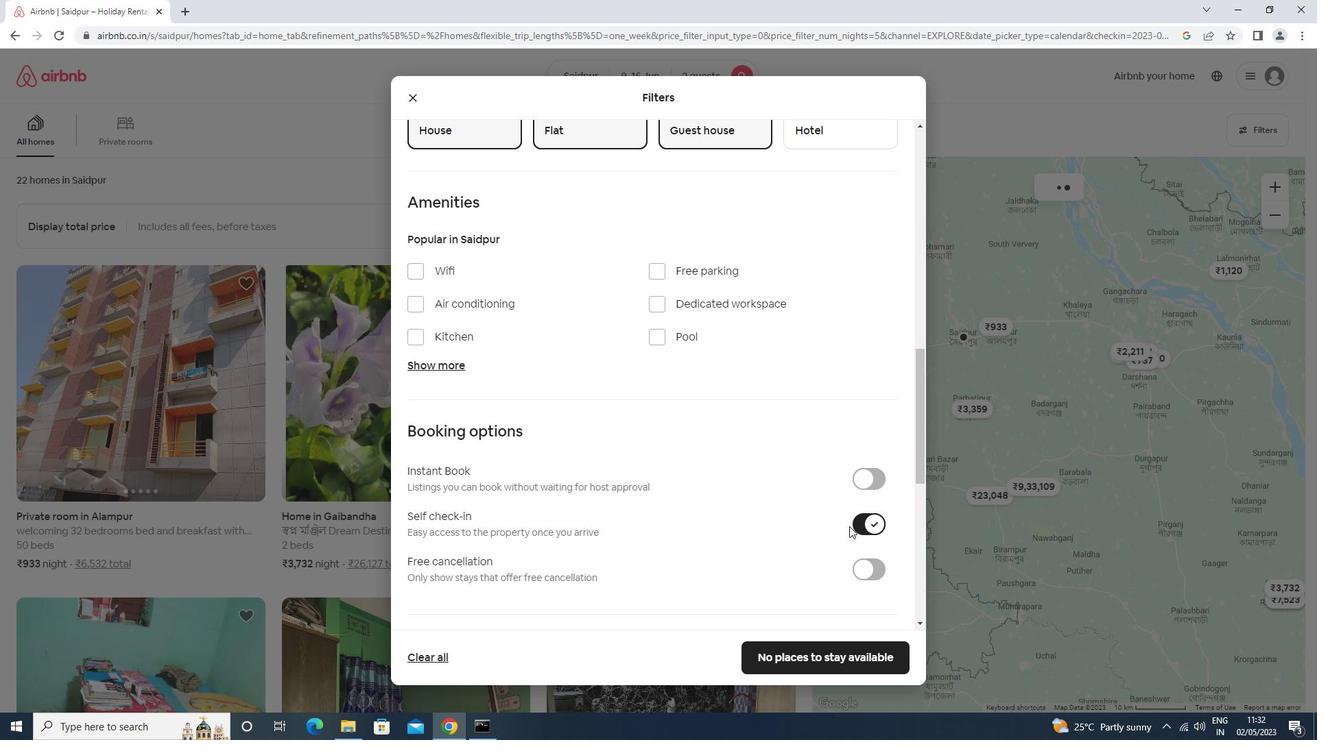 
Action: Mouse moved to (834, 543)
Screenshot: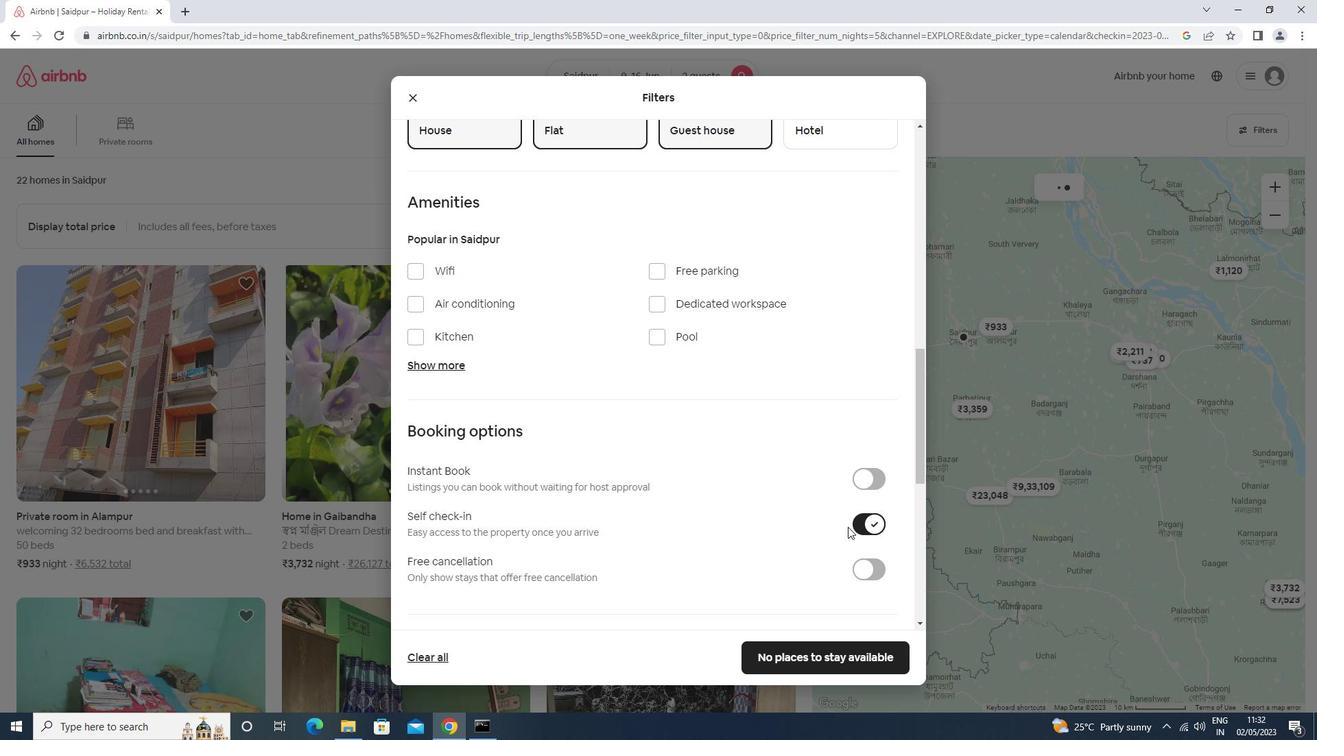
Action: Mouse scrolled (834, 542) with delta (0, 0)
Screenshot: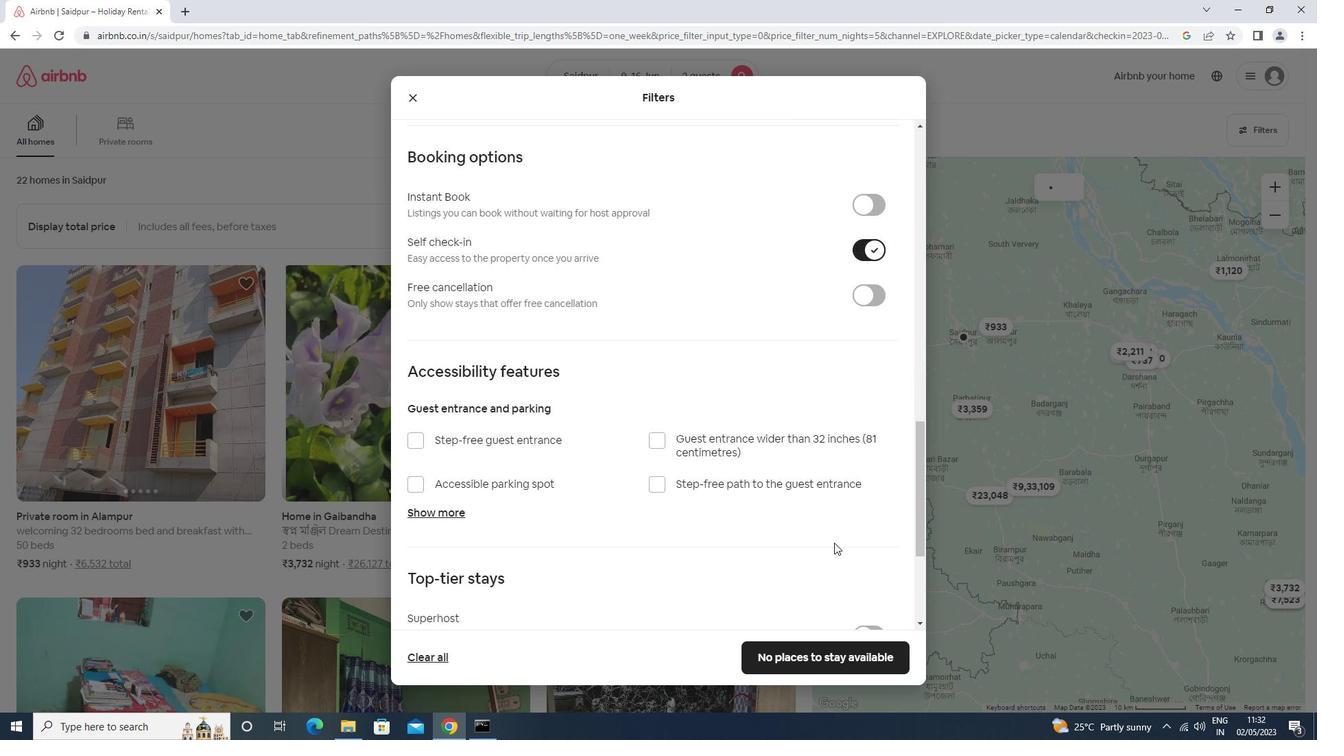 
Action: Mouse moved to (832, 543)
Screenshot: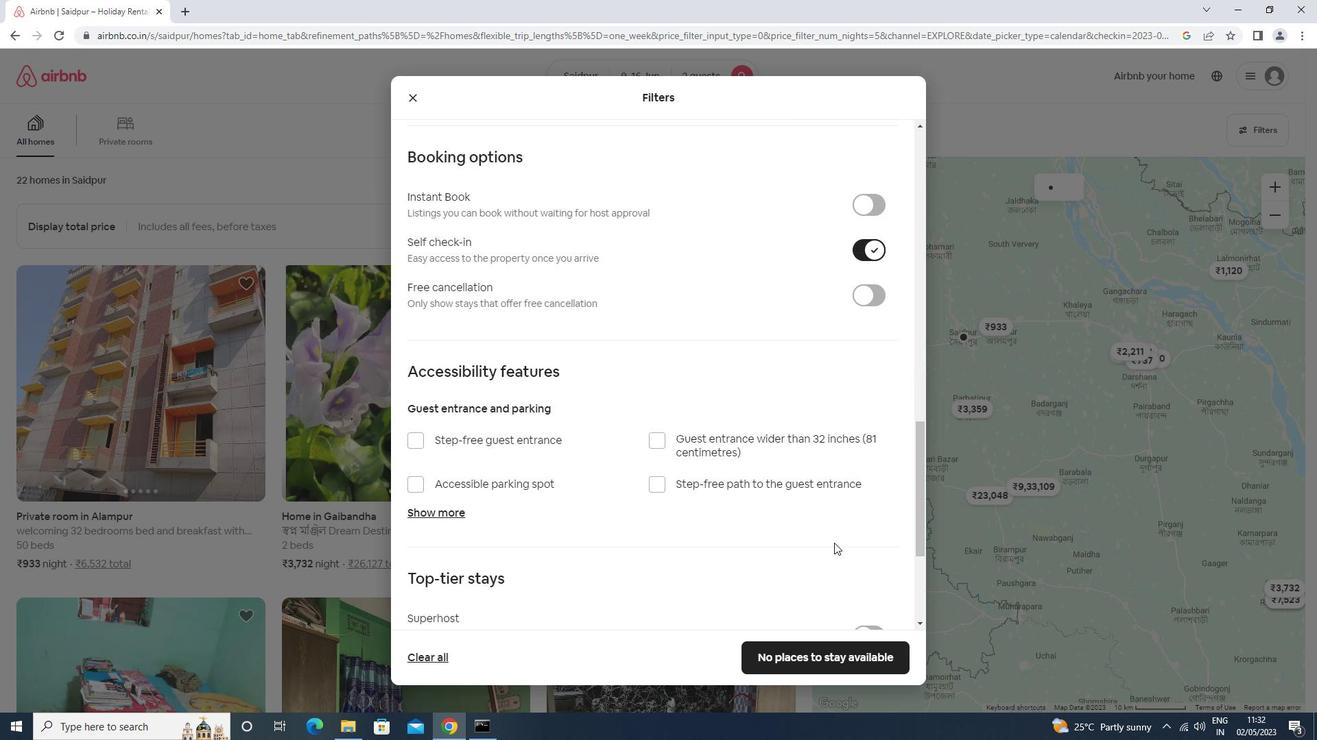 
Action: Mouse scrolled (832, 542) with delta (0, 0)
Screenshot: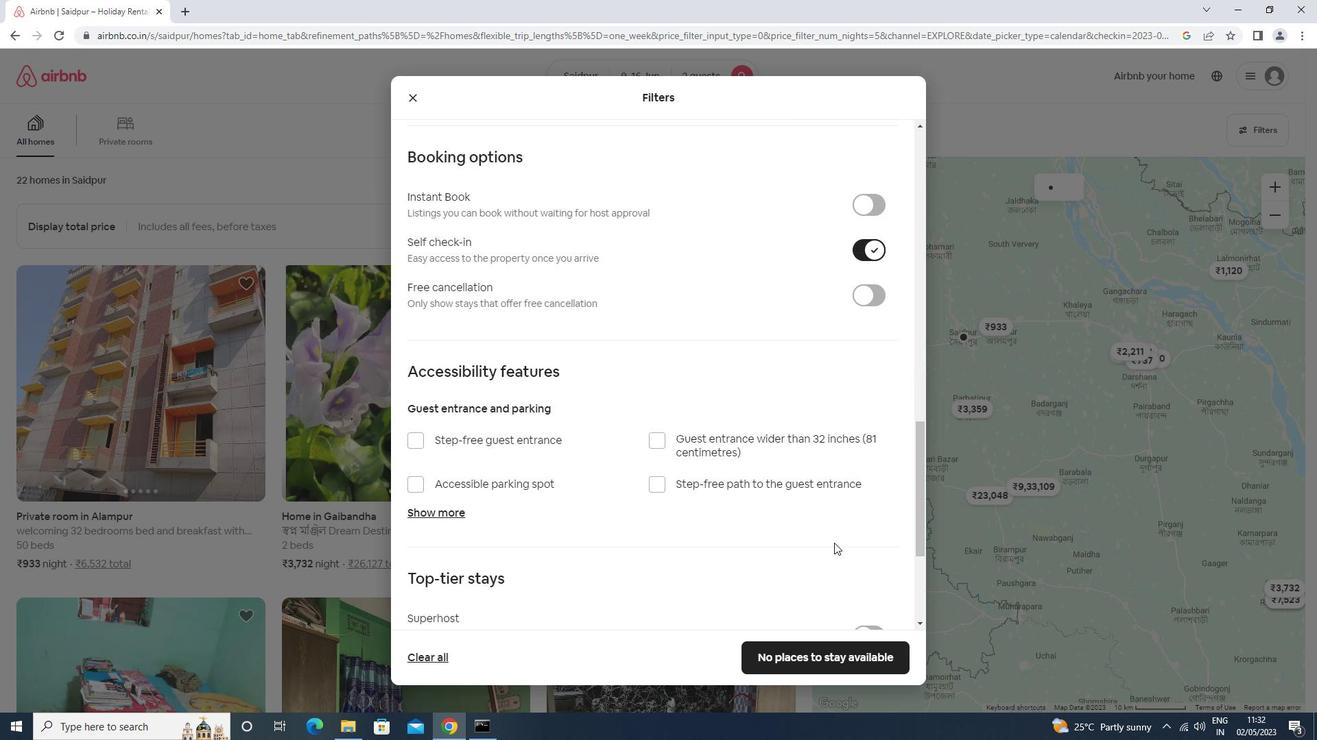 
Action: Mouse moved to (832, 543)
Screenshot: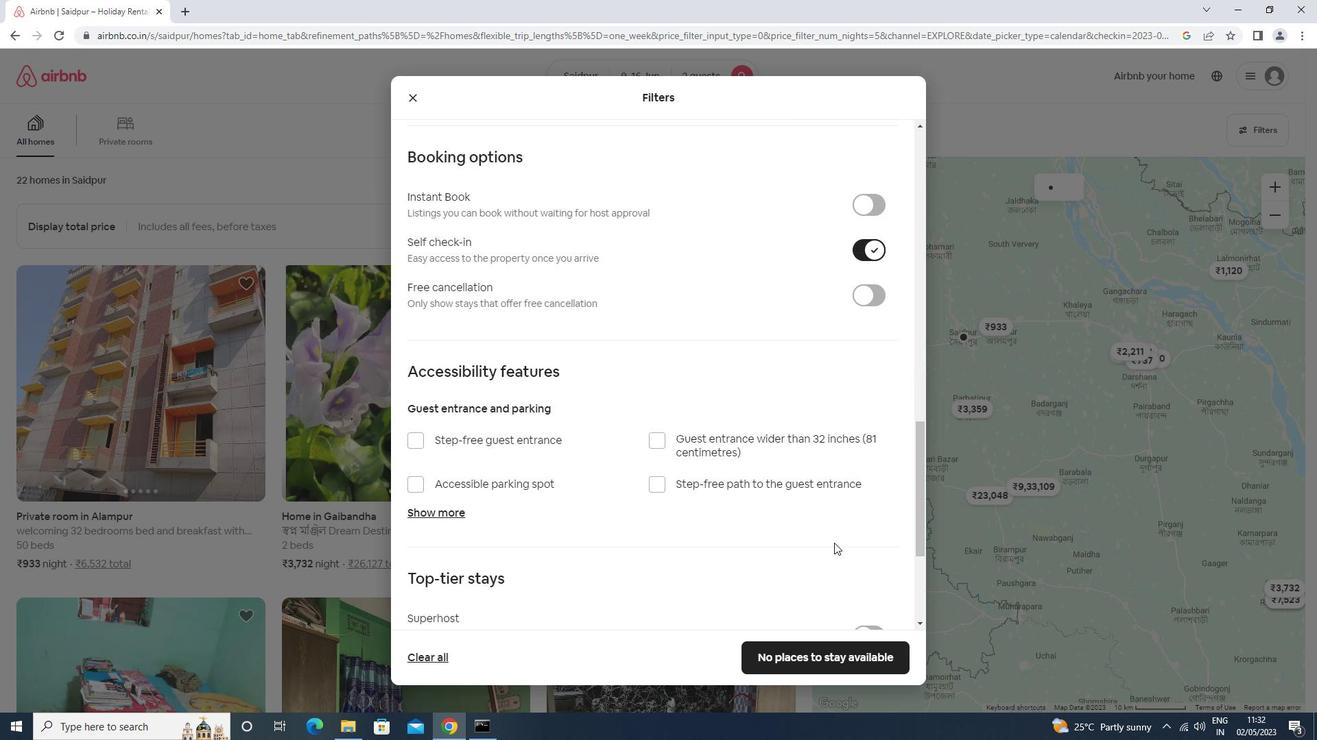 
Action: Mouse scrolled (832, 542) with delta (0, 0)
Screenshot: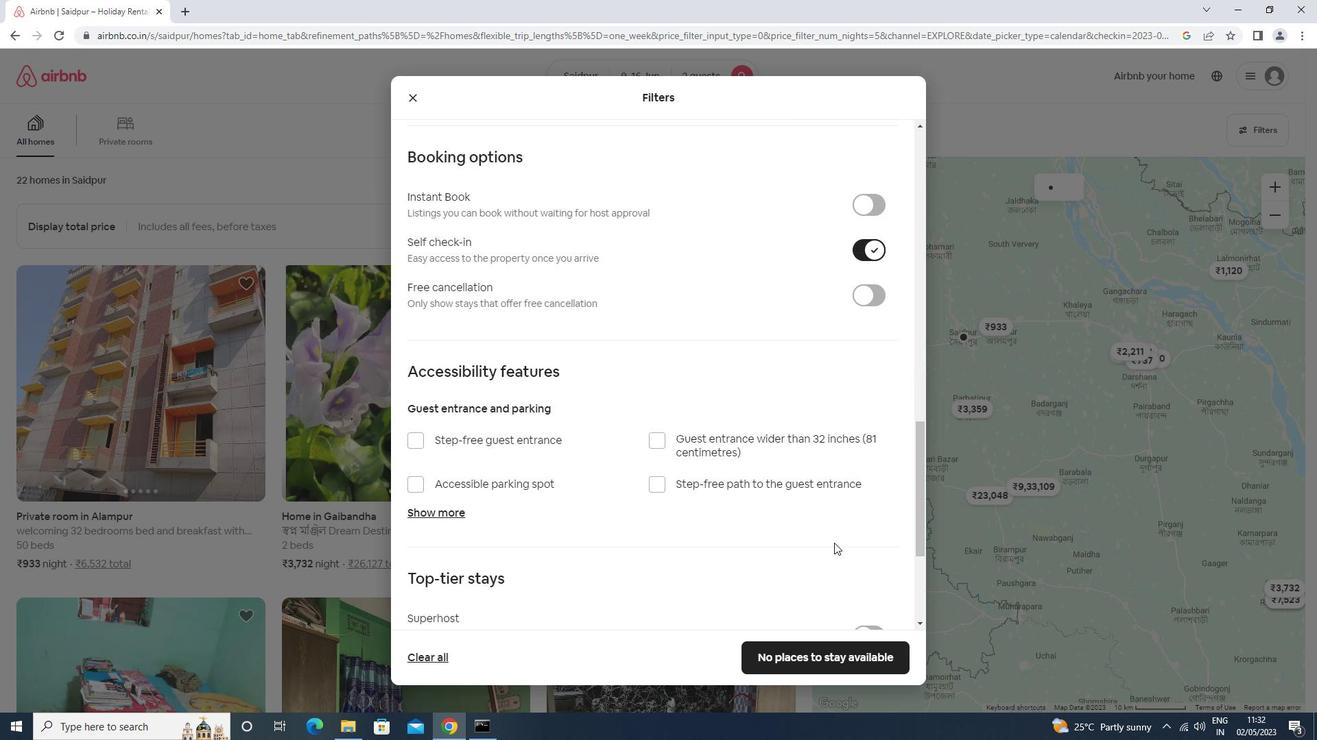 
Action: Mouse scrolled (832, 544) with delta (0, 0)
Screenshot: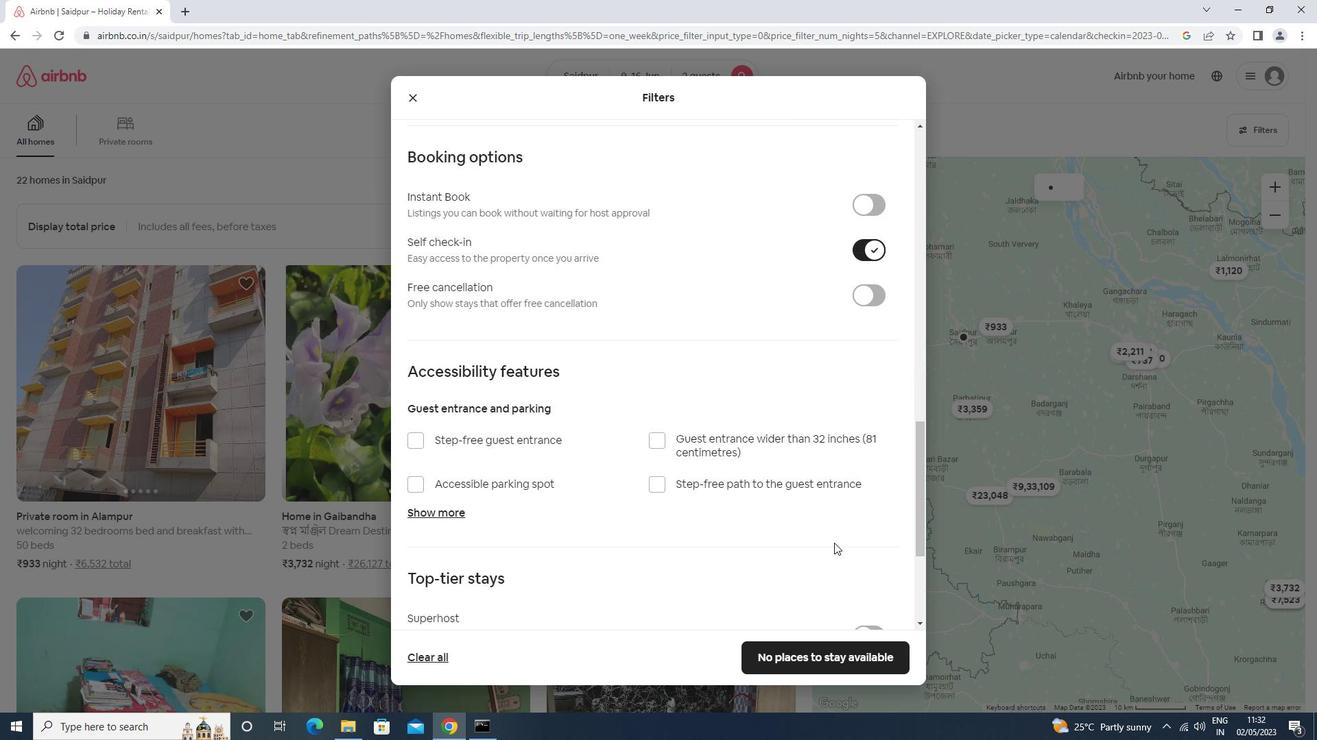 
Action: Mouse moved to (831, 543)
Screenshot: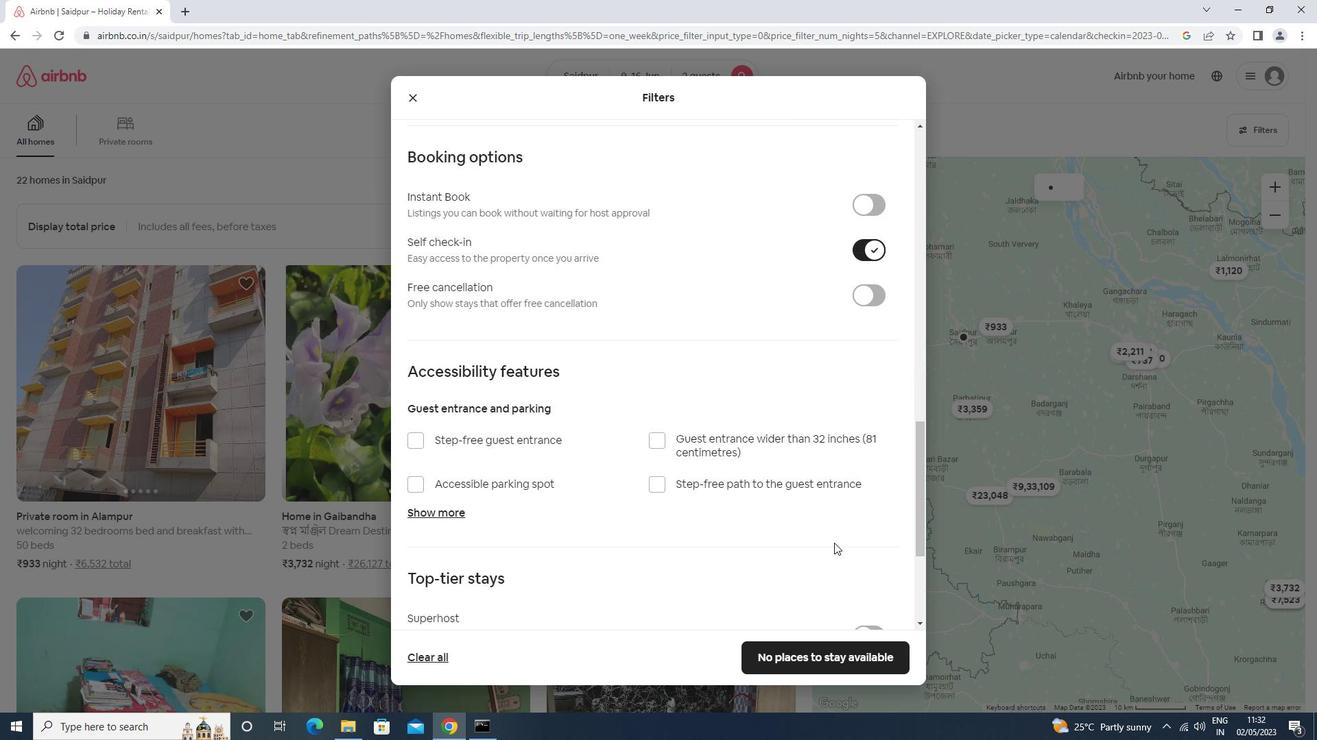 
Action: Mouse scrolled (831, 542) with delta (0, 0)
Screenshot: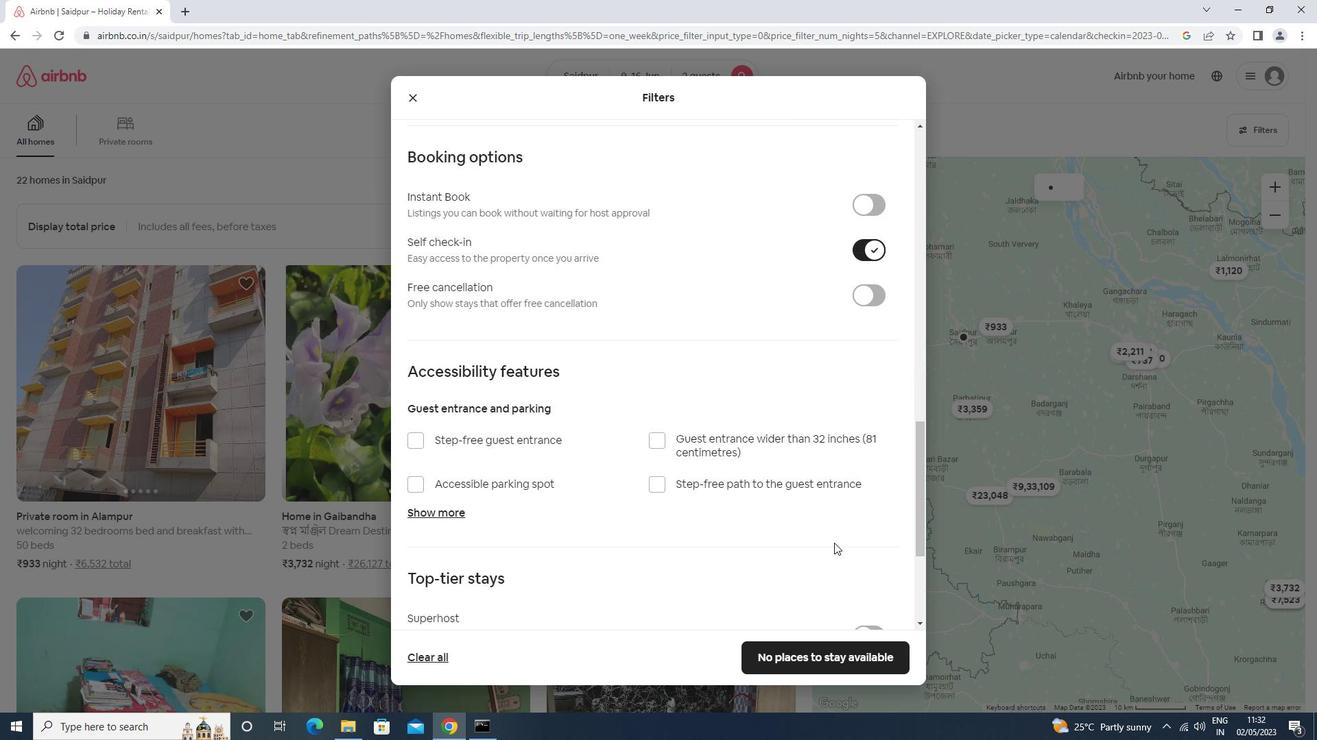 
Action: Mouse scrolled (831, 542) with delta (0, 0)
Screenshot: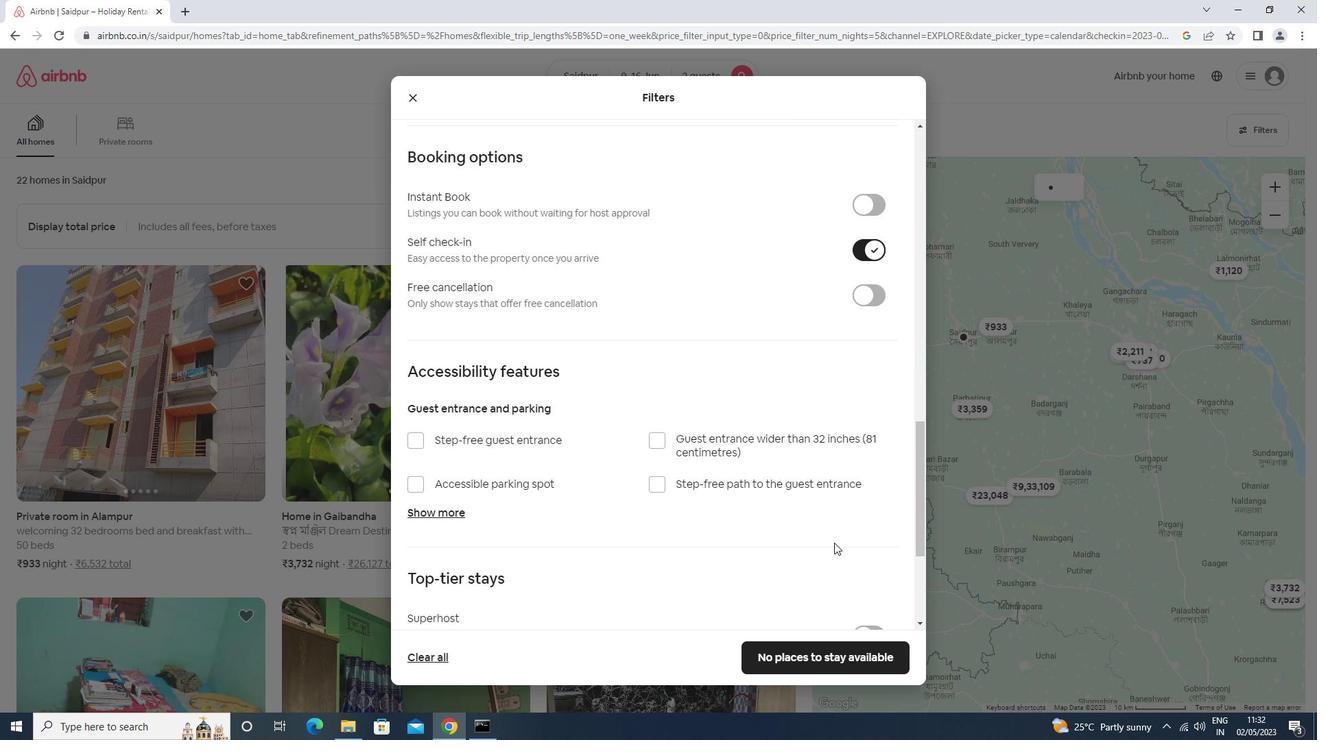 
Action: Mouse scrolled (831, 542) with delta (0, 0)
Screenshot: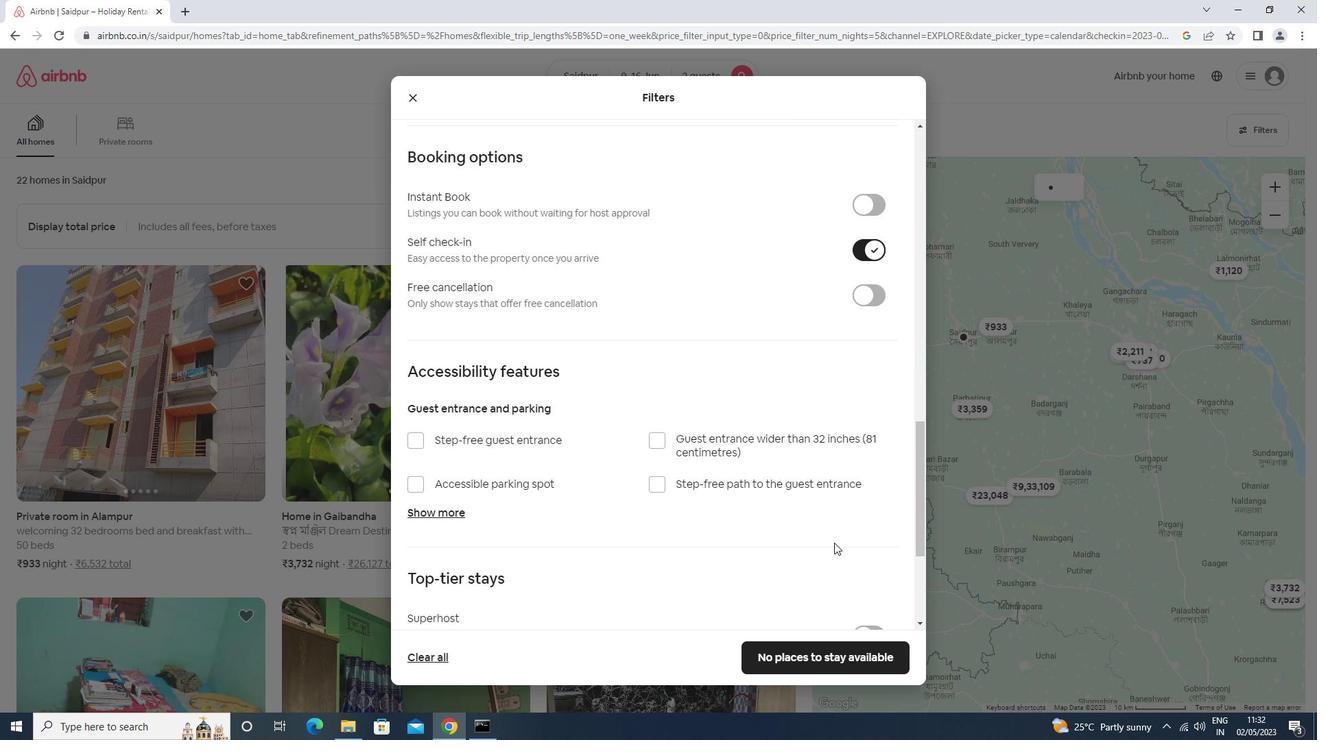 
Action: Mouse moved to (418, 530)
Screenshot: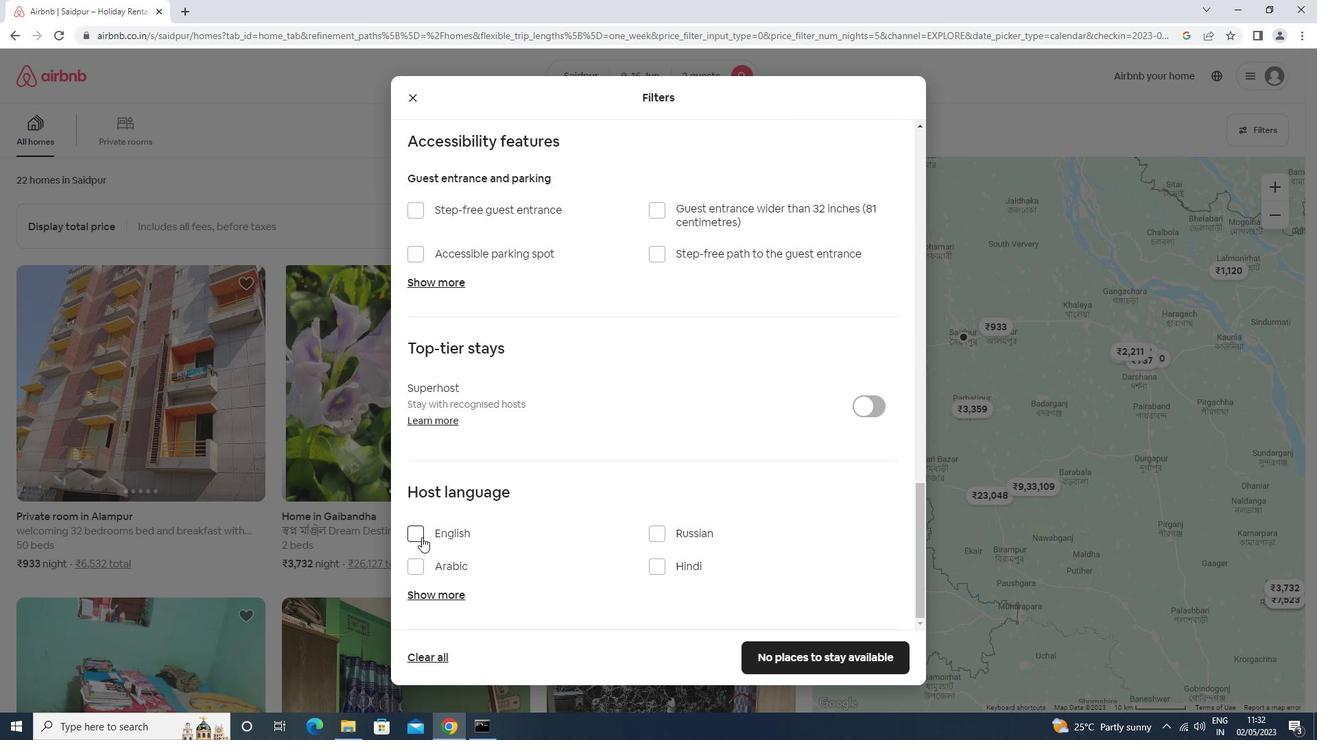 
Action: Mouse pressed left at (418, 530)
Screenshot: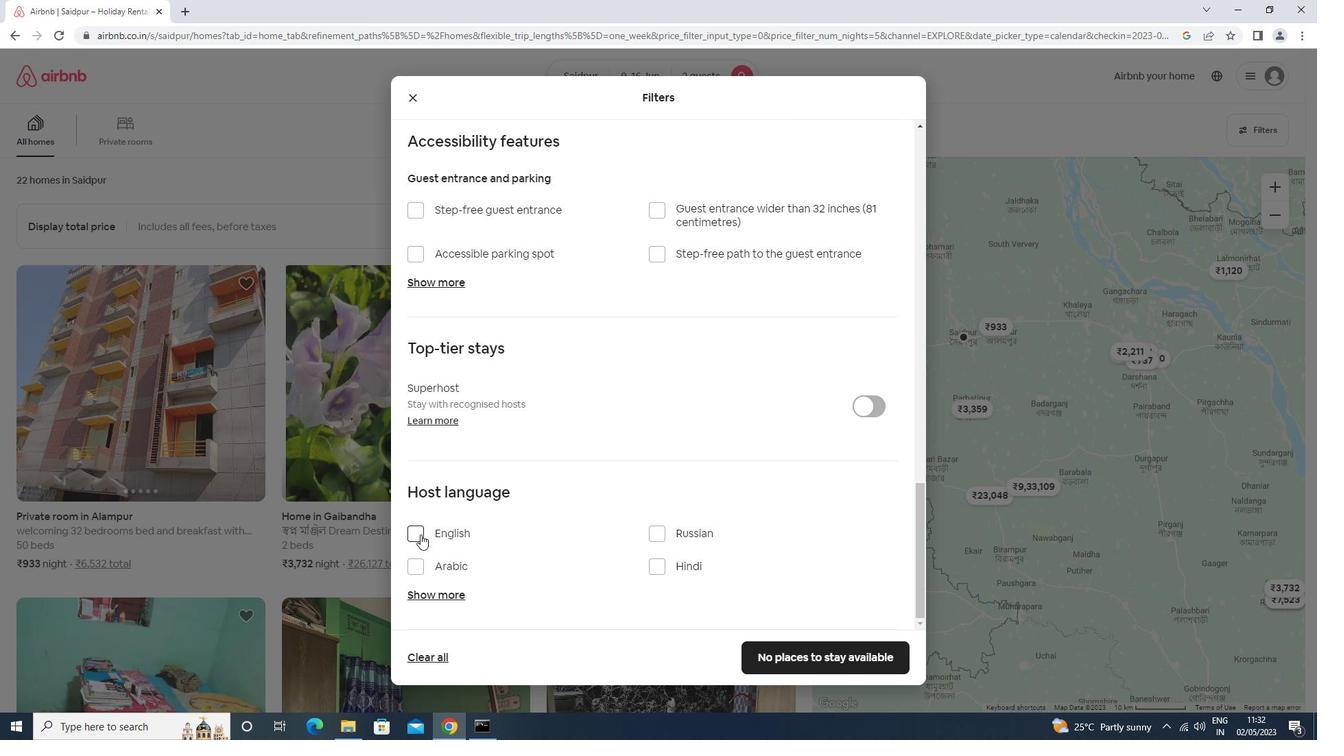 
Action: Mouse moved to (800, 660)
Screenshot: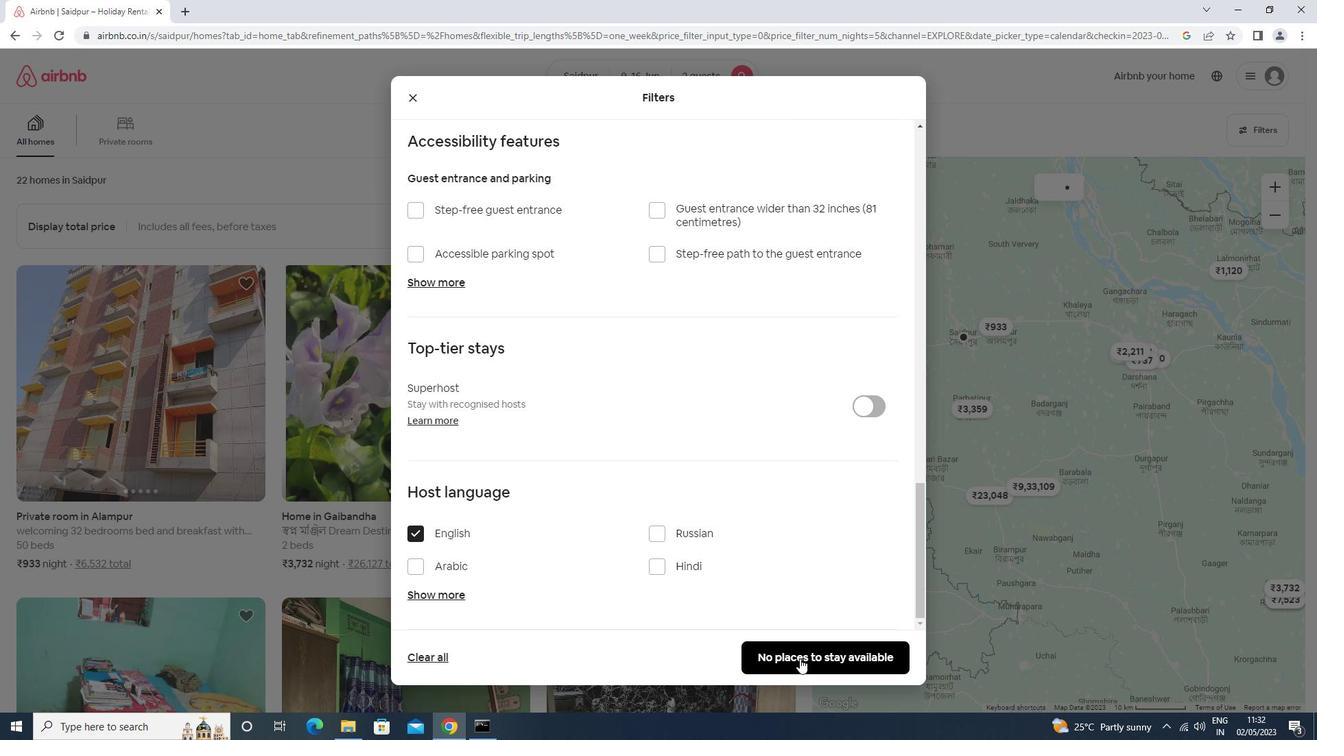 
Action: Mouse pressed left at (800, 660)
Screenshot: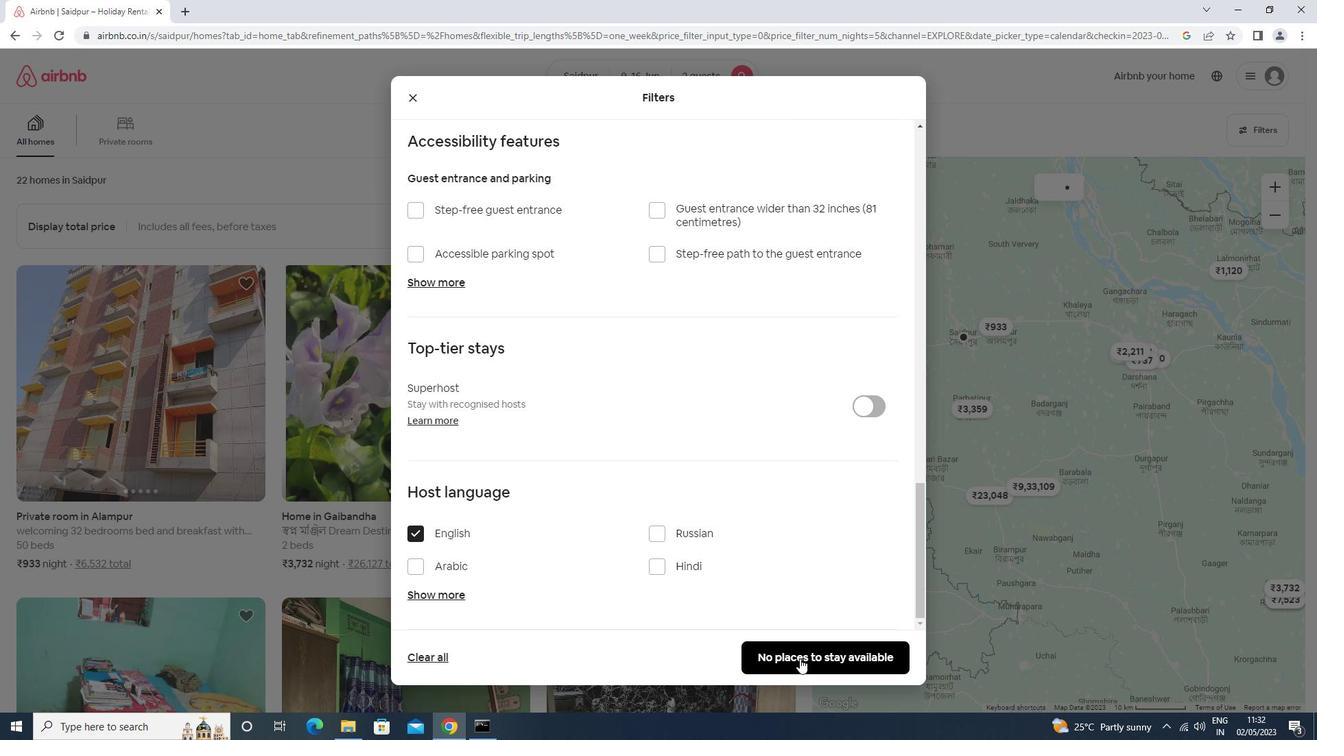 
Action: Mouse moved to (799, 659)
Screenshot: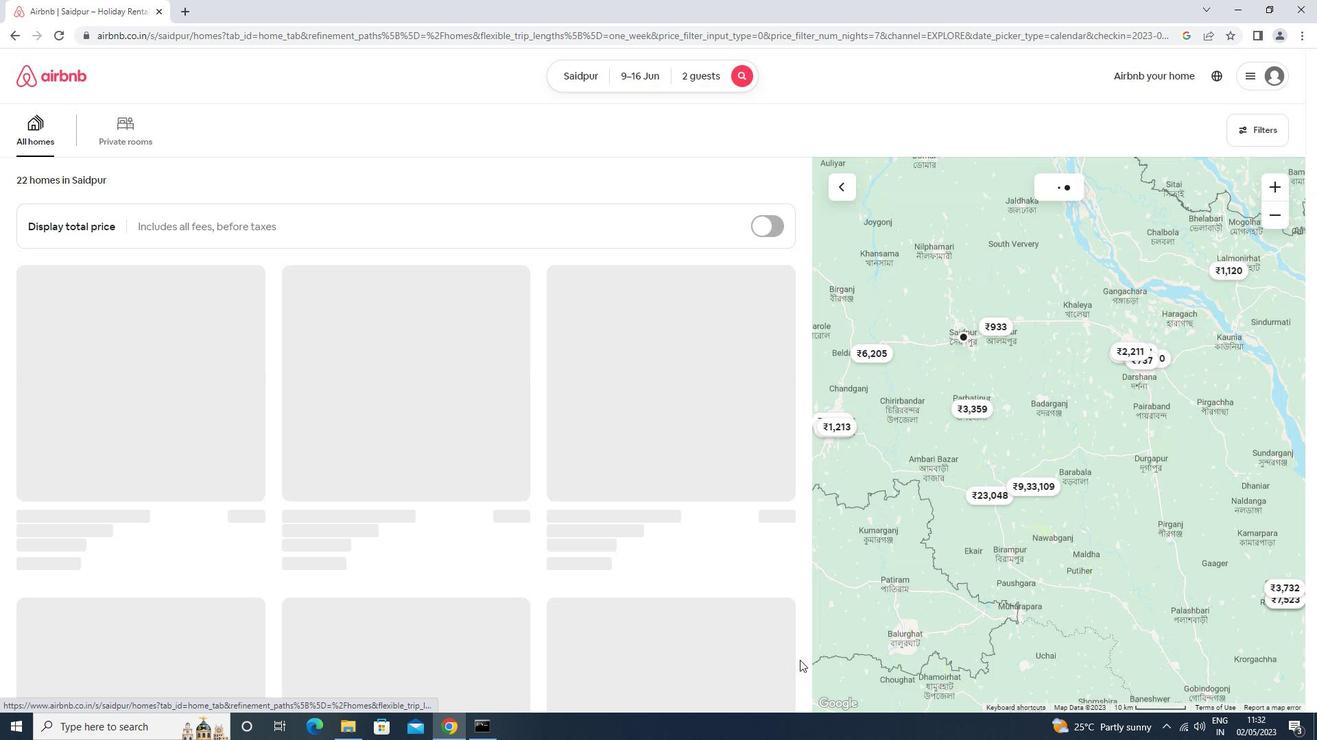 
